 Task: For heading Use Times New Roman with bold.  font size for heading26,  'Change the font style of data to'Times New Roman and font size to 18,  Change the alignment of both headline & data to Align left In the sheet   Pinnacle Sales review   book
Action: Mouse moved to (357, 337)
Screenshot: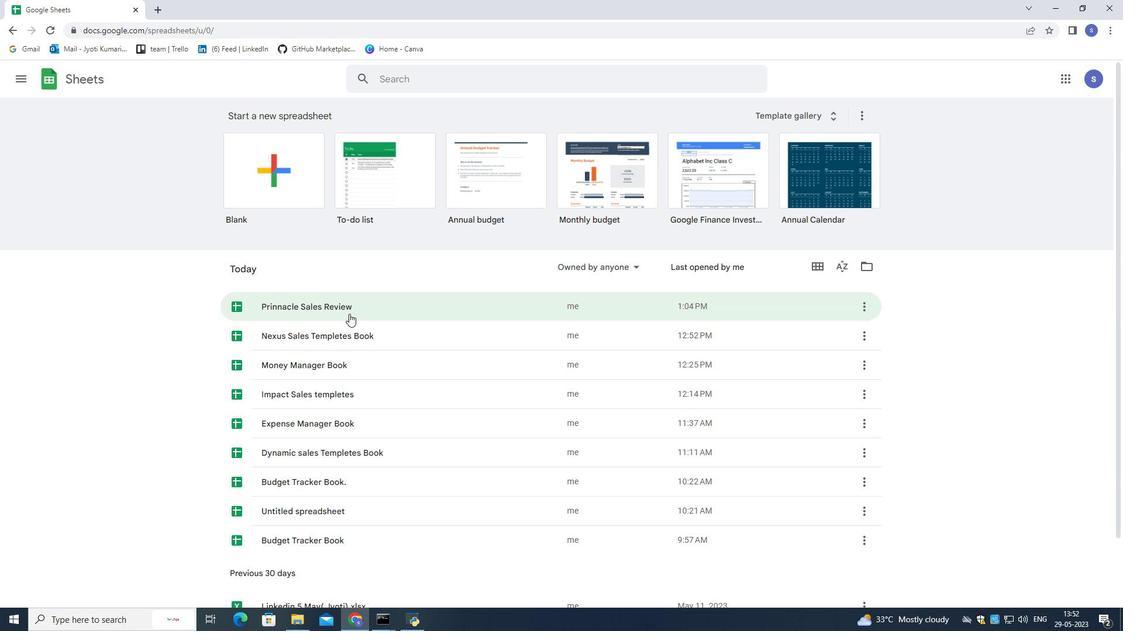 
Action: Mouse scrolled (357, 336) with delta (0, 0)
Screenshot: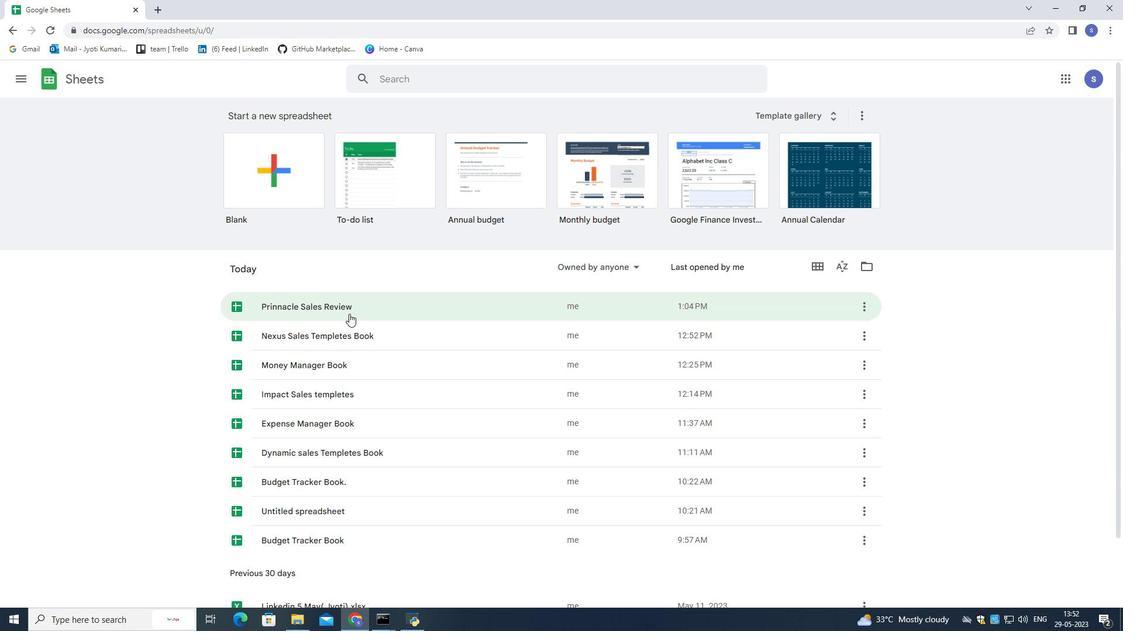 
Action: Mouse moved to (358, 339)
Screenshot: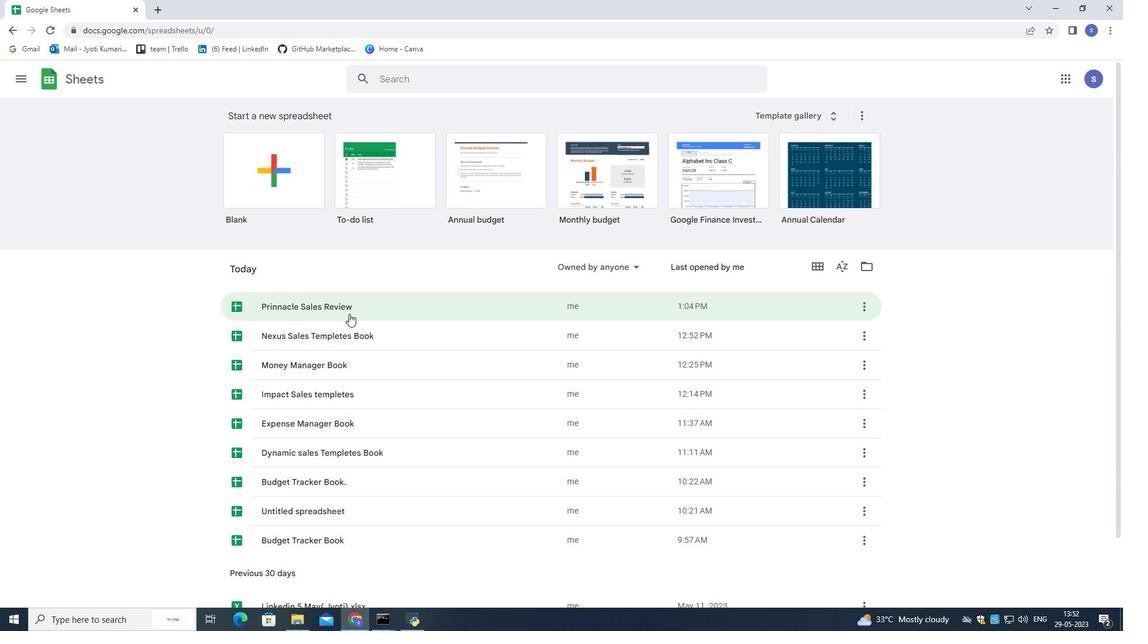 
Action: Mouse scrolled (358, 338) with delta (0, 0)
Screenshot: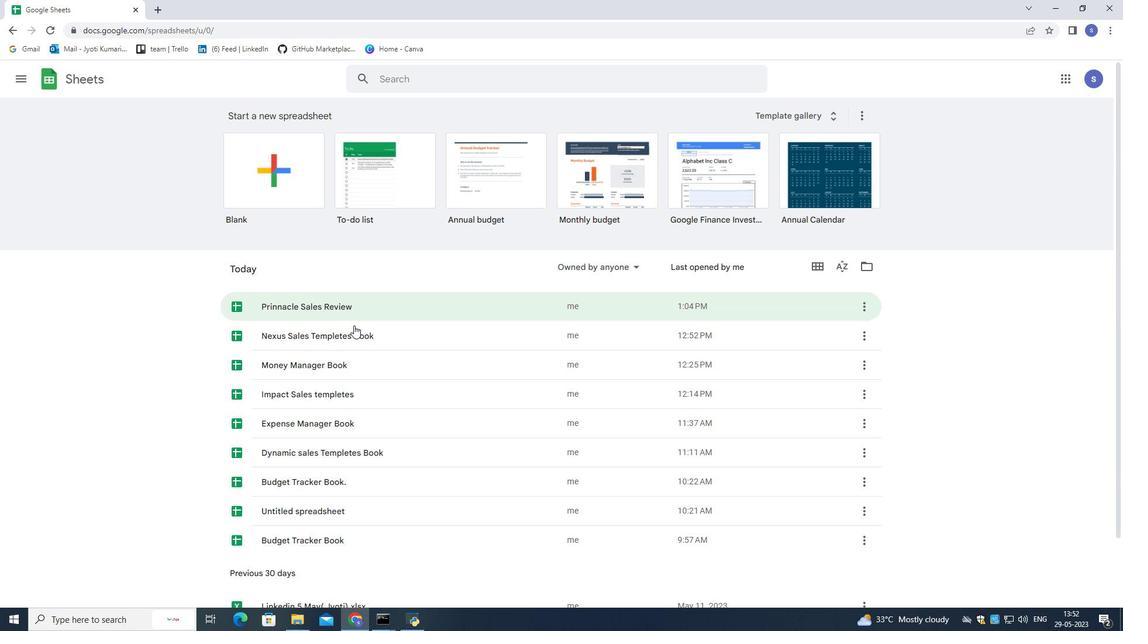 
Action: Mouse moved to (358, 339)
Screenshot: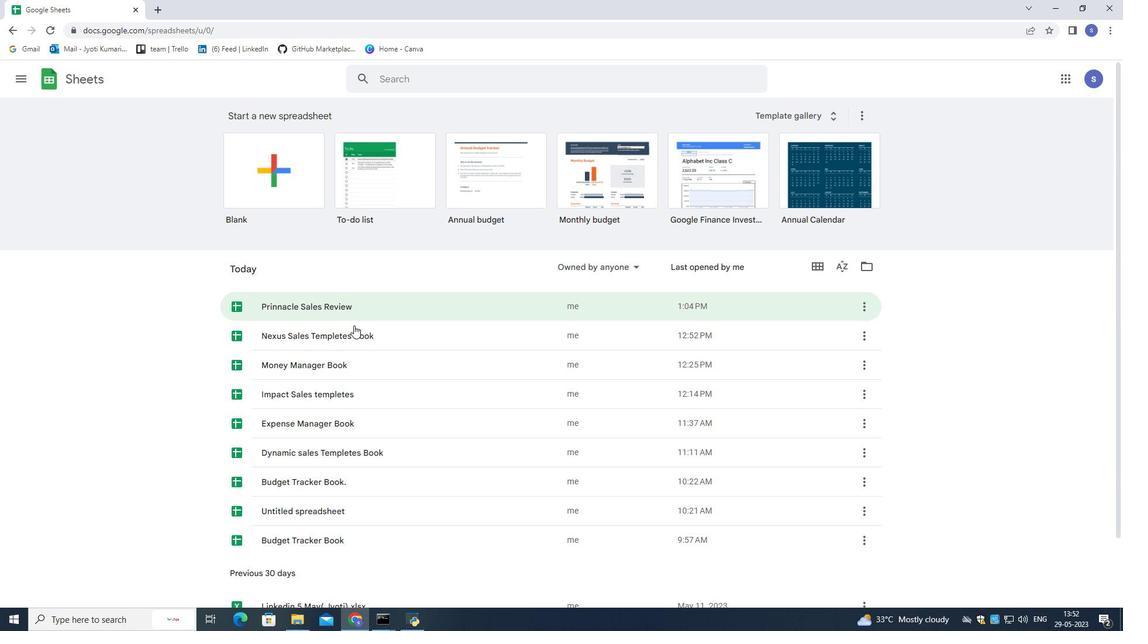 
Action: Mouse scrolled (358, 339) with delta (0, 0)
Screenshot: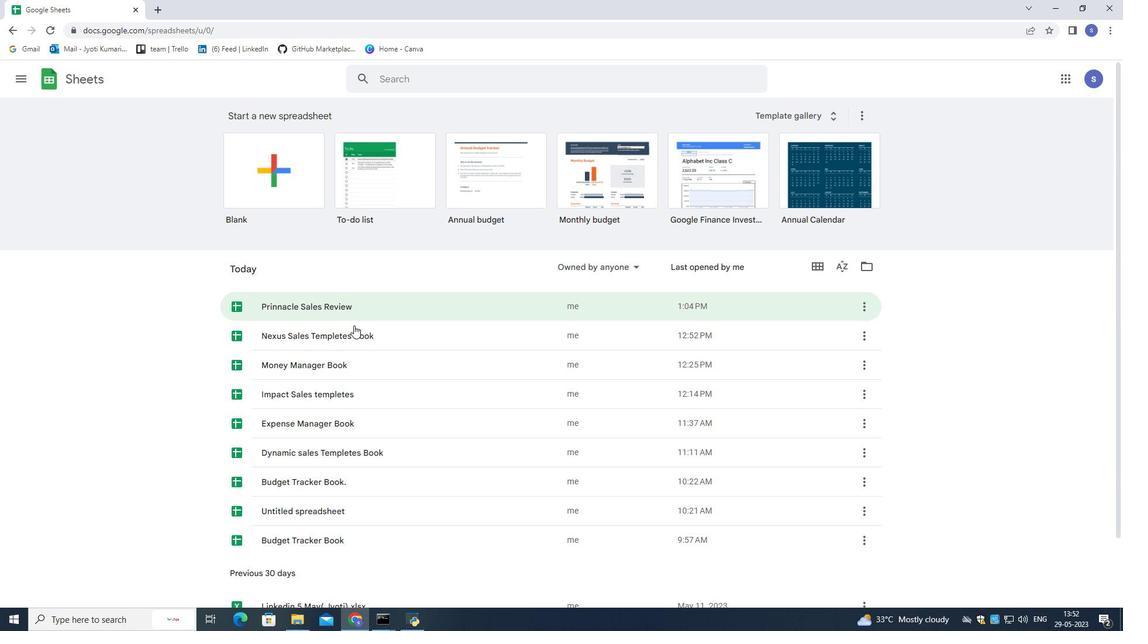 
Action: Mouse scrolled (358, 339) with delta (0, 0)
Screenshot: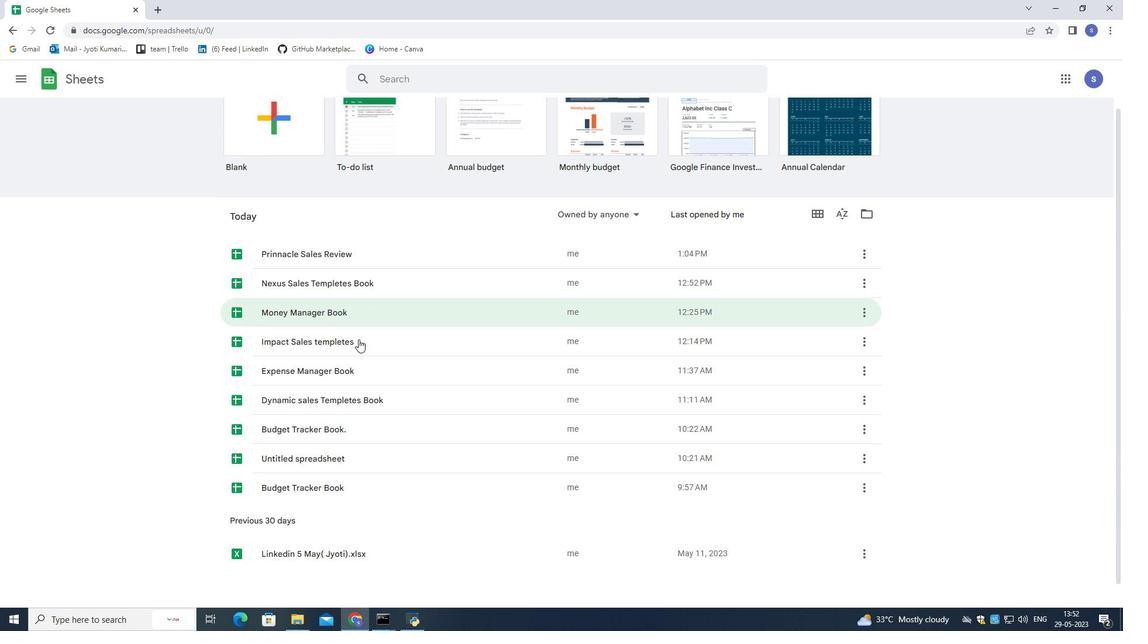
Action: Mouse scrolled (358, 340) with delta (0, 0)
Screenshot: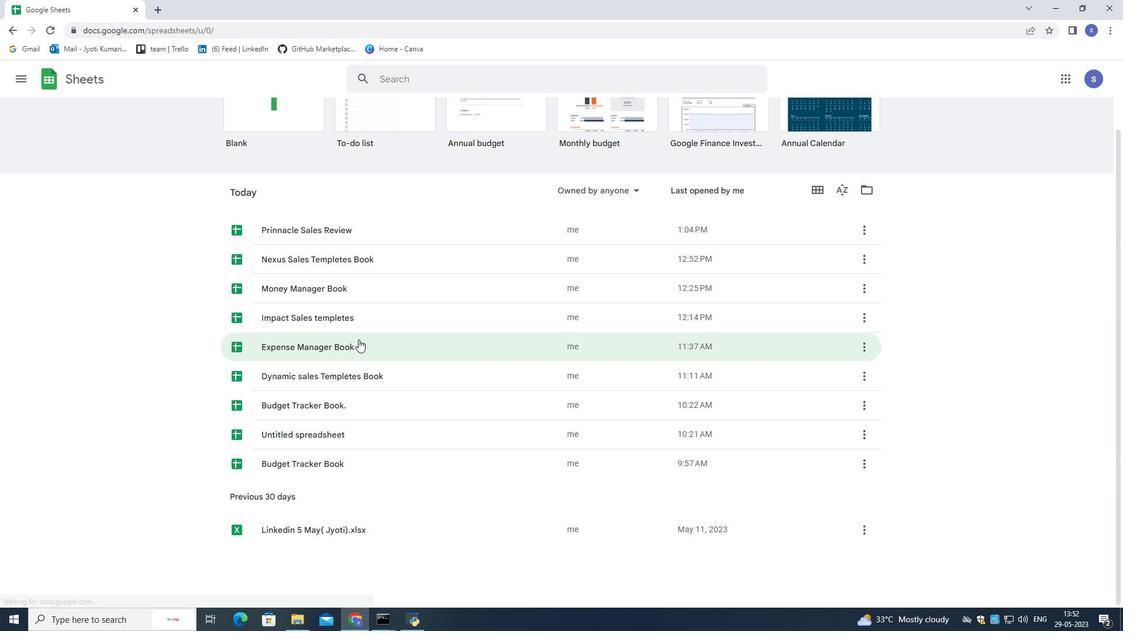 
Action: Mouse scrolled (358, 340) with delta (0, 0)
Screenshot: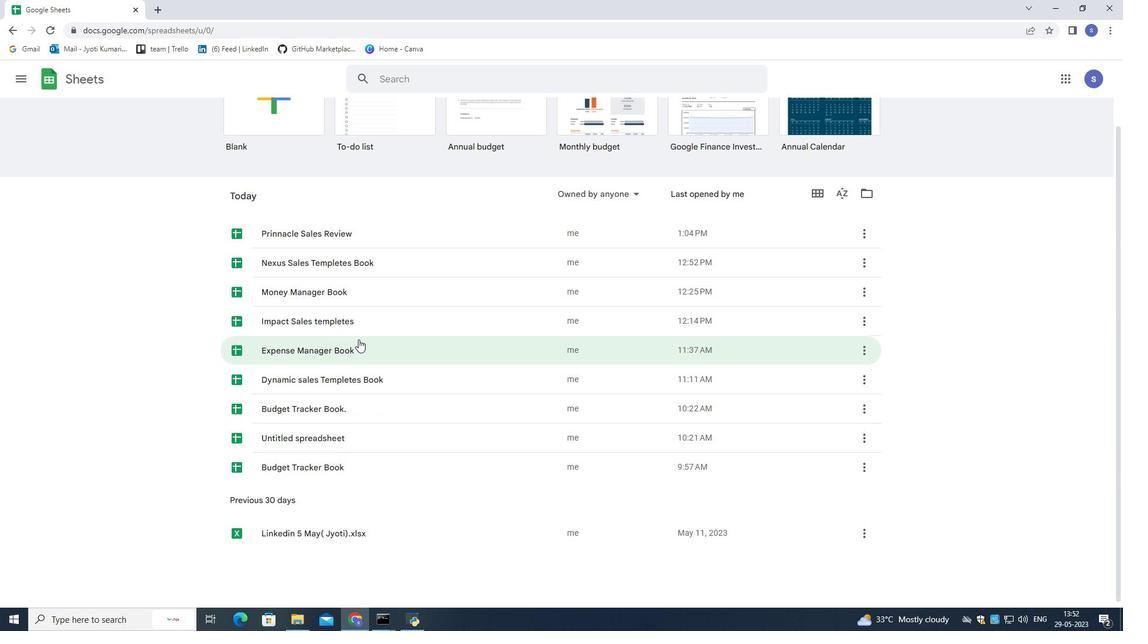 
Action: Mouse scrolled (358, 340) with delta (0, 0)
Screenshot: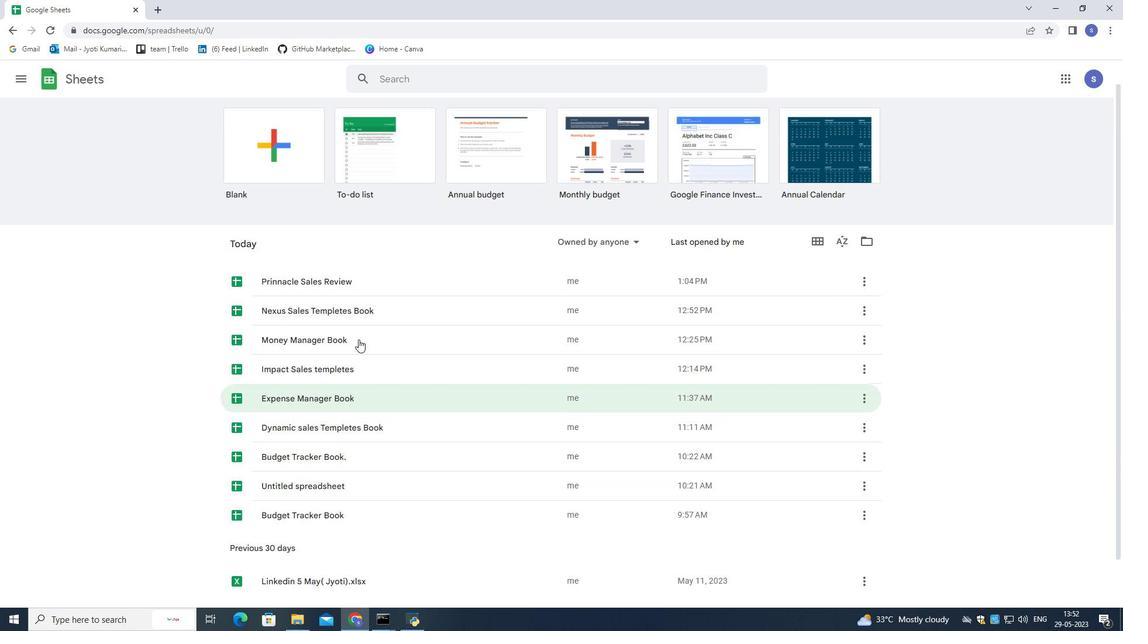 
Action: Mouse scrolled (358, 340) with delta (0, 0)
Screenshot: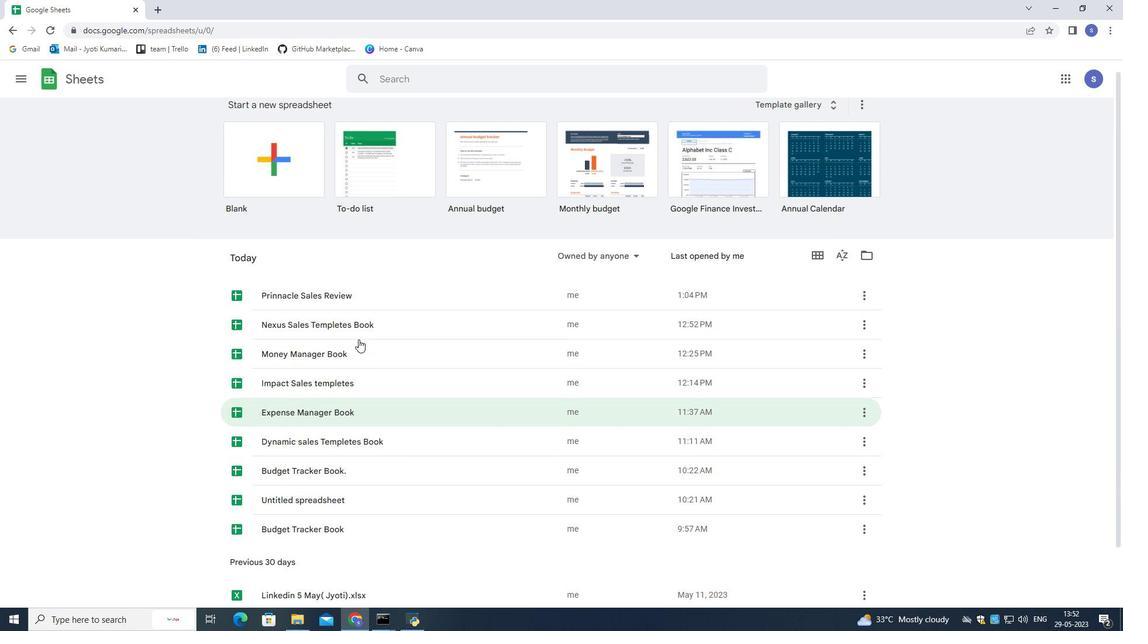 
Action: Mouse scrolled (358, 340) with delta (0, 0)
Screenshot: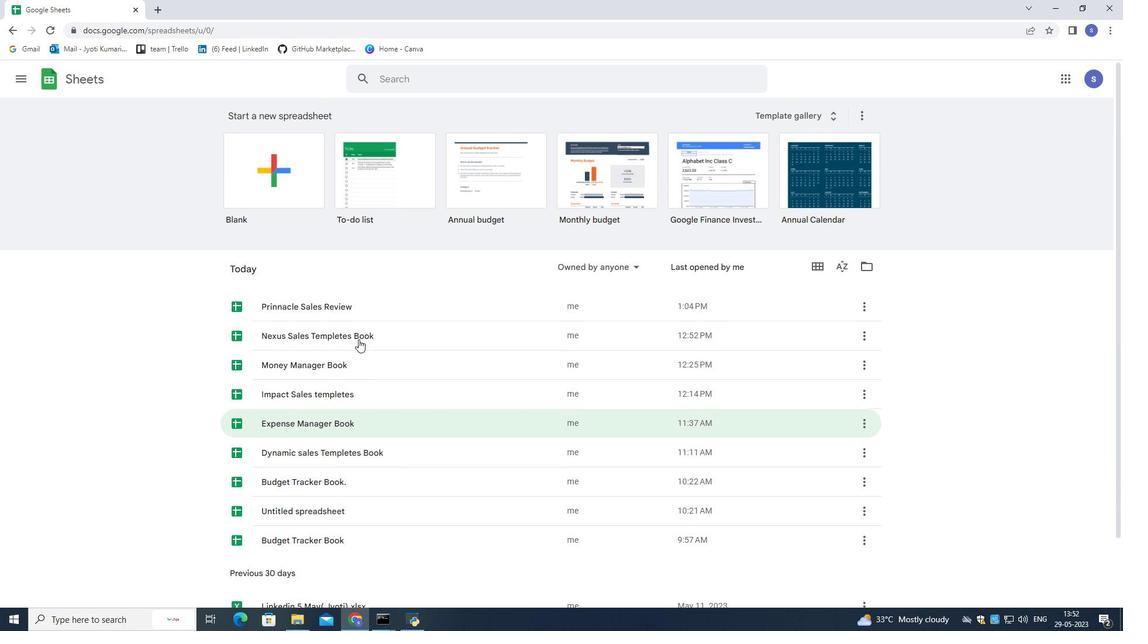 
Action: Mouse moved to (352, 313)
Screenshot: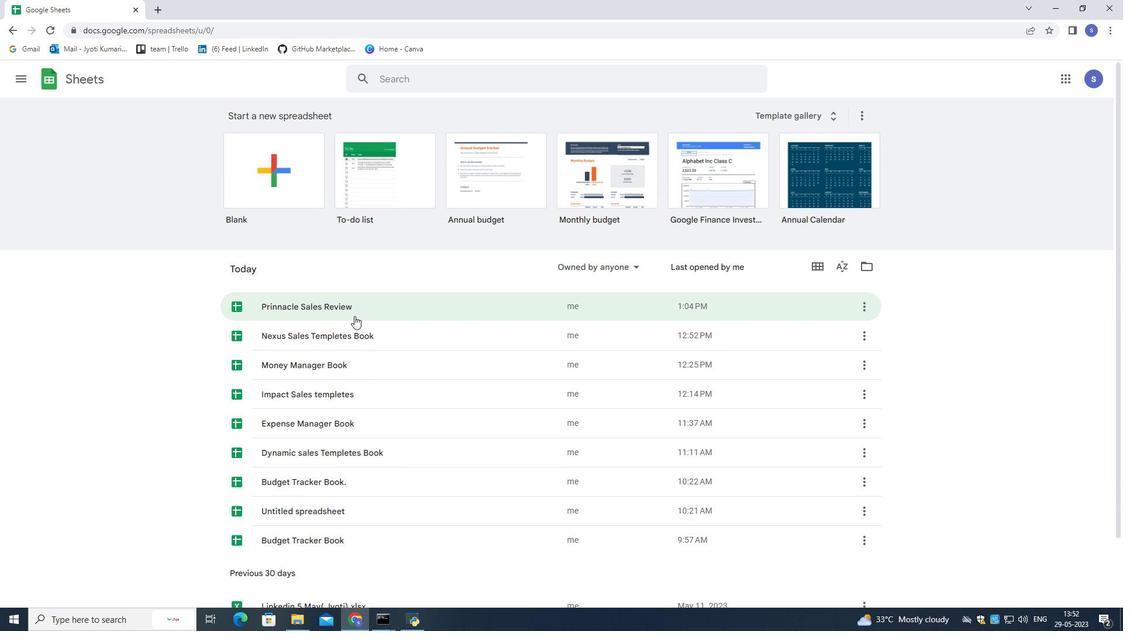 
Action: Mouse pressed left at (352, 313)
Screenshot: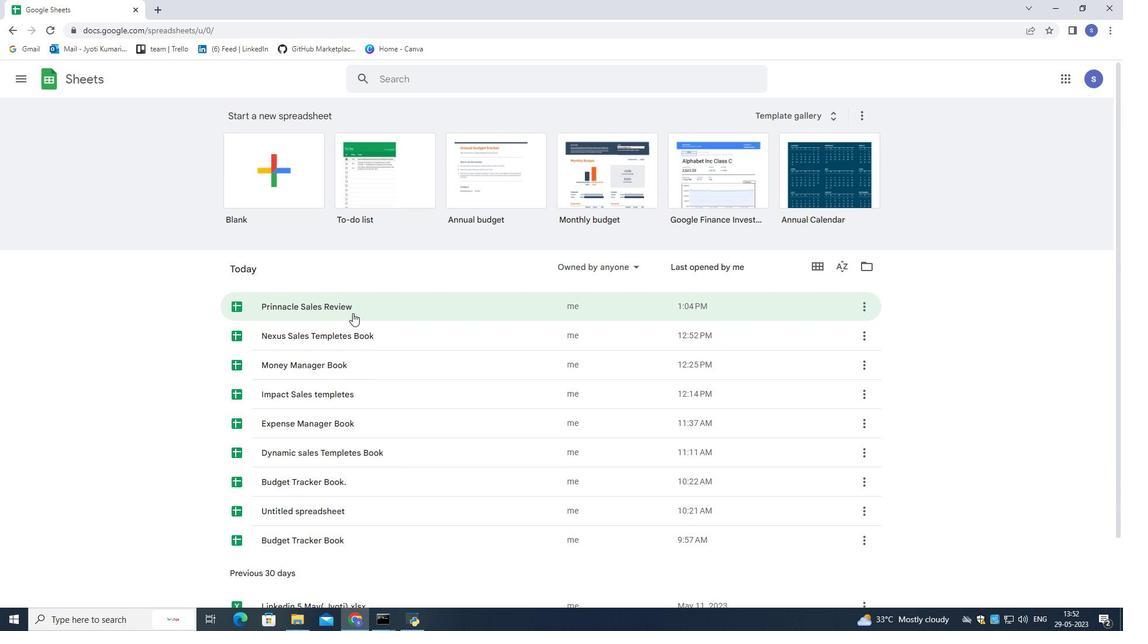 
Action: Mouse moved to (193, 164)
Screenshot: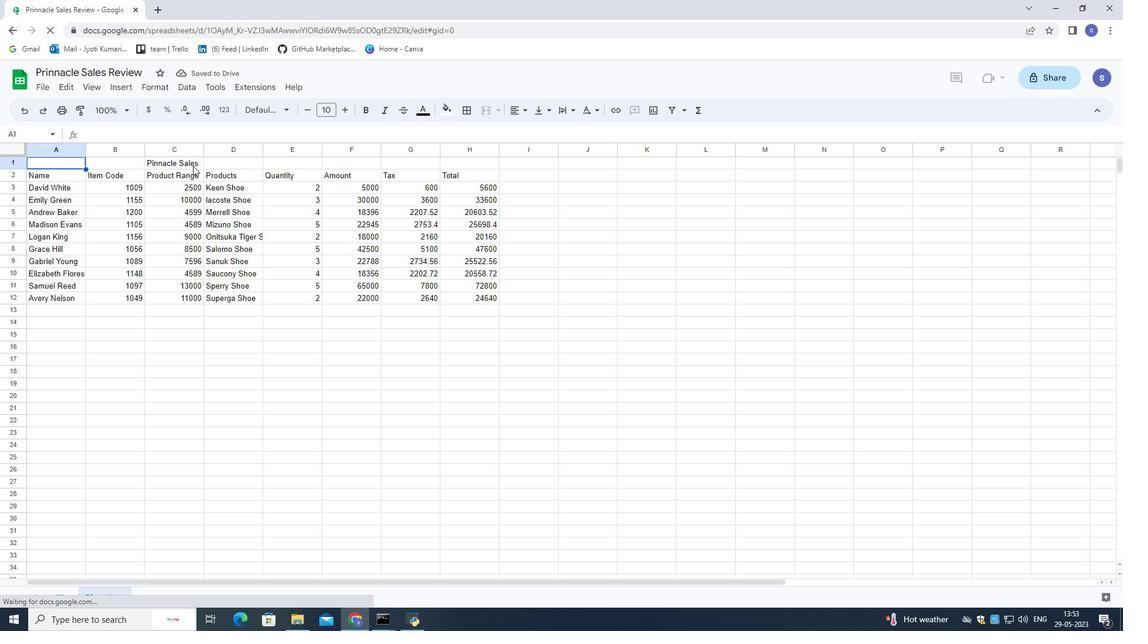 
Action: Mouse pressed left at (193, 164)
Screenshot: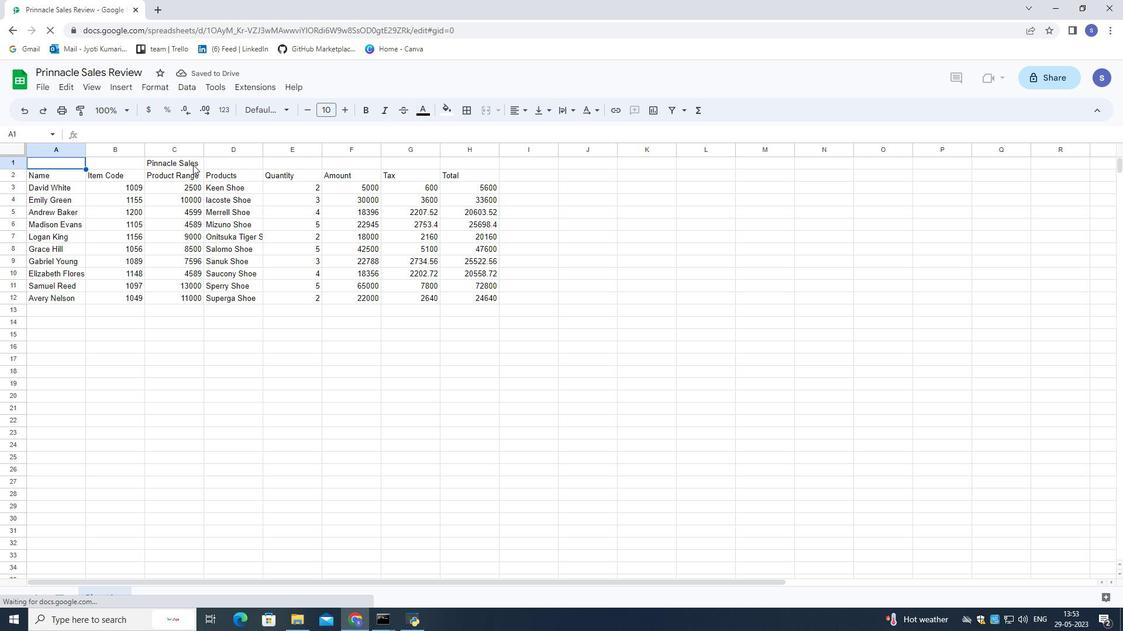 
Action: Mouse moved to (196, 162)
Screenshot: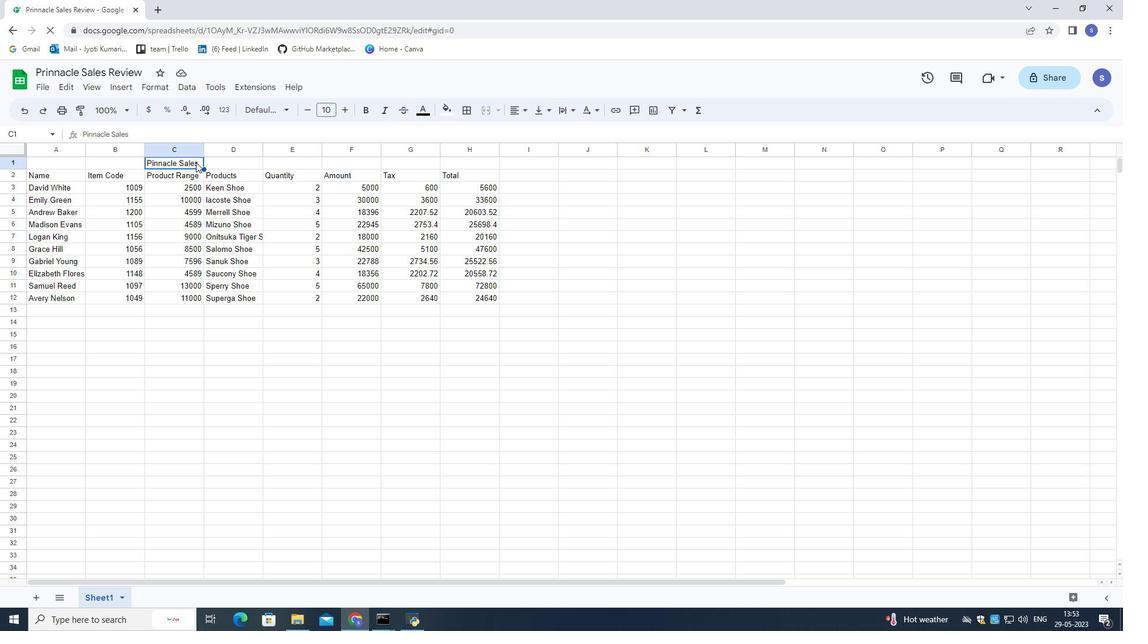 
Action: Mouse pressed left at (196, 162)
Screenshot: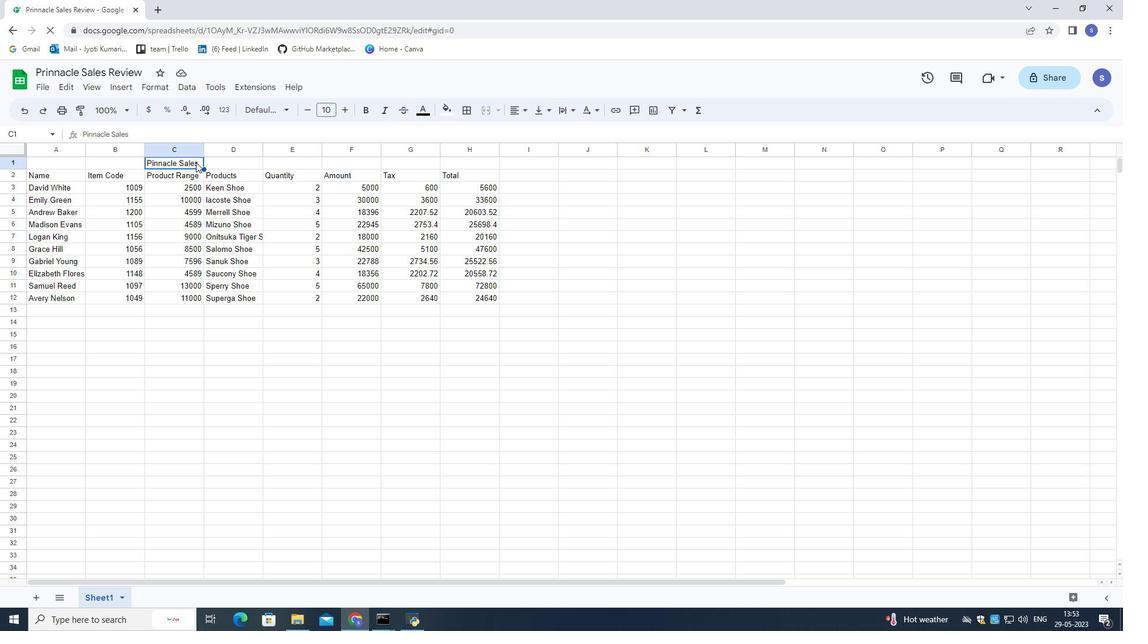 
Action: Mouse moved to (197, 162)
Screenshot: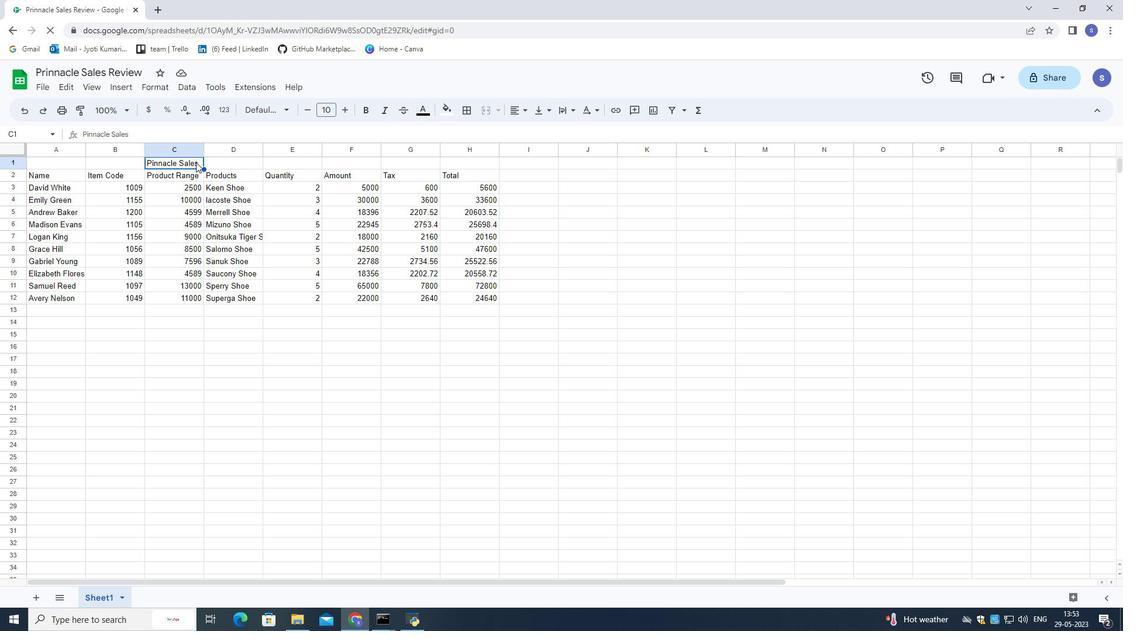 
Action: Mouse pressed left at (197, 162)
Screenshot: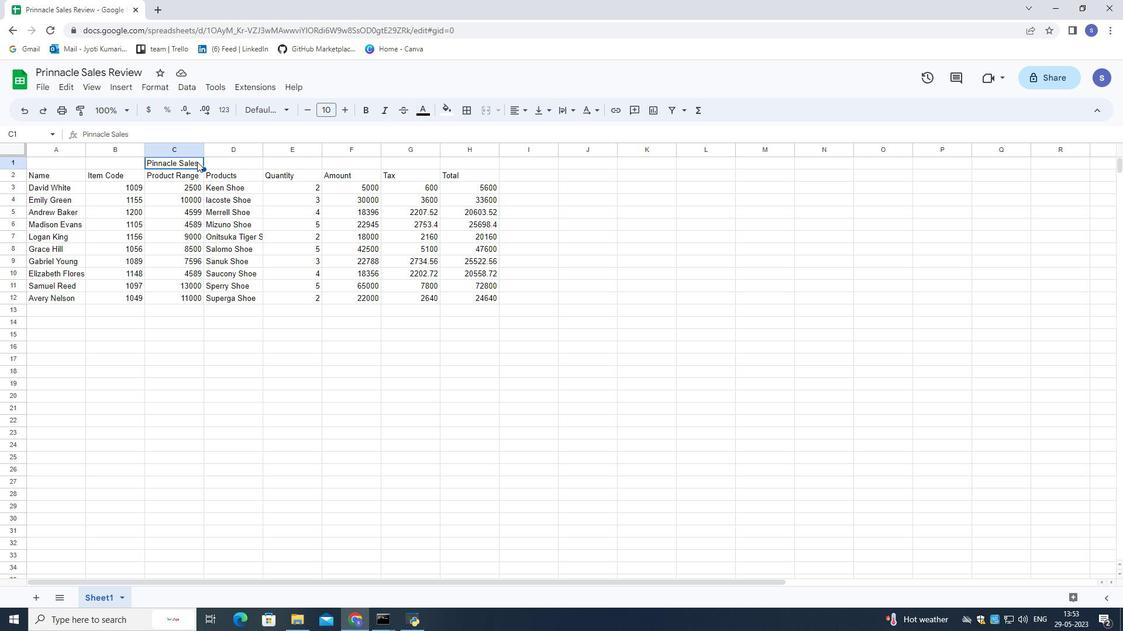 
Action: Mouse pressed left at (197, 162)
Screenshot: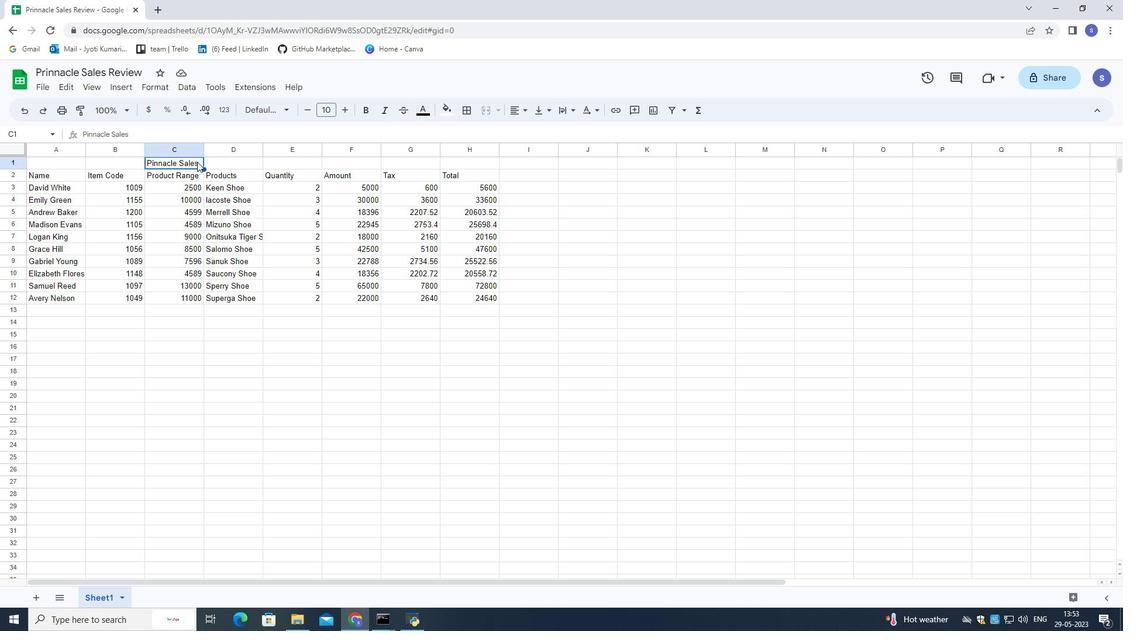 
Action: Mouse moved to (197, 162)
Screenshot: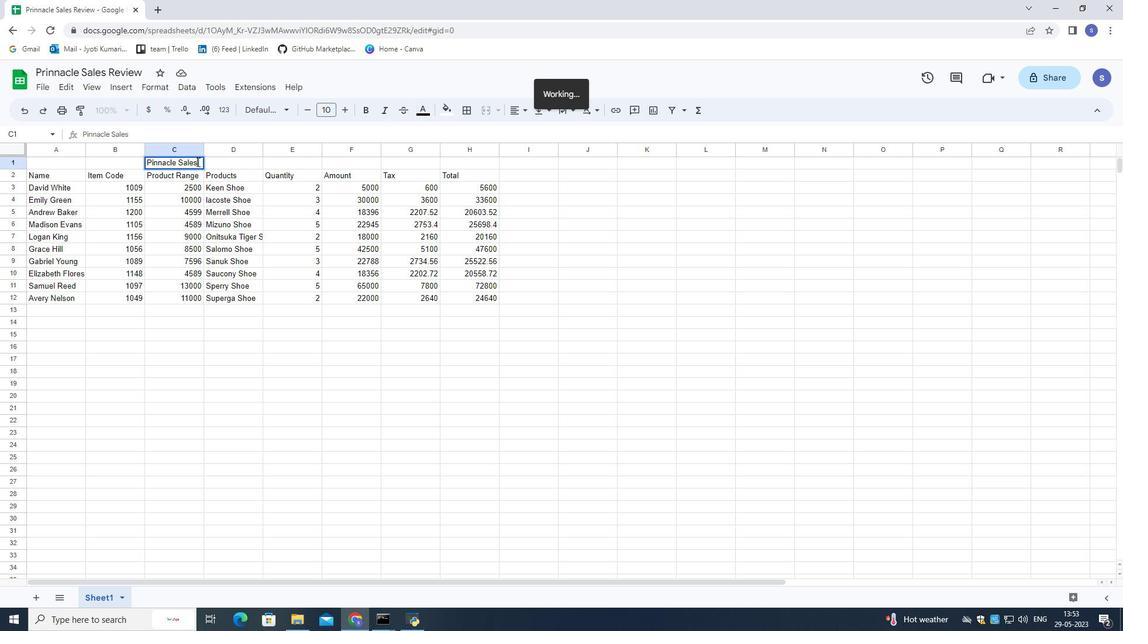 
Action: Mouse pressed left at (197, 162)
Screenshot: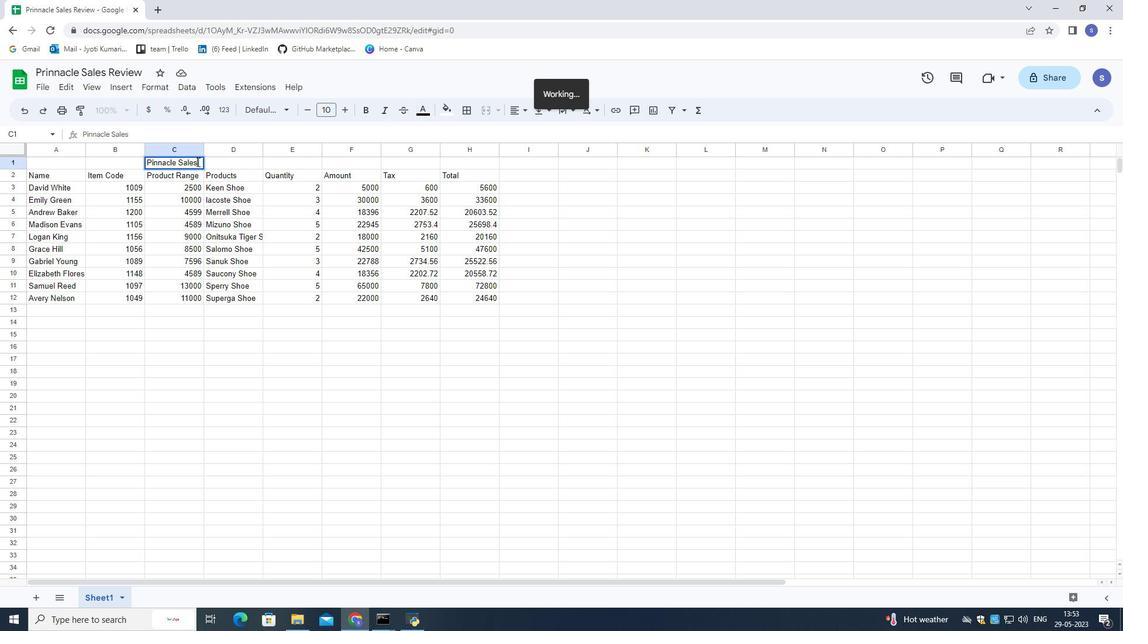 
Action: Mouse moved to (285, 109)
Screenshot: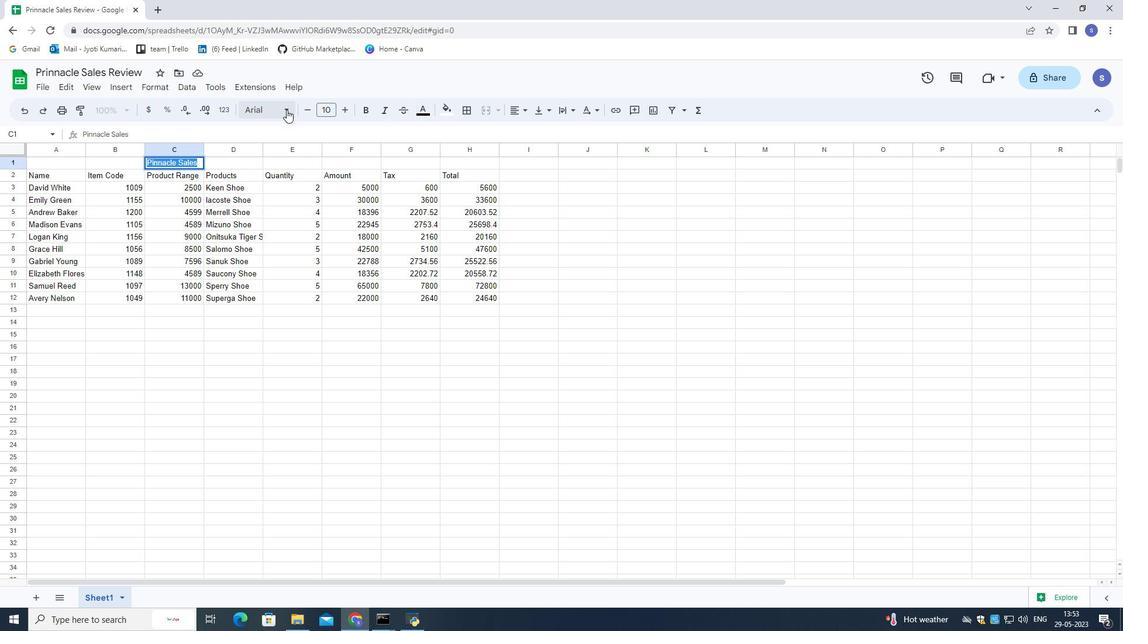
Action: Mouse pressed left at (285, 109)
Screenshot: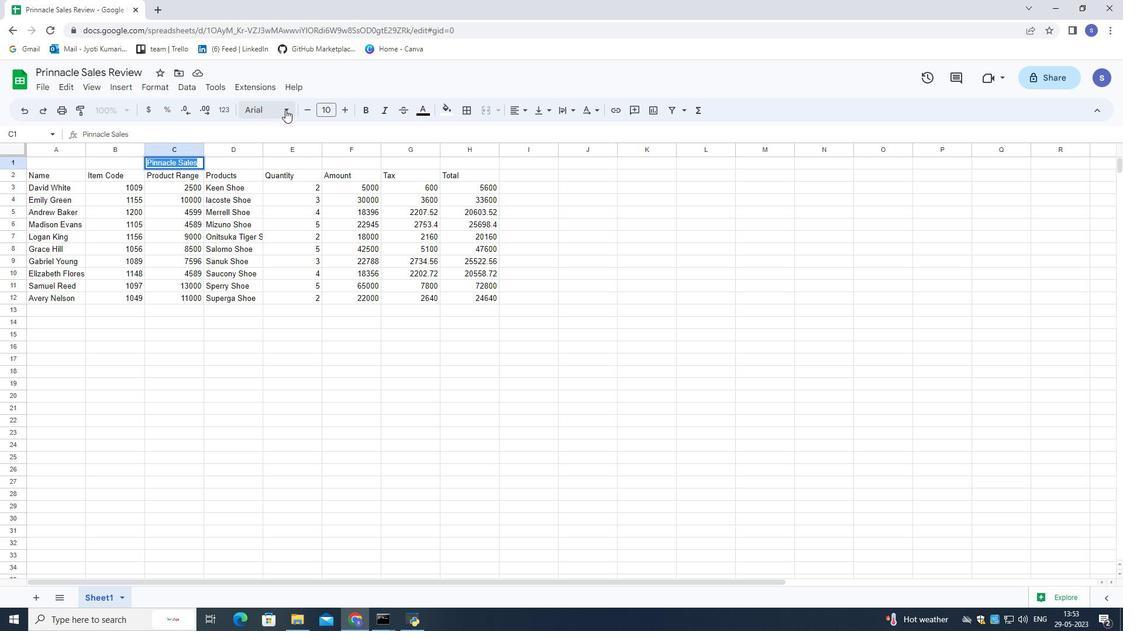 
Action: Mouse moved to (282, 129)
Screenshot: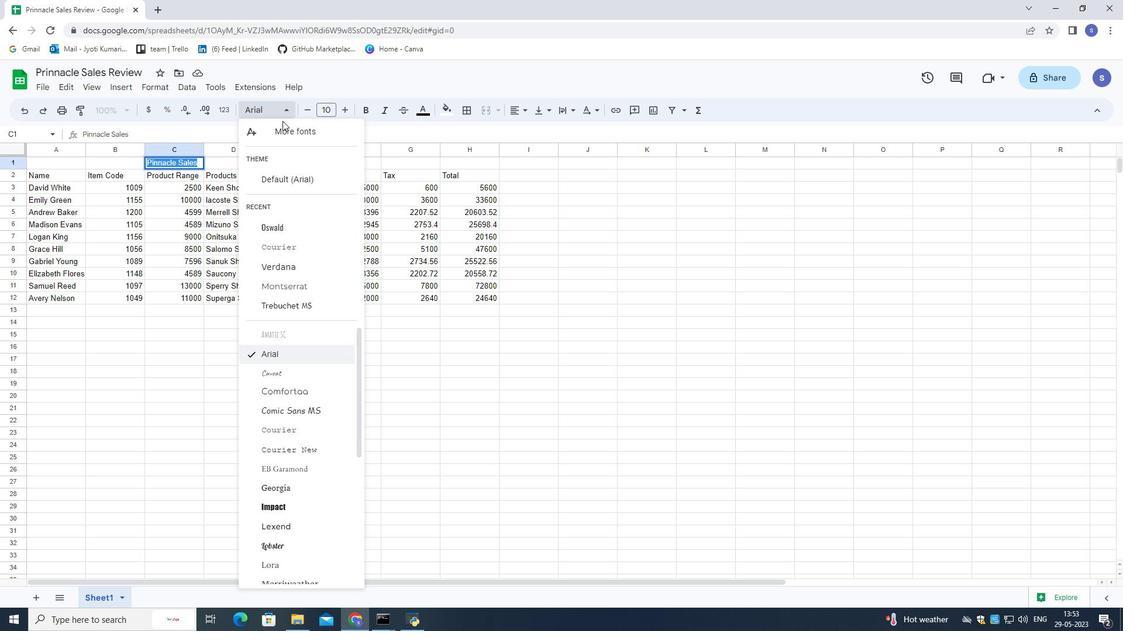 
Action: Mouse pressed left at (282, 129)
Screenshot: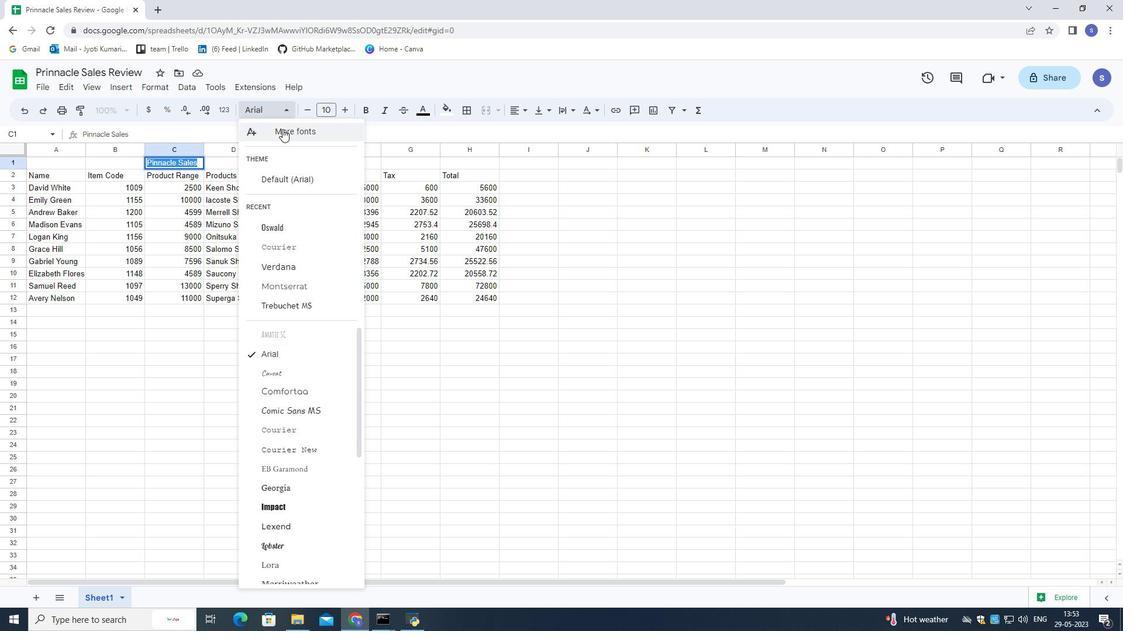 
Action: Mouse moved to (346, 195)
Screenshot: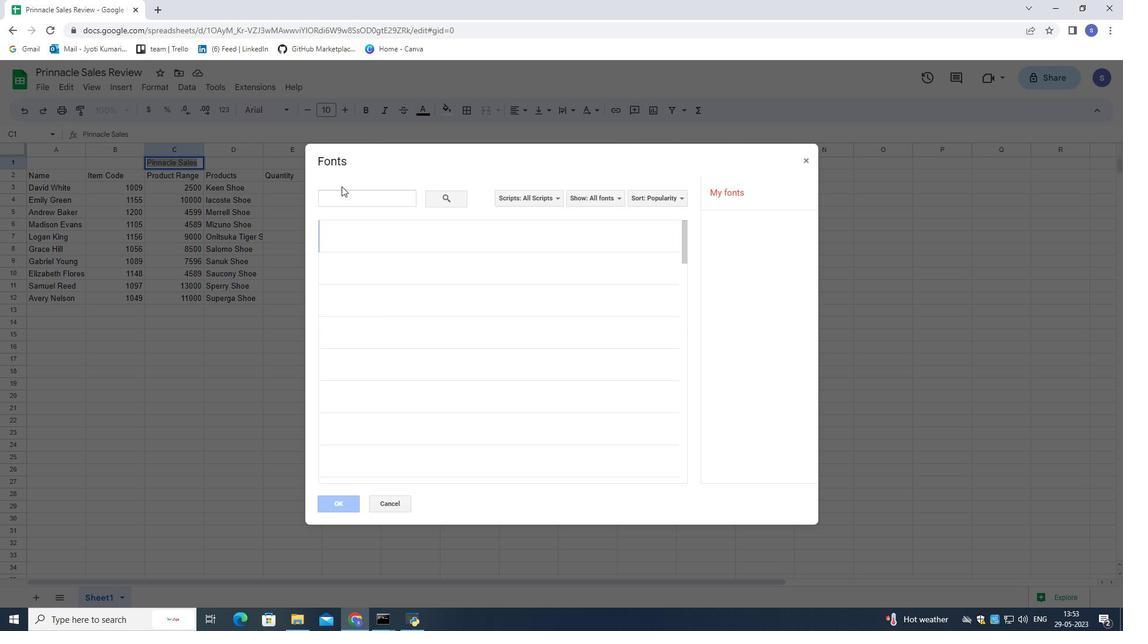 
Action: Mouse pressed left at (346, 195)
Screenshot: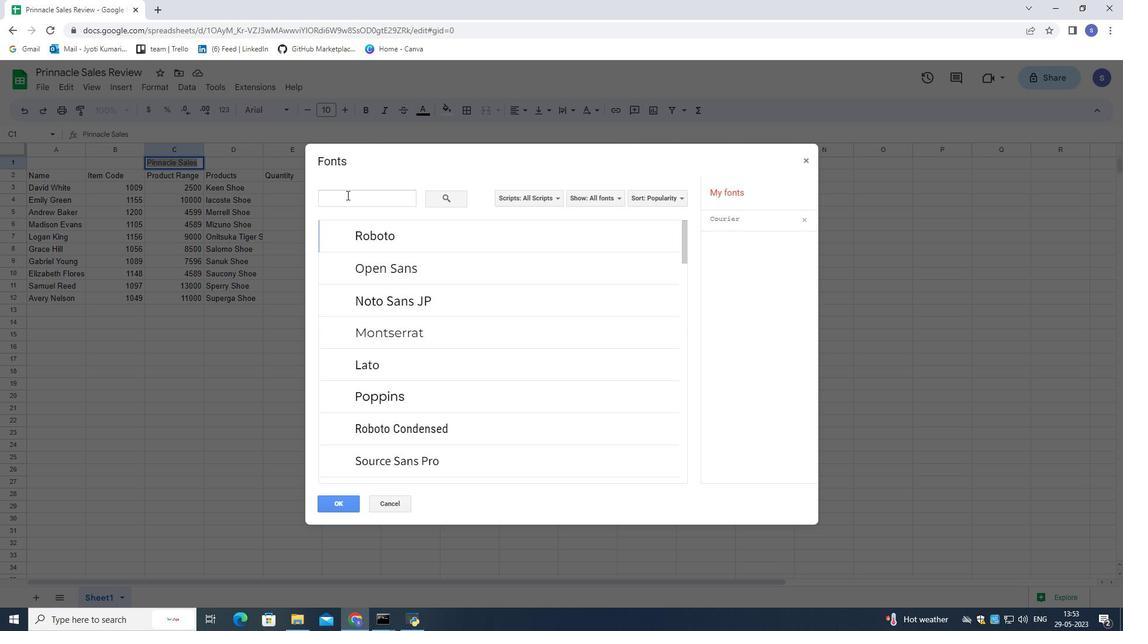 
Action: Mouse moved to (346, 198)
Screenshot: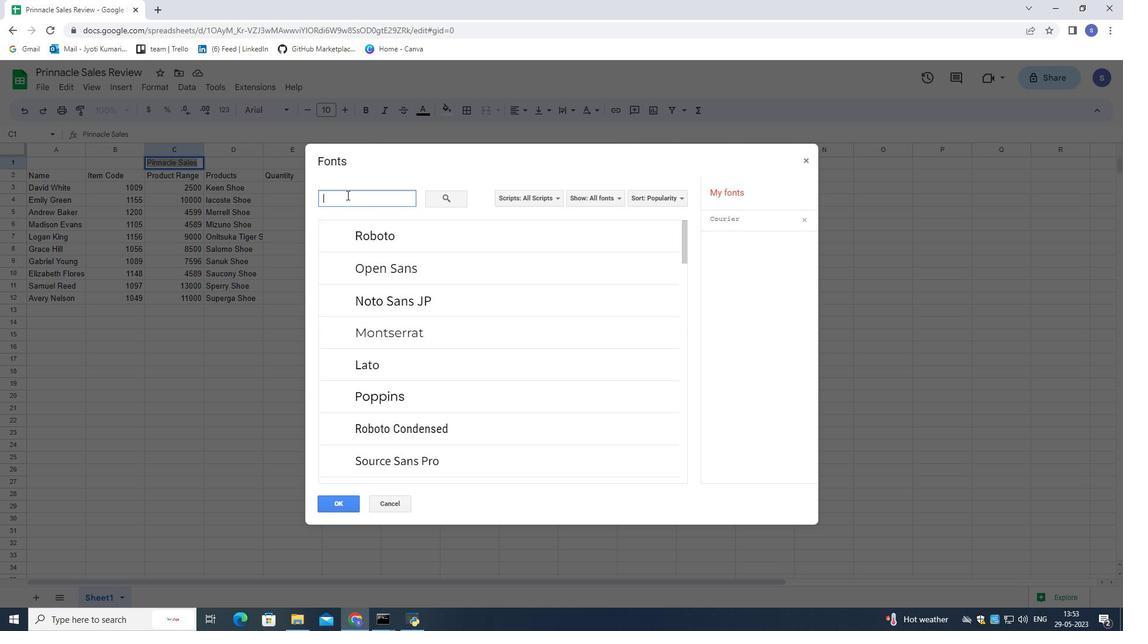 
Action: Key pressed <Key.shift>Times<Key.space><Key.shift><Key.shift><Key.shift><Key.shift><Key.shift><Key.shift><Key.shift><Key.shift><Key.shift><Key.shift><Key.shift><Key.shift><Key.shift><Key.shift><Key.shift><Key.shift><Key.shift><Key.shift><Key.shift><Key.shift><Key.shift><Key.shift><Key.shift><Key.shift><Key.shift><Key.shift><Key.shift><Key.shift><Key.shift><Key.shift><Key.shift><Key.shift><Key.shift><Key.shift><Key.shift><Key.shift><Key.shift><Key.shift><Key.shift><Key.shift><Key.shift><Key.shift><Key.shift><Key.shift><Key.shift><Key.shift><Key.shift><Key.shift><Key.shift><Key.shift><Key.shift><Key.shift><Key.shift><Key.shift><Key.shift><Key.shift><Key.shift><Key.shift><Key.shift><Key.shift><Key.shift><Key.shift>New<Key.space><Key.shift>Romam<Key.backspace>n<Key.backspace><Key.backspace><Key.backspace><Key.backspace><Key.backspace><Key.backspace><Key.backspace><Key.backspace><Key.backspace><Key.backspace><Key.backspace>
Screenshot: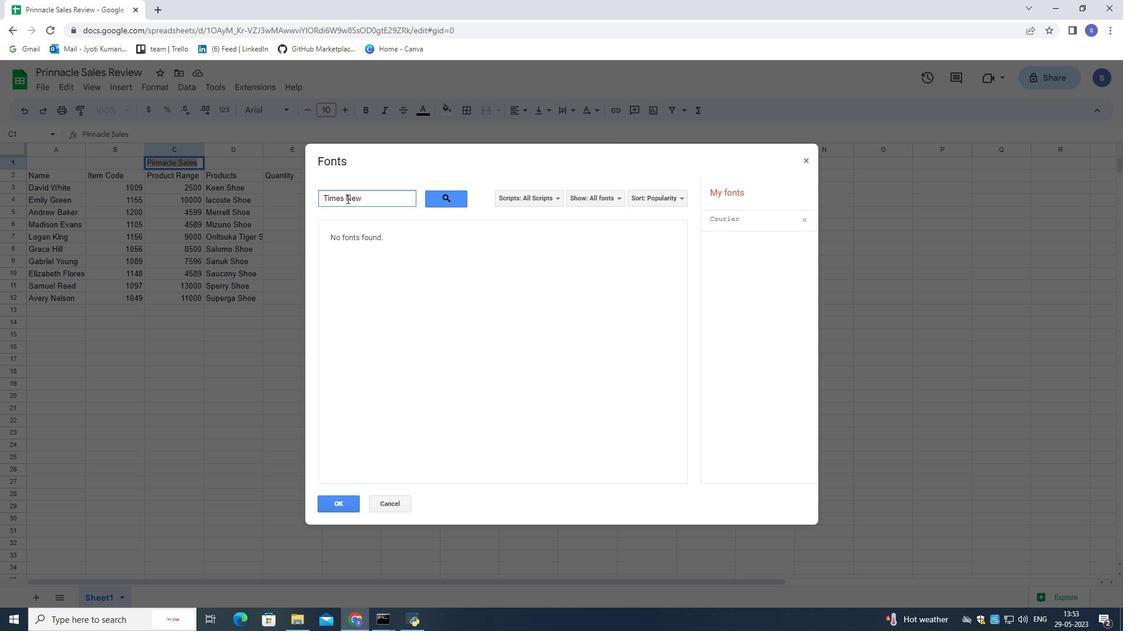 
Action: Mouse moved to (347, 236)
Screenshot: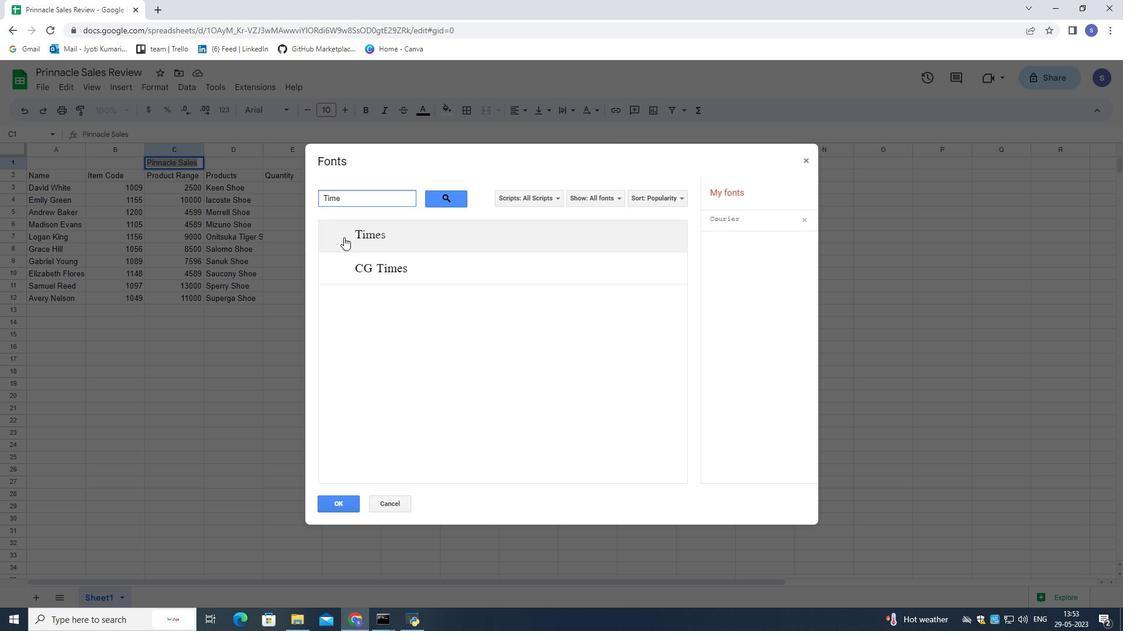 
Action: Mouse pressed left at (347, 236)
Screenshot: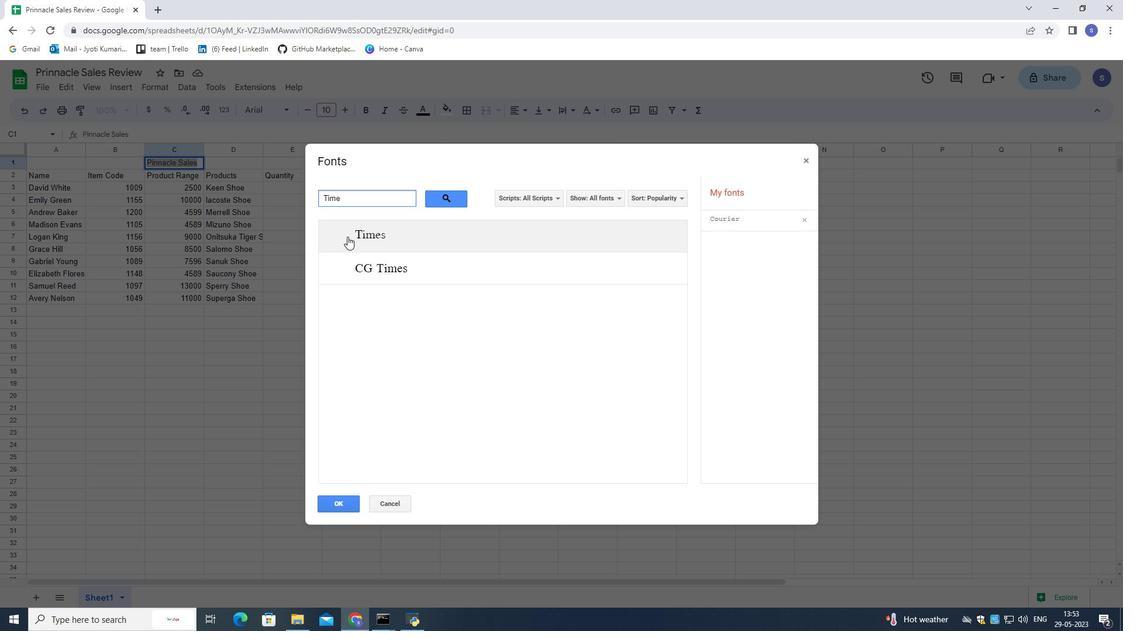 
Action: Mouse moved to (345, 504)
Screenshot: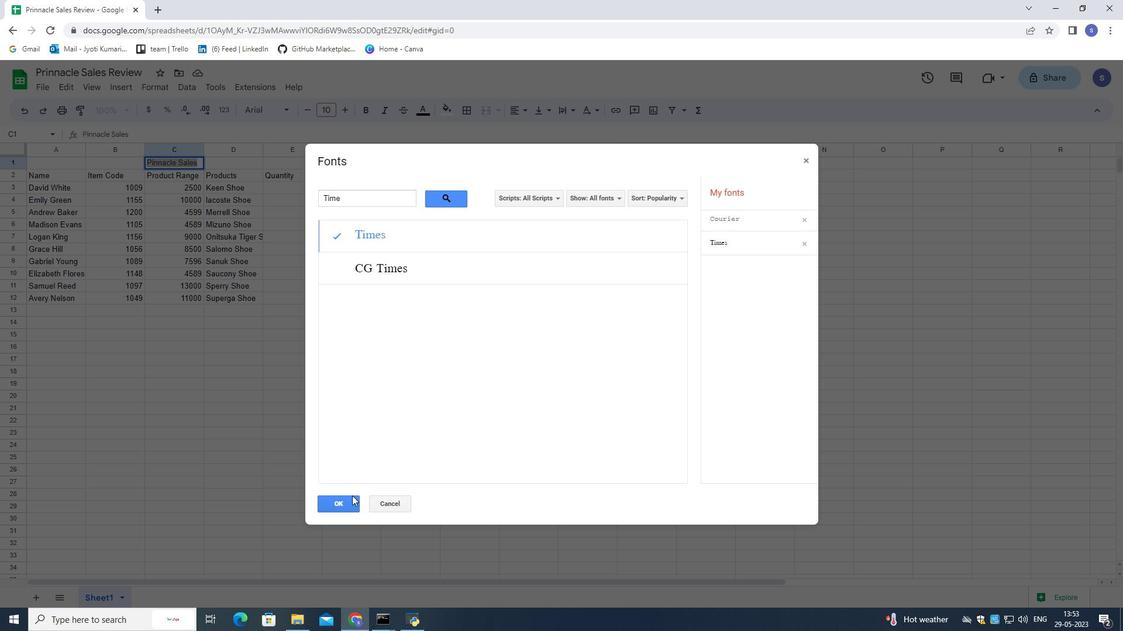 
Action: Mouse pressed left at (345, 504)
Screenshot: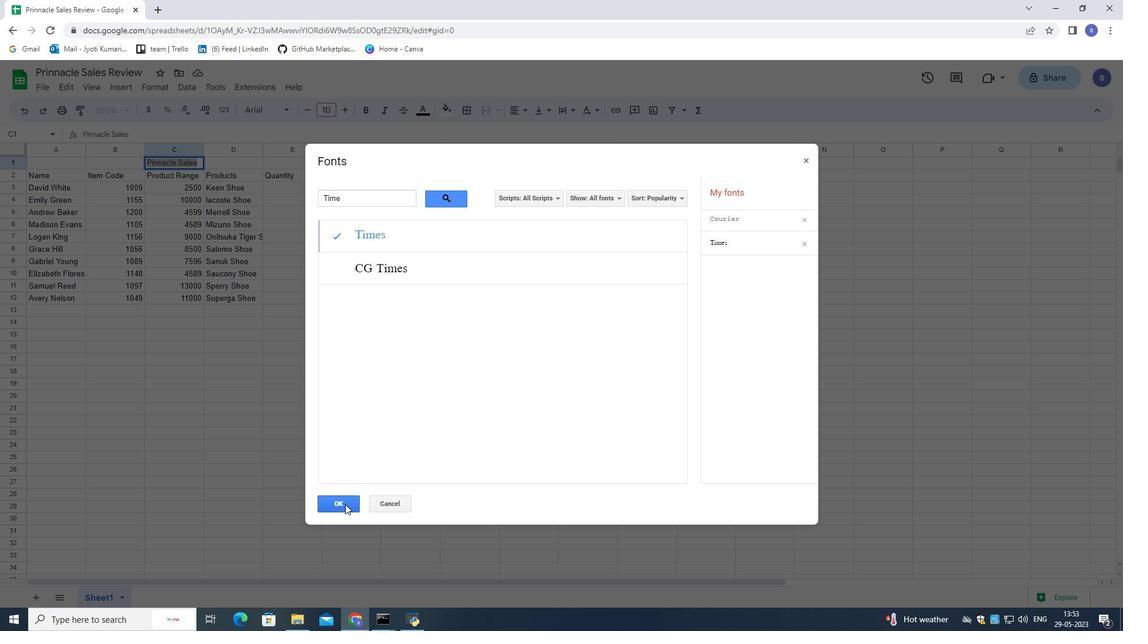 
Action: Mouse moved to (125, 84)
Screenshot: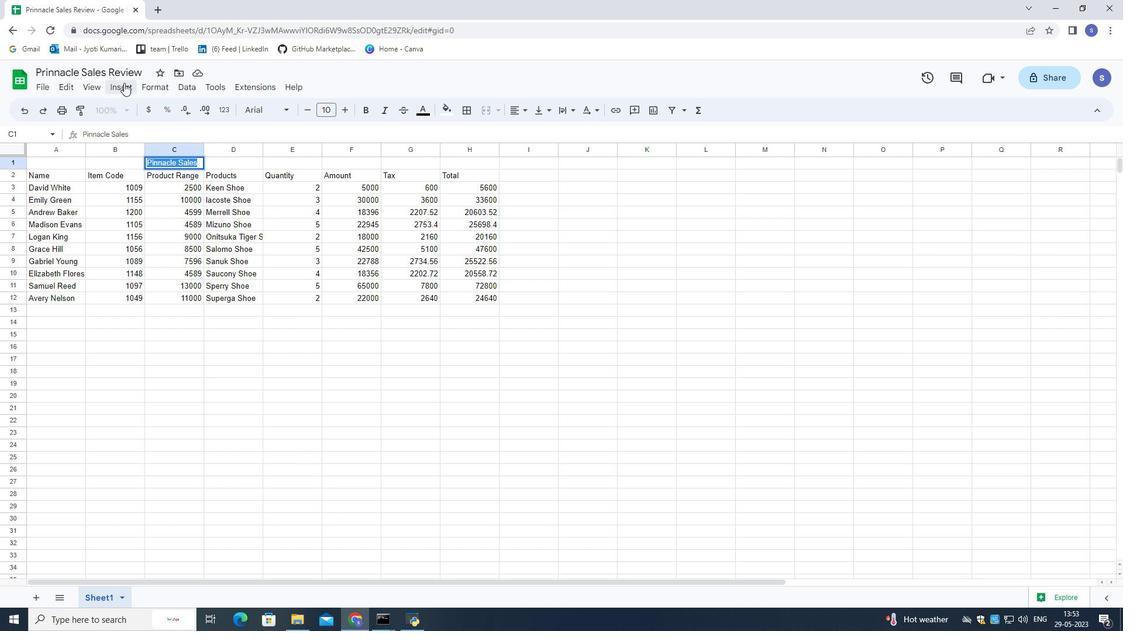 
Action: Mouse pressed left at (125, 84)
Screenshot: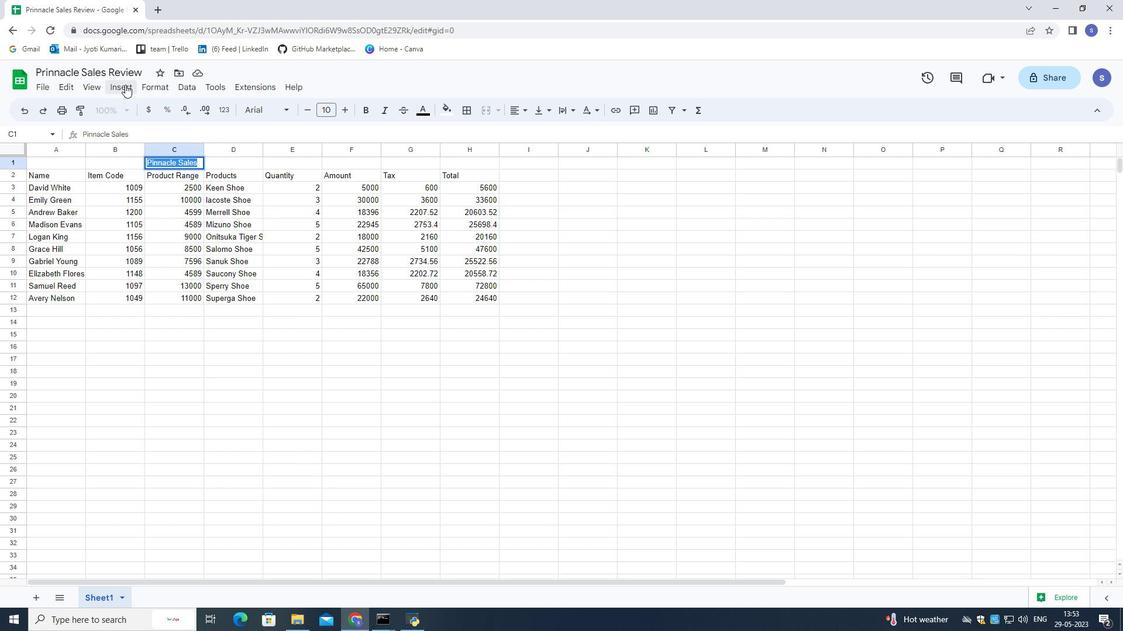 
Action: Mouse moved to (372, 159)
Screenshot: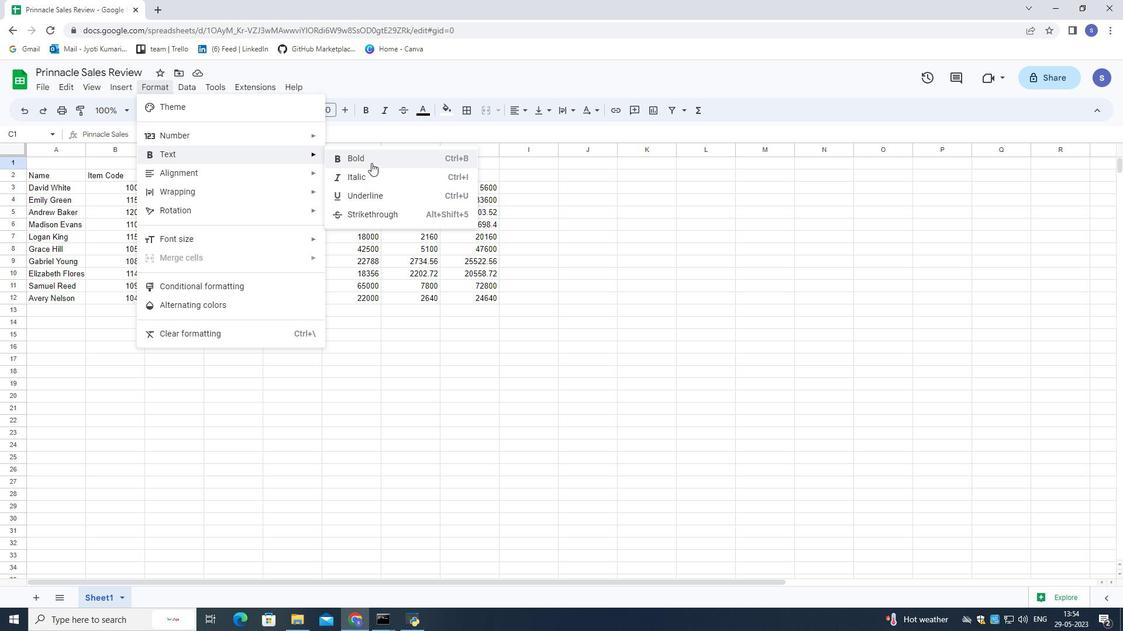
Action: Mouse pressed left at (372, 159)
Screenshot: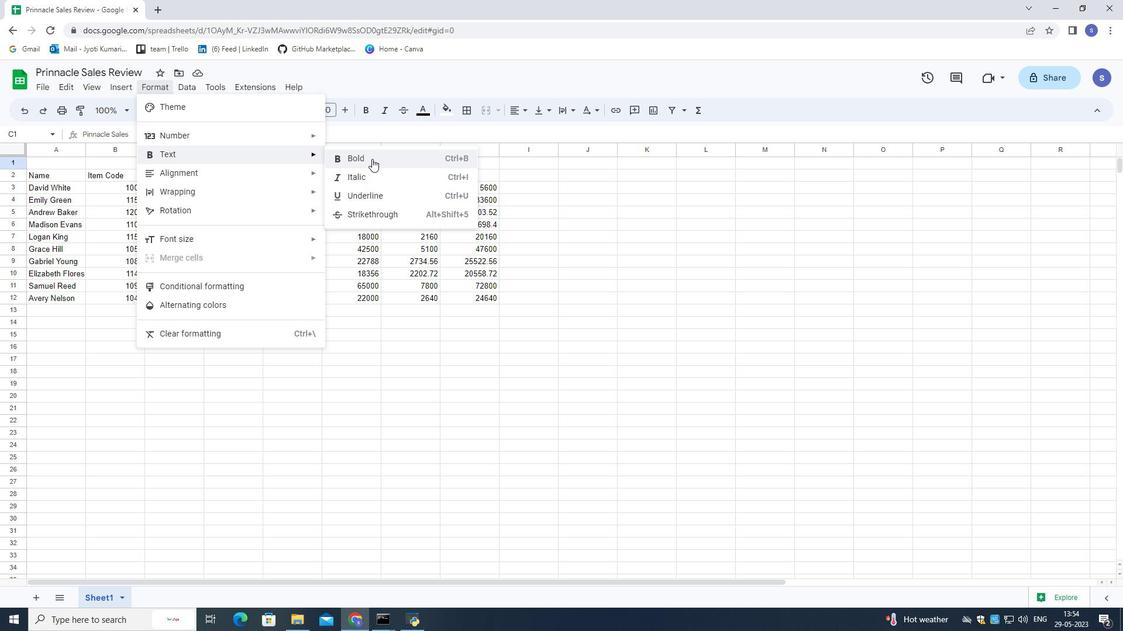 
Action: Mouse moved to (196, 159)
Screenshot: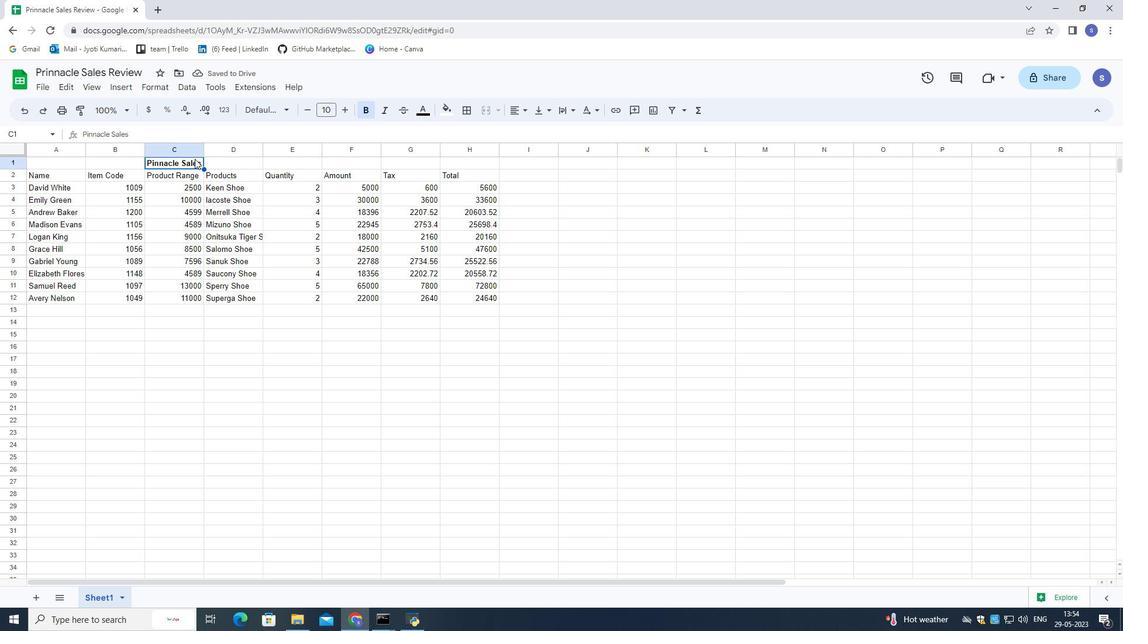 
Action: Mouse pressed left at (196, 159)
Screenshot: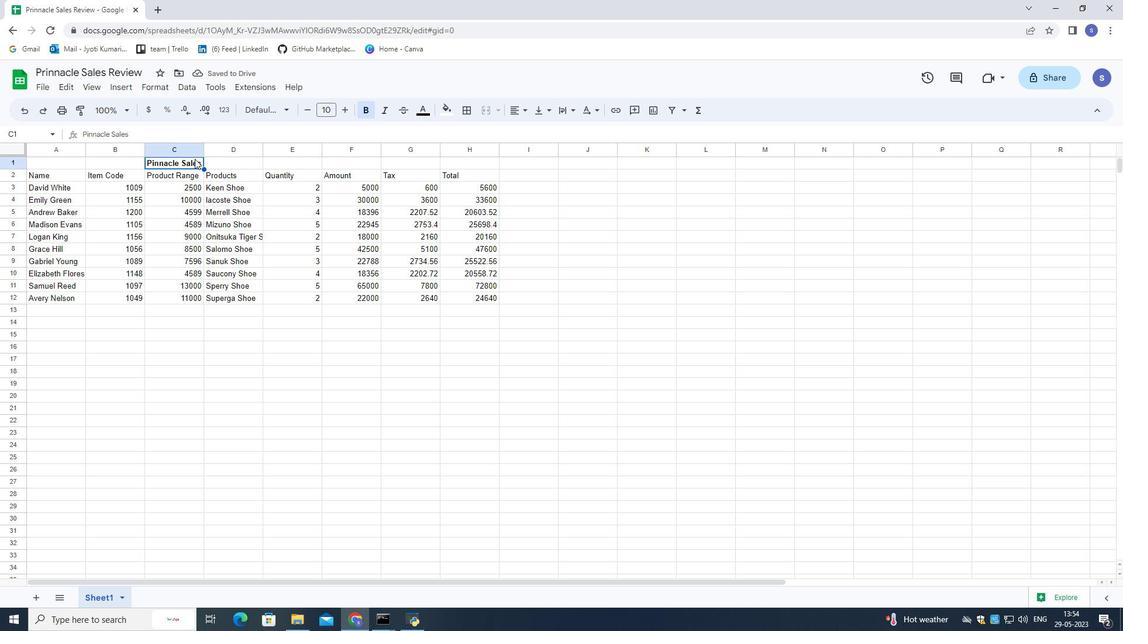 
Action: Mouse pressed left at (196, 159)
Screenshot: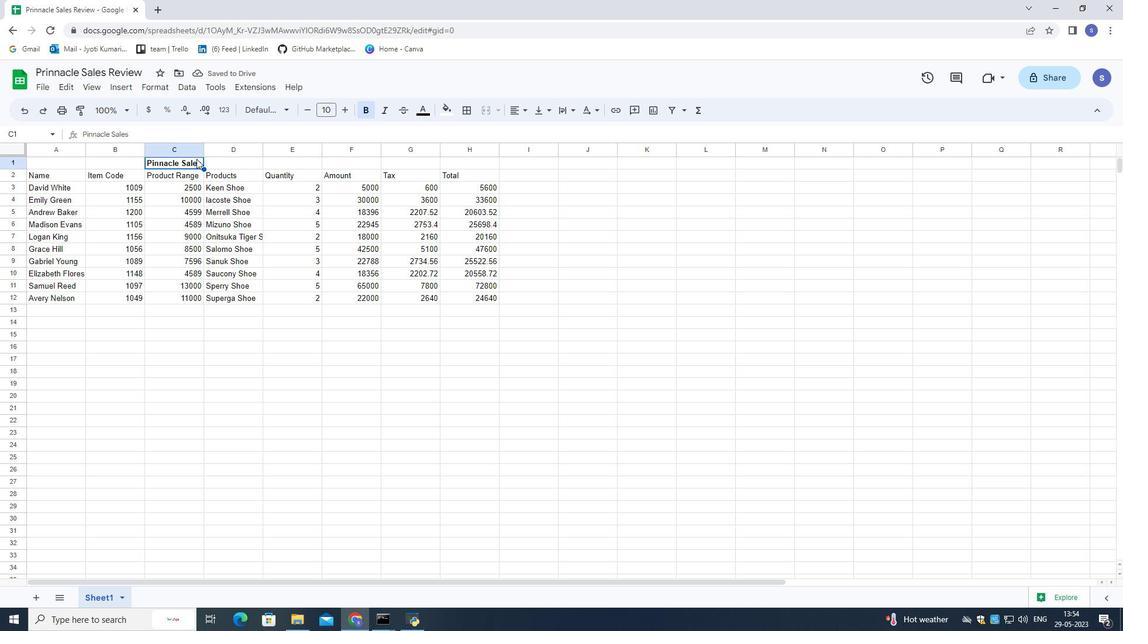 
Action: Mouse moved to (197, 159)
Screenshot: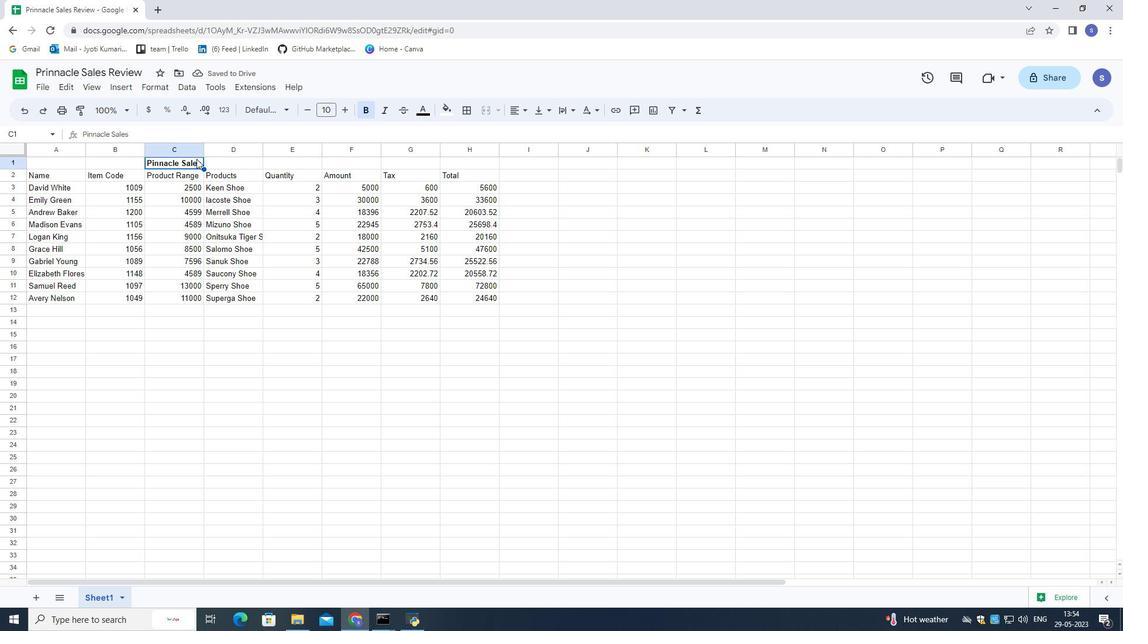 
Action: Mouse pressed left at (197, 159)
Screenshot: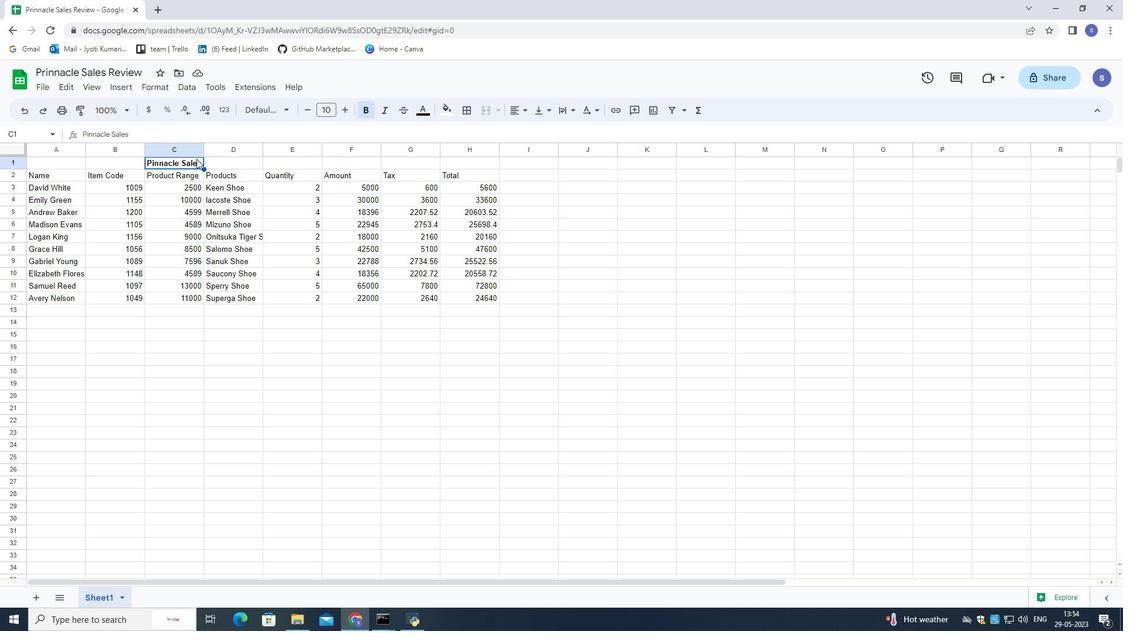 
Action: Mouse moved to (349, 108)
Screenshot: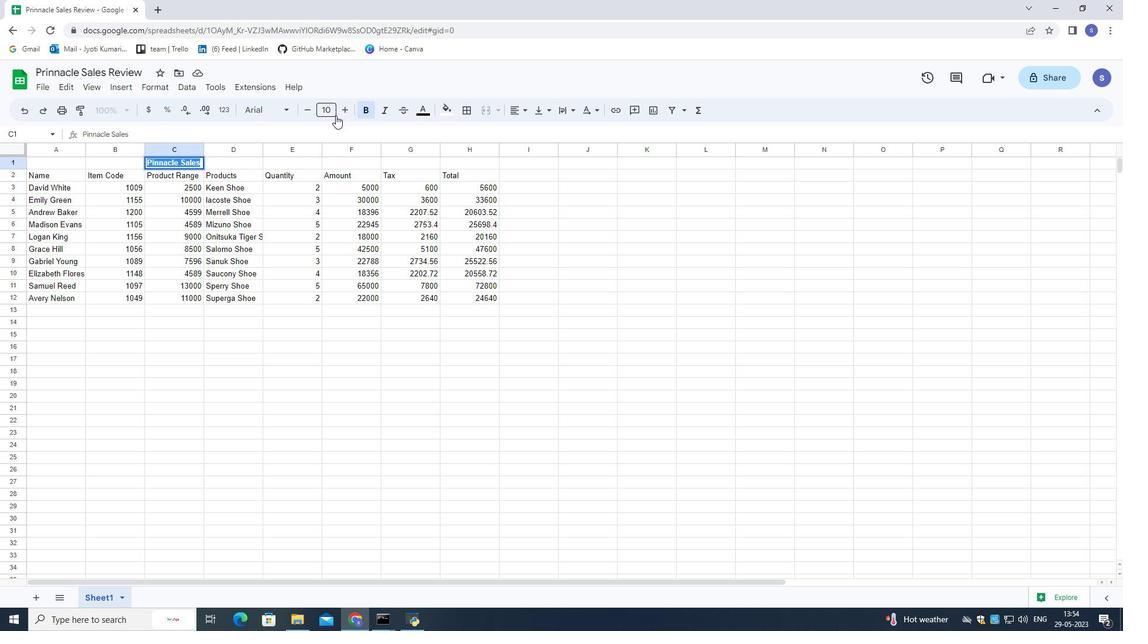 
Action: Mouse pressed left at (349, 108)
Screenshot: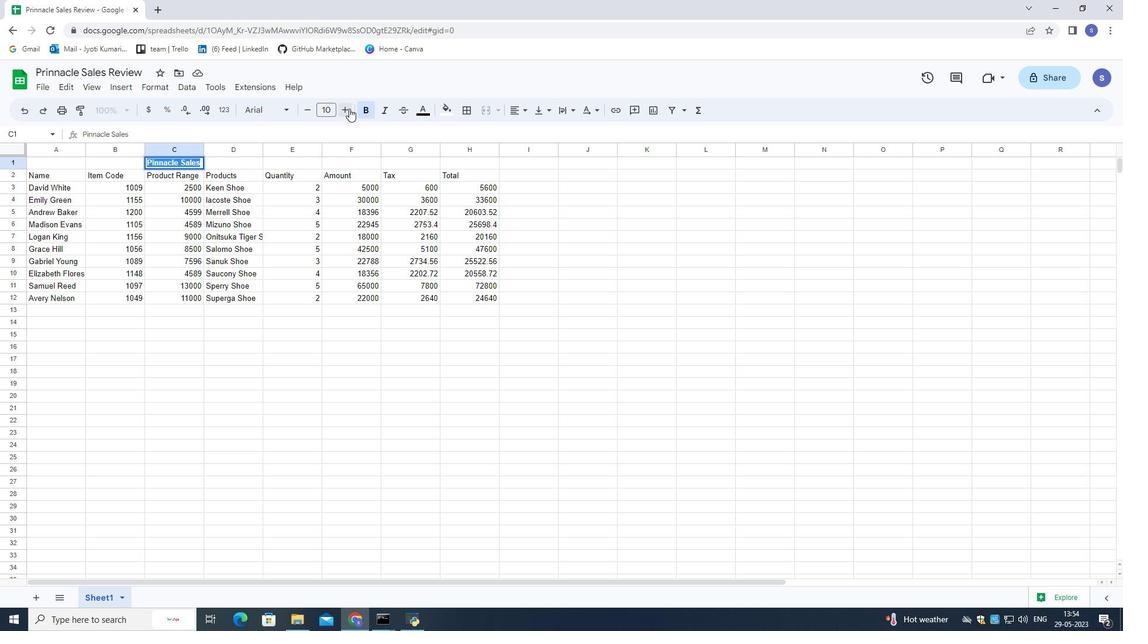 
Action: Mouse moved to (349, 108)
Screenshot: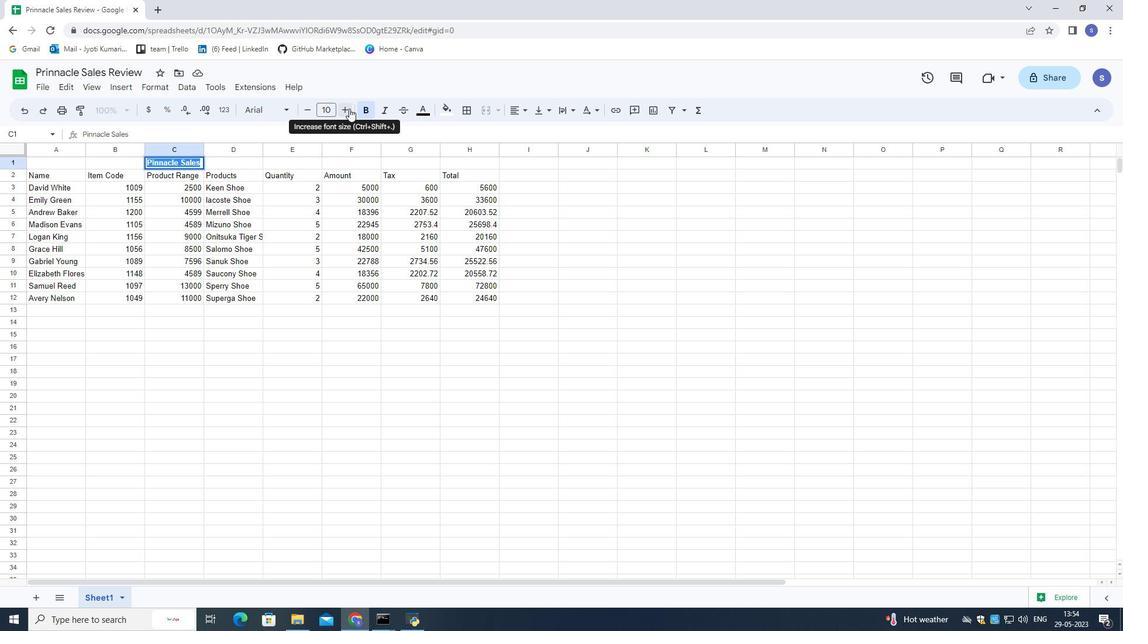 
Action: Mouse pressed left at (349, 108)
Screenshot: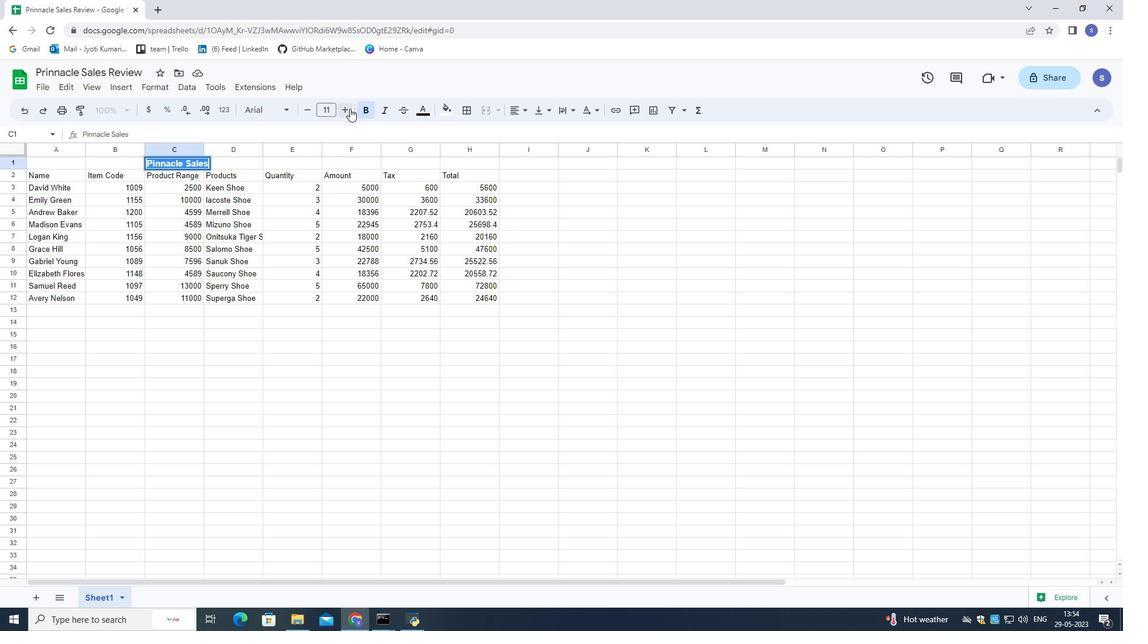 
Action: Mouse pressed left at (349, 108)
Screenshot: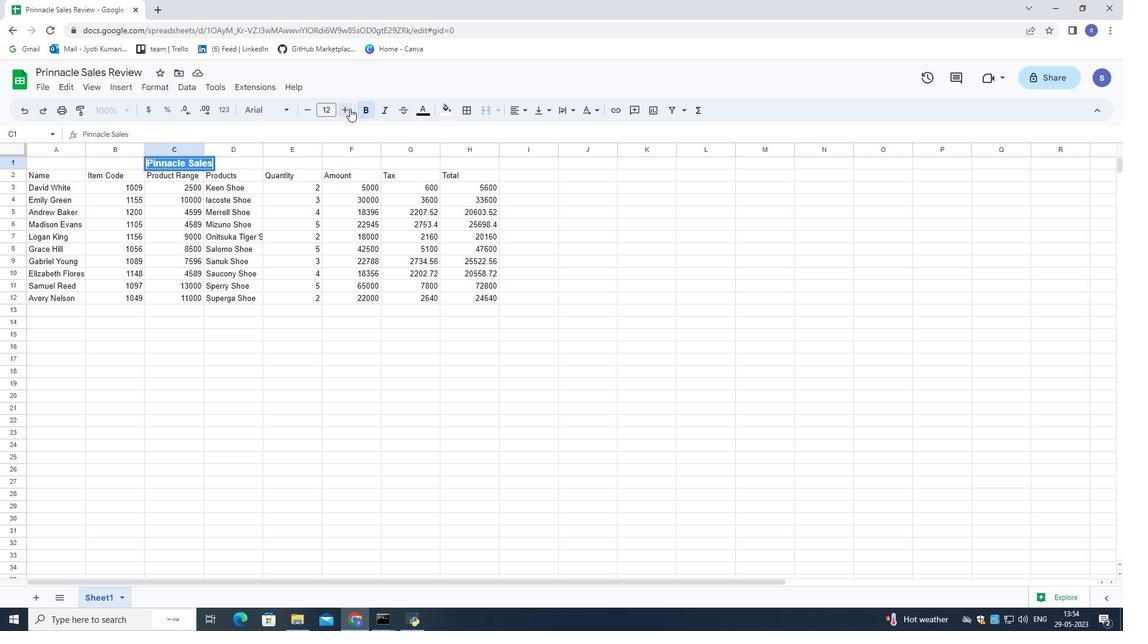 
Action: Mouse pressed left at (349, 108)
Screenshot: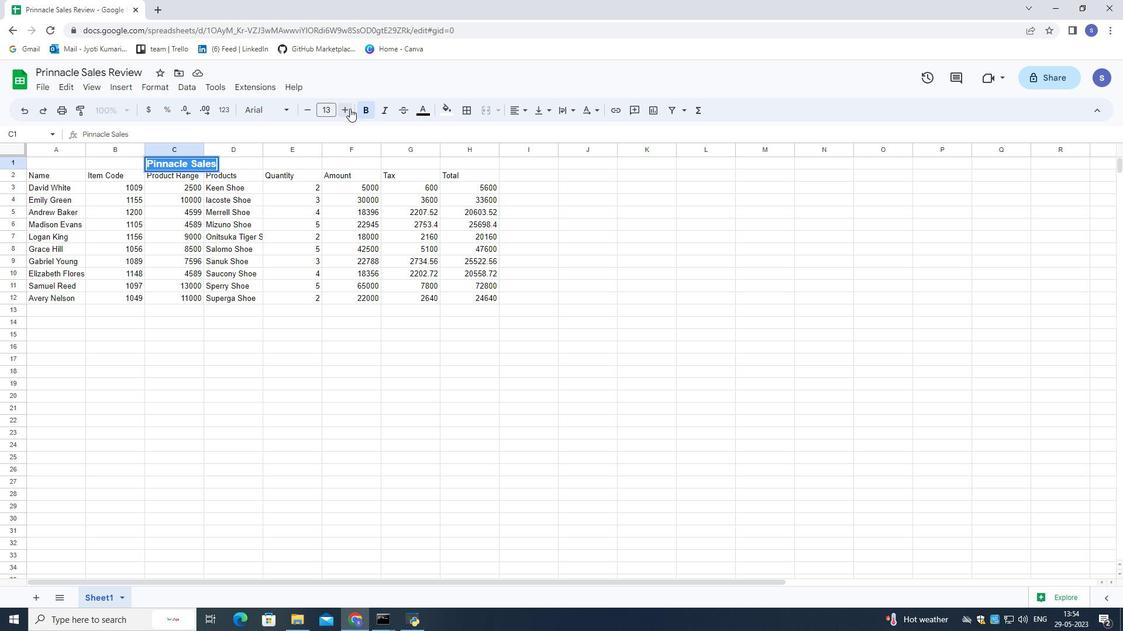 
Action: Mouse pressed left at (349, 108)
Screenshot: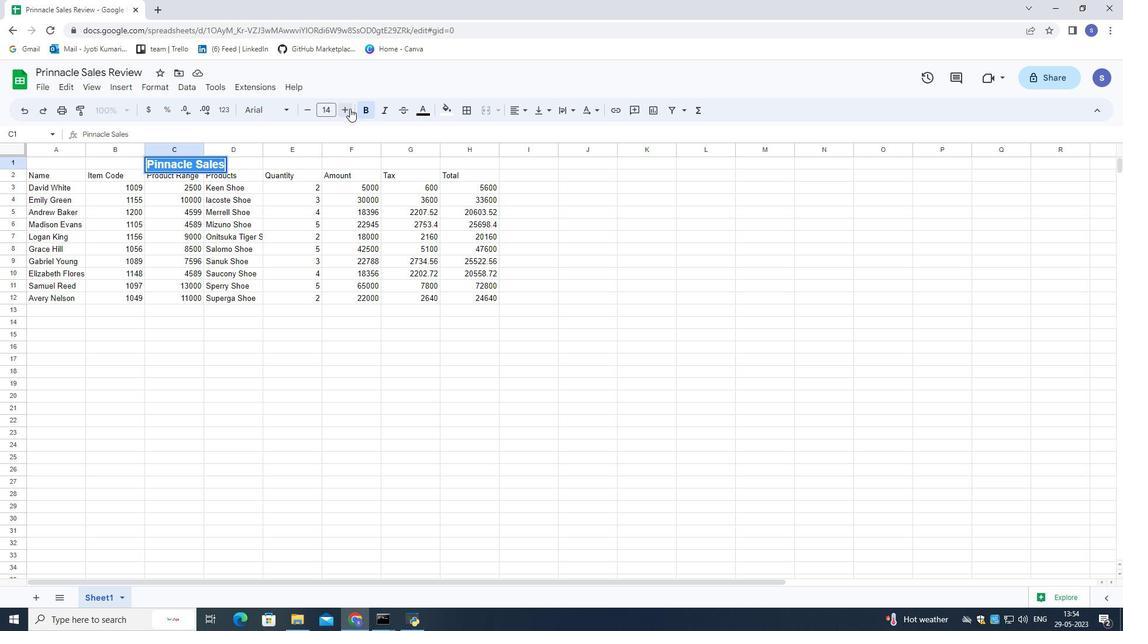 
Action: Mouse pressed left at (349, 108)
Screenshot: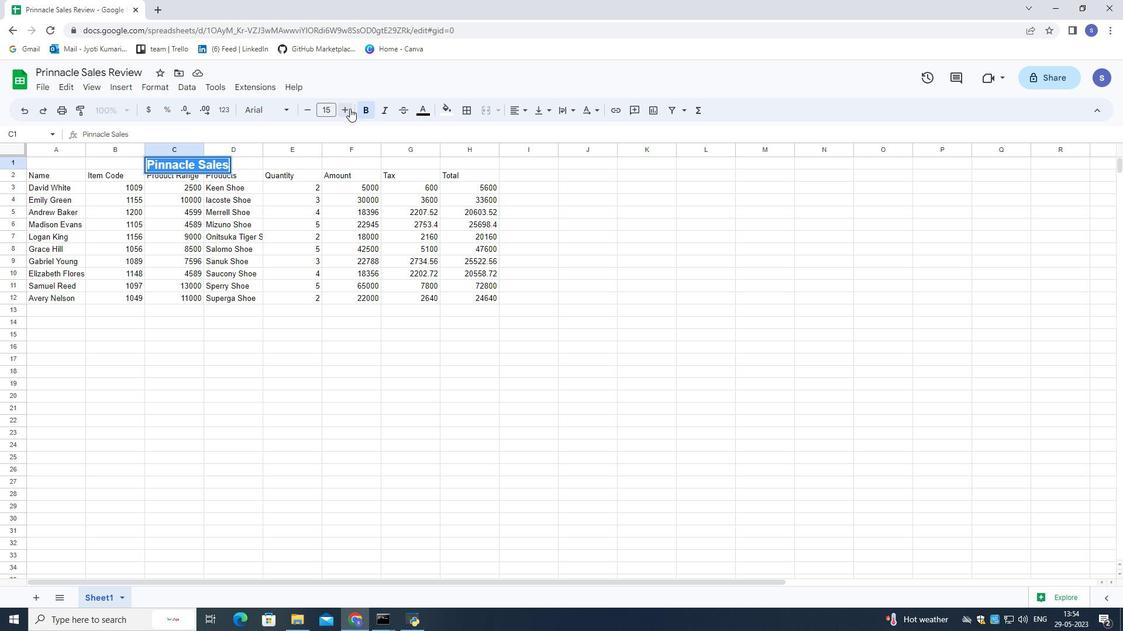 
Action: Mouse pressed left at (349, 108)
Screenshot: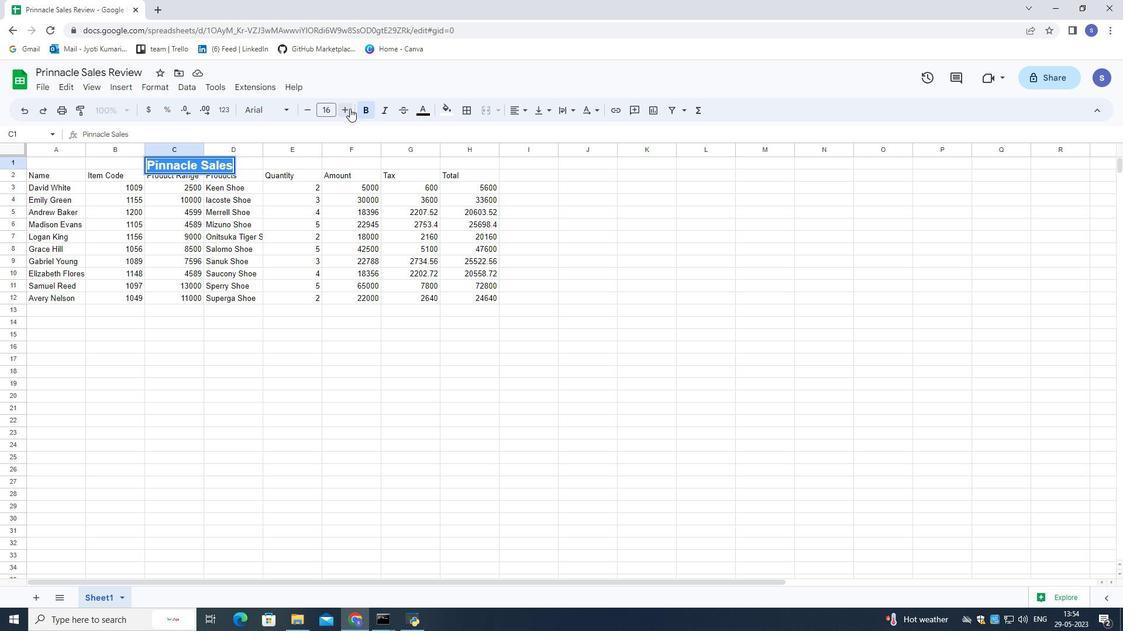 
Action: Mouse pressed left at (349, 108)
Screenshot: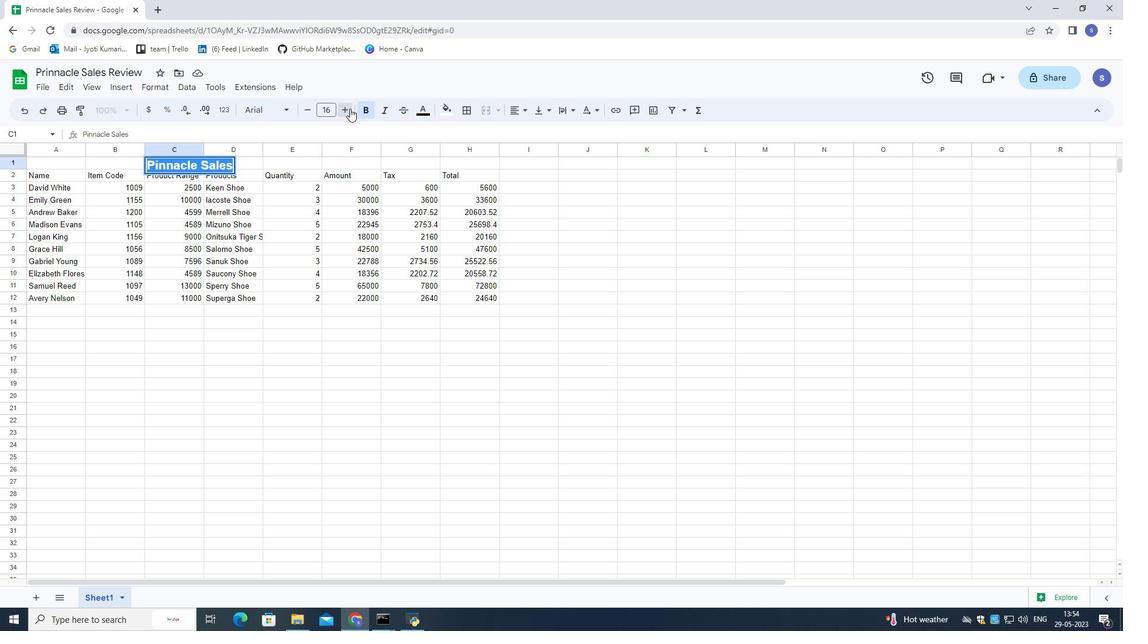 
Action: Mouse pressed left at (349, 108)
Screenshot: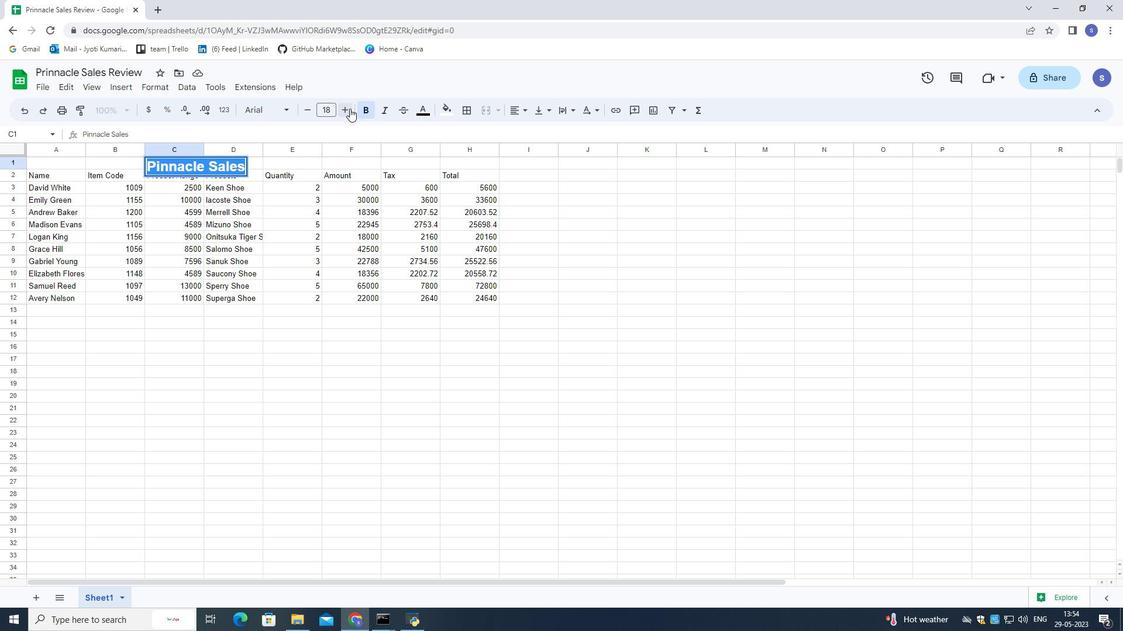 
Action: Mouse moved to (349, 109)
Screenshot: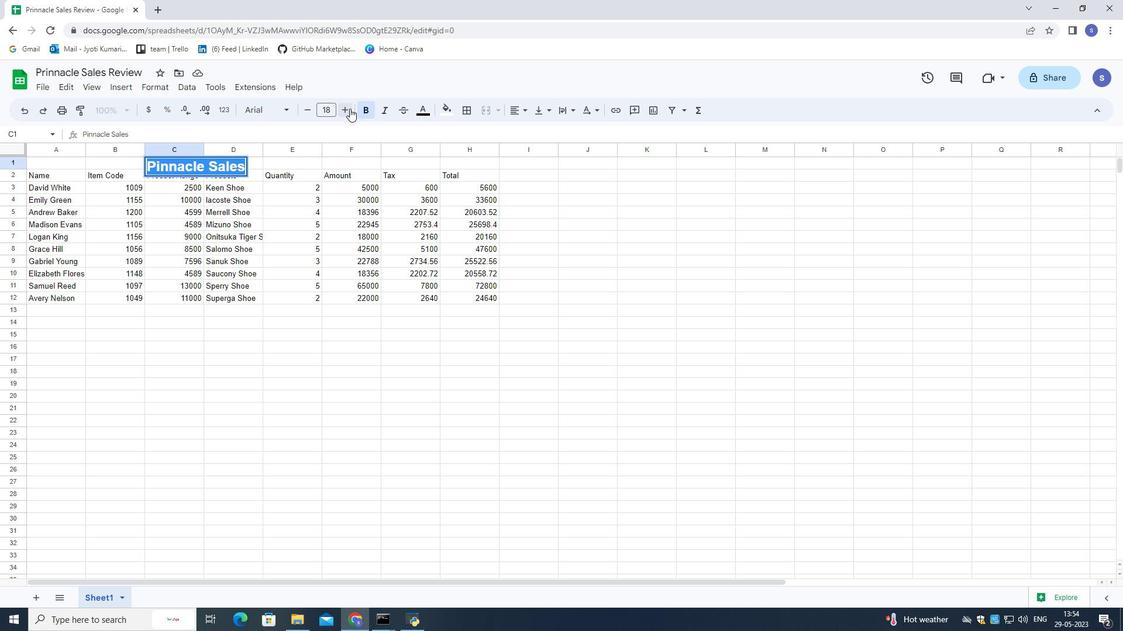 
Action: Mouse pressed left at (349, 109)
Screenshot: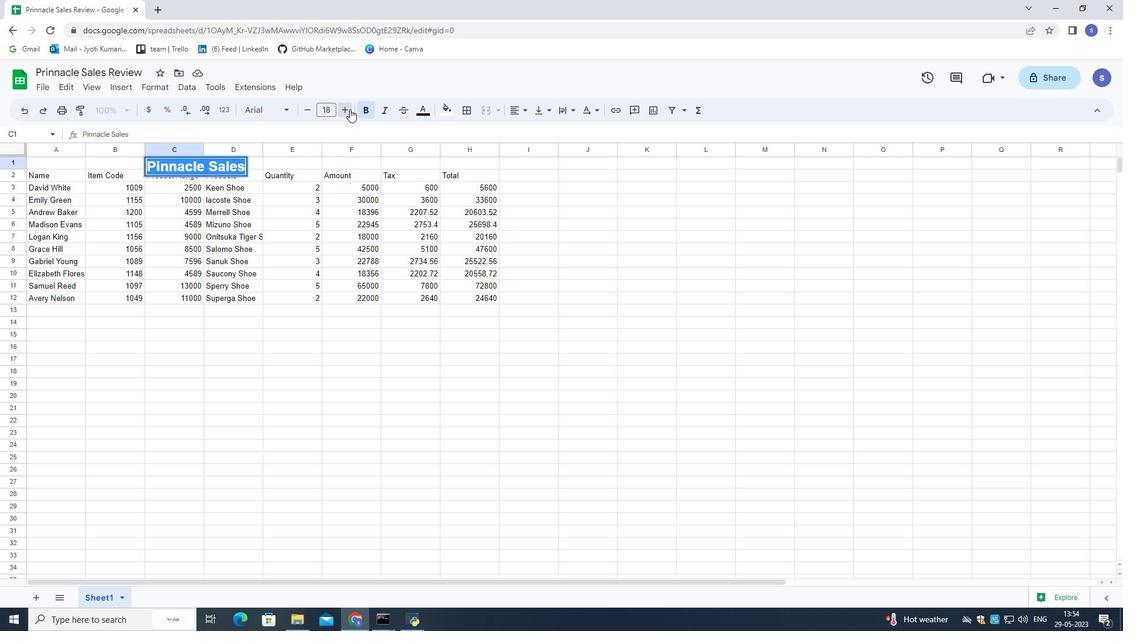 
Action: Mouse pressed left at (349, 109)
Screenshot: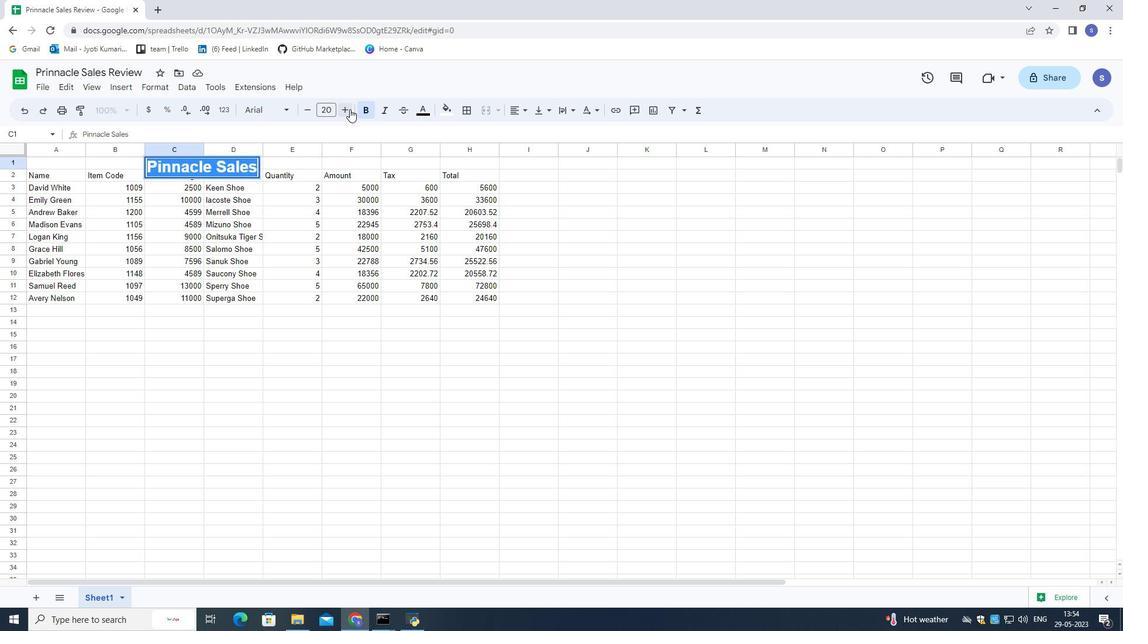 
Action: Mouse pressed left at (349, 109)
Screenshot: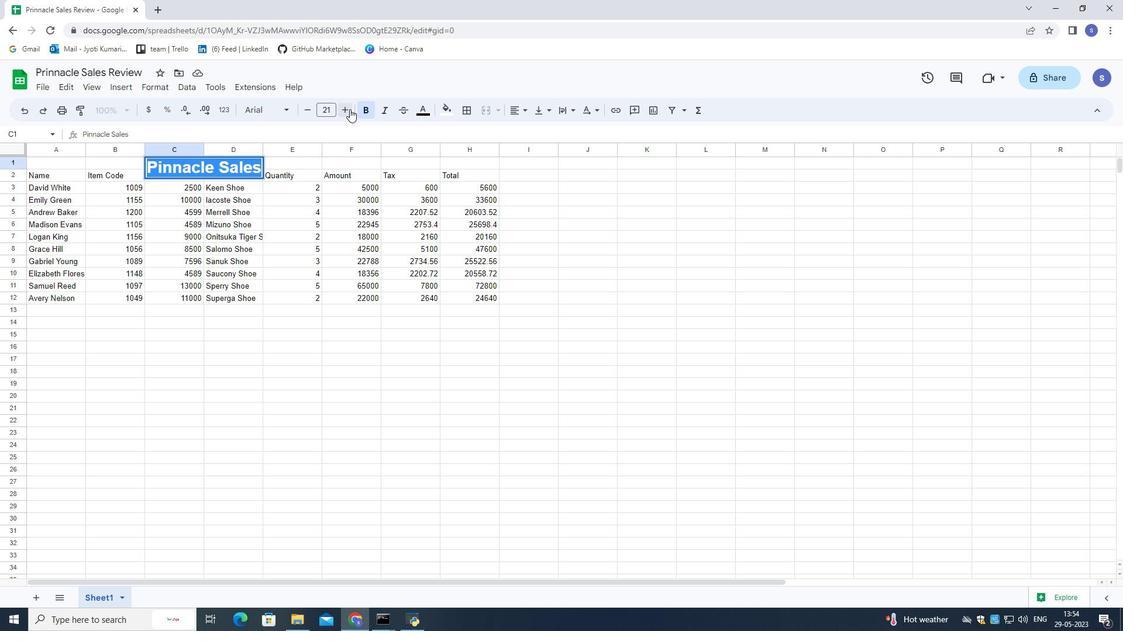 
Action: Mouse pressed left at (349, 109)
Screenshot: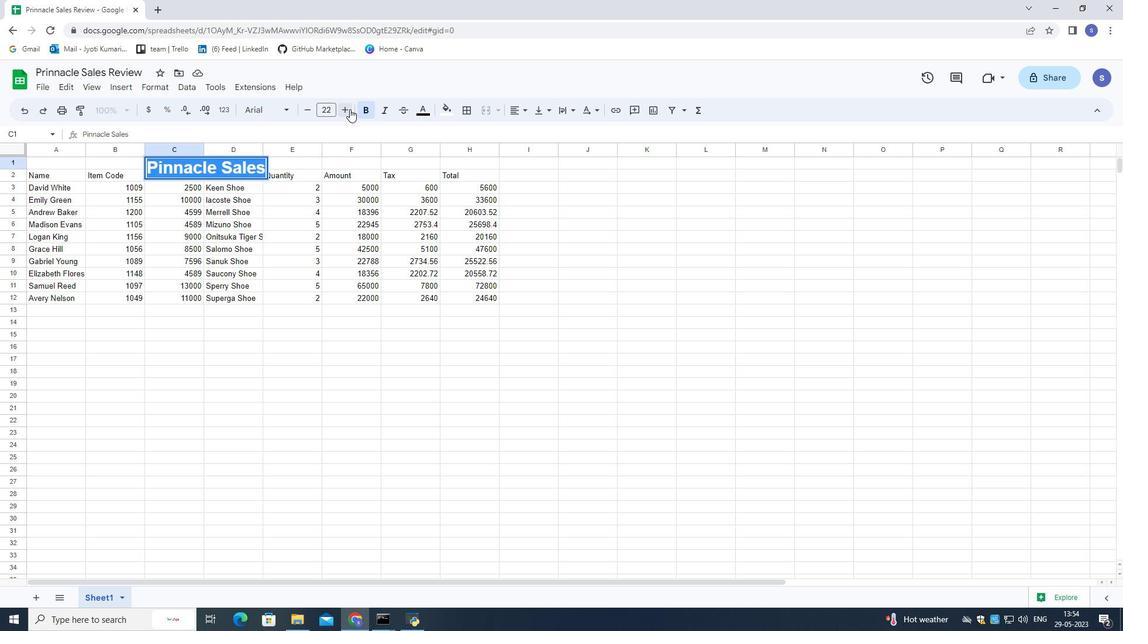 
Action: Mouse pressed left at (349, 109)
Screenshot: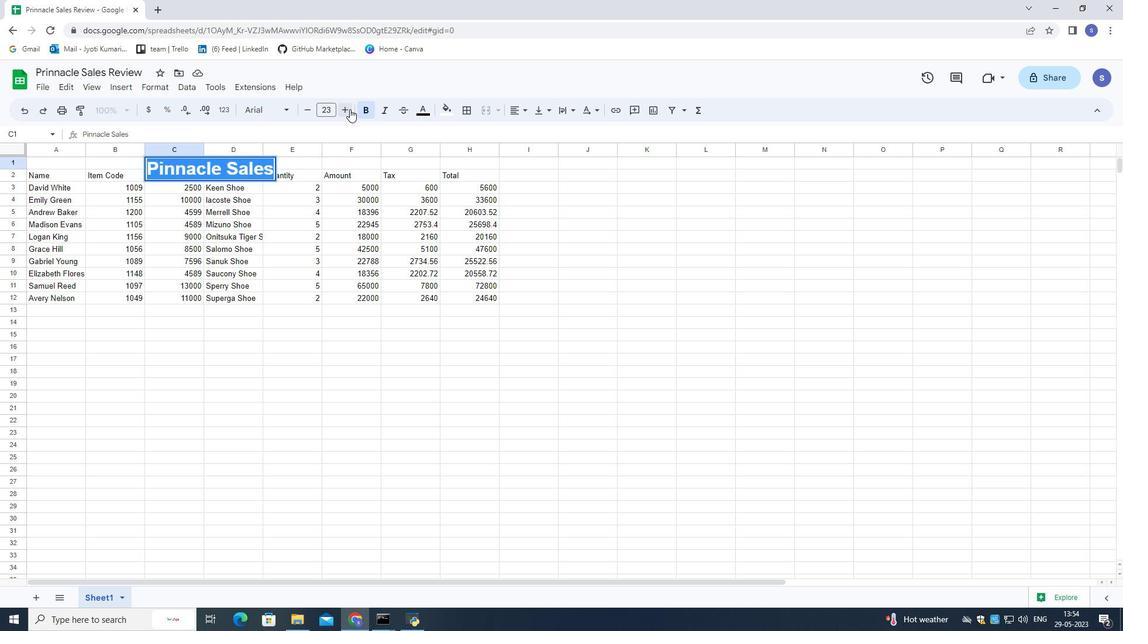 
Action: Mouse pressed left at (349, 109)
Screenshot: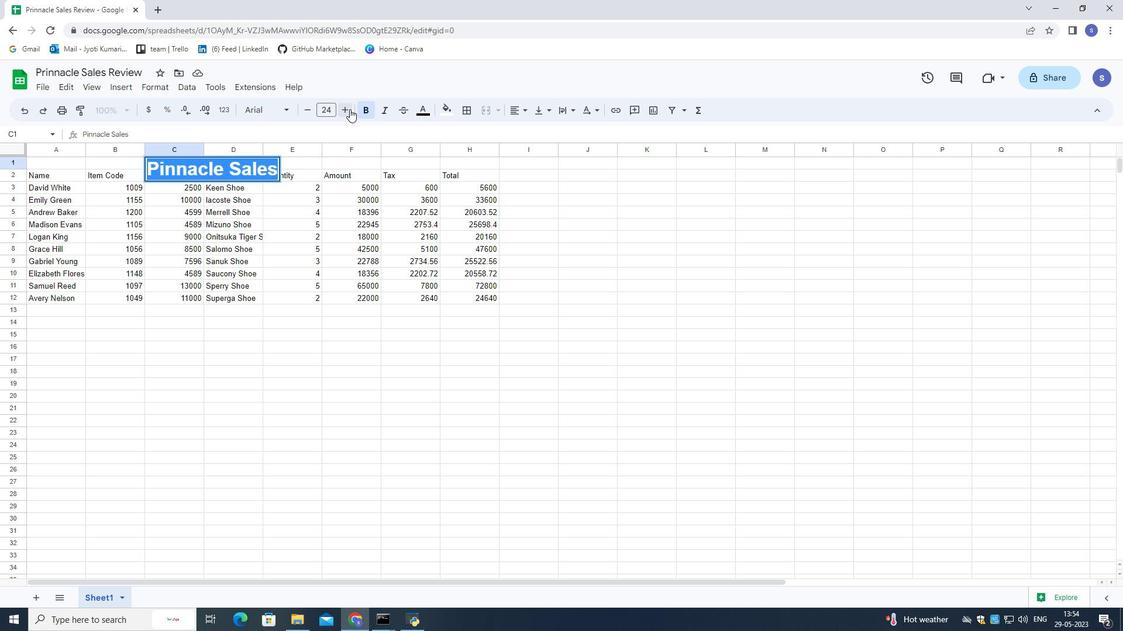 
Action: Mouse pressed left at (349, 109)
Screenshot: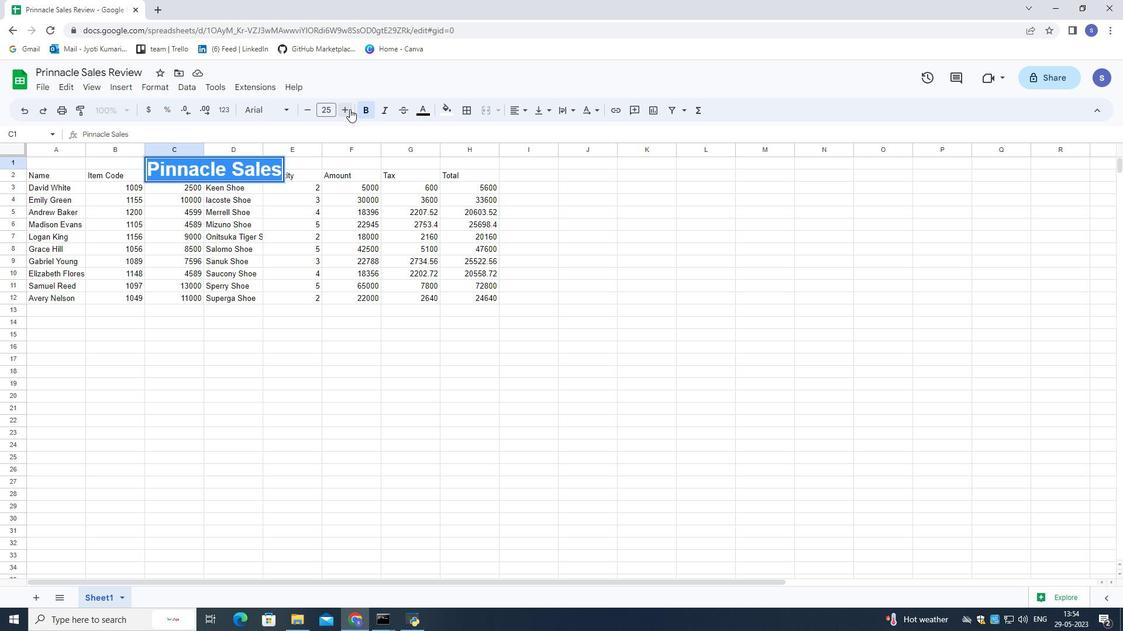 
Action: Mouse moved to (540, 228)
Screenshot: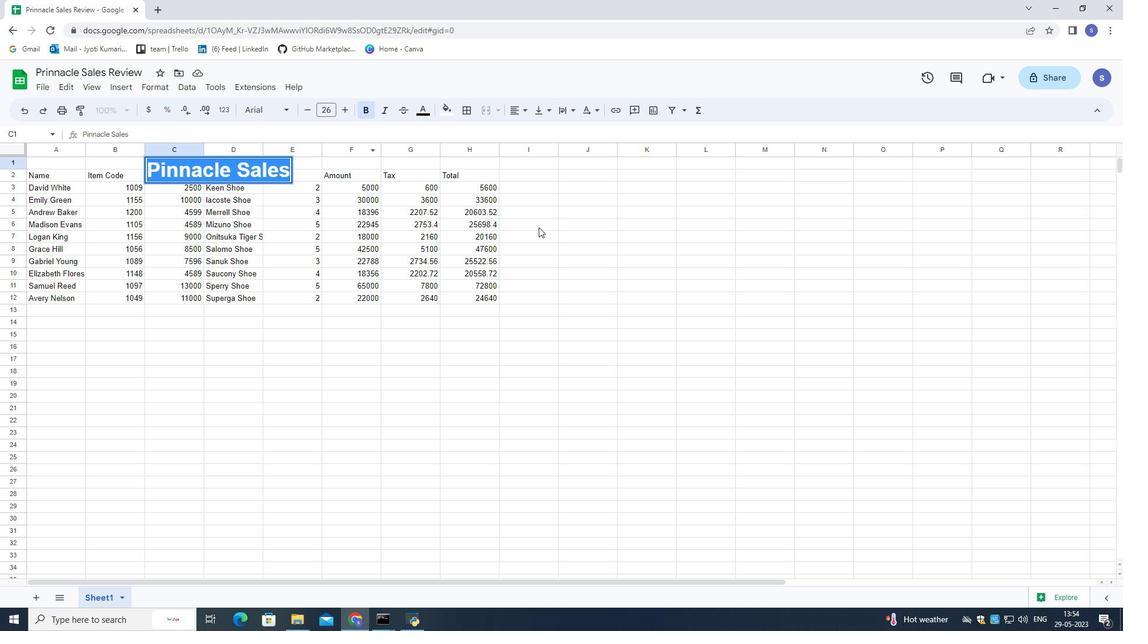 
Action: Mouse pressed left at (540, 228)
Screenshot: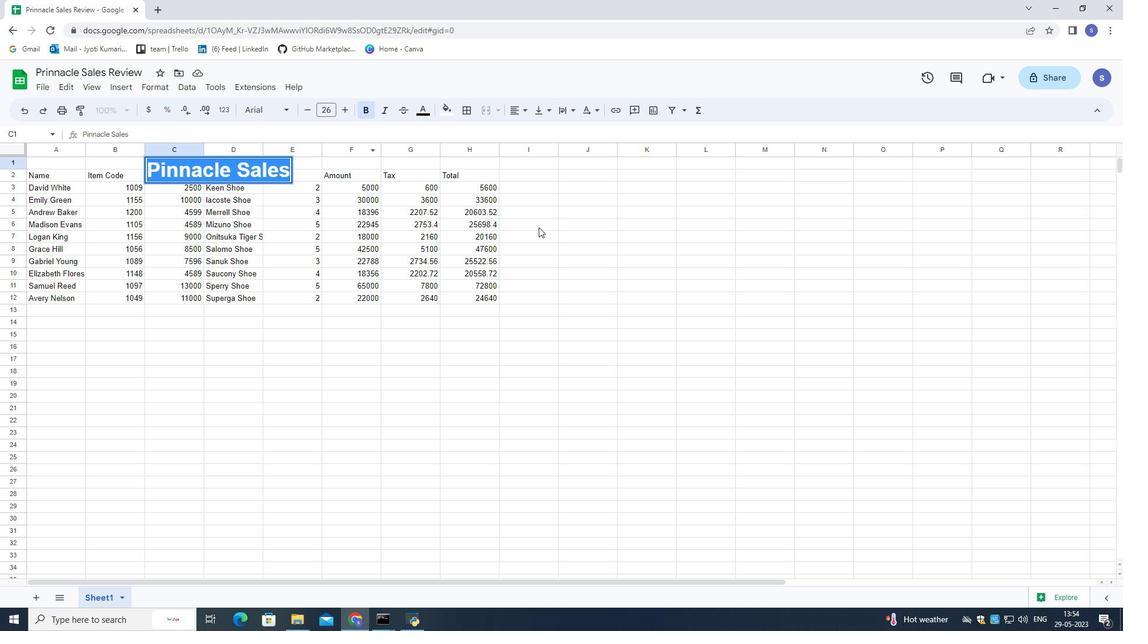 
Action: Mouse moved to (28, 190)
Screenshot: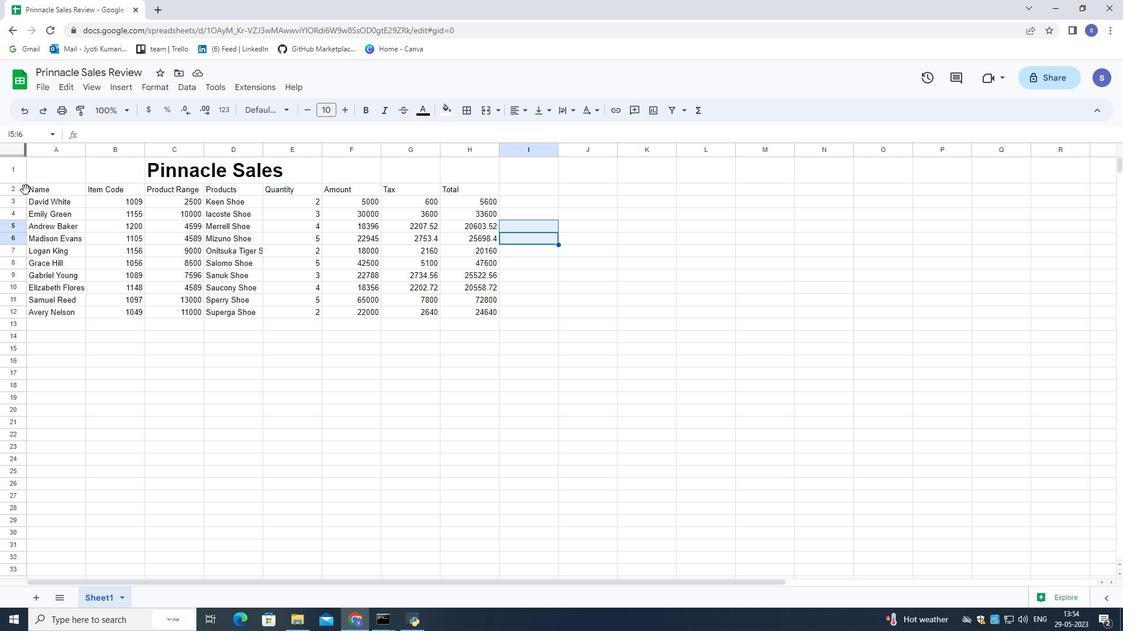 
Action: Mouse pressed left at (26, 190)
Screenshot: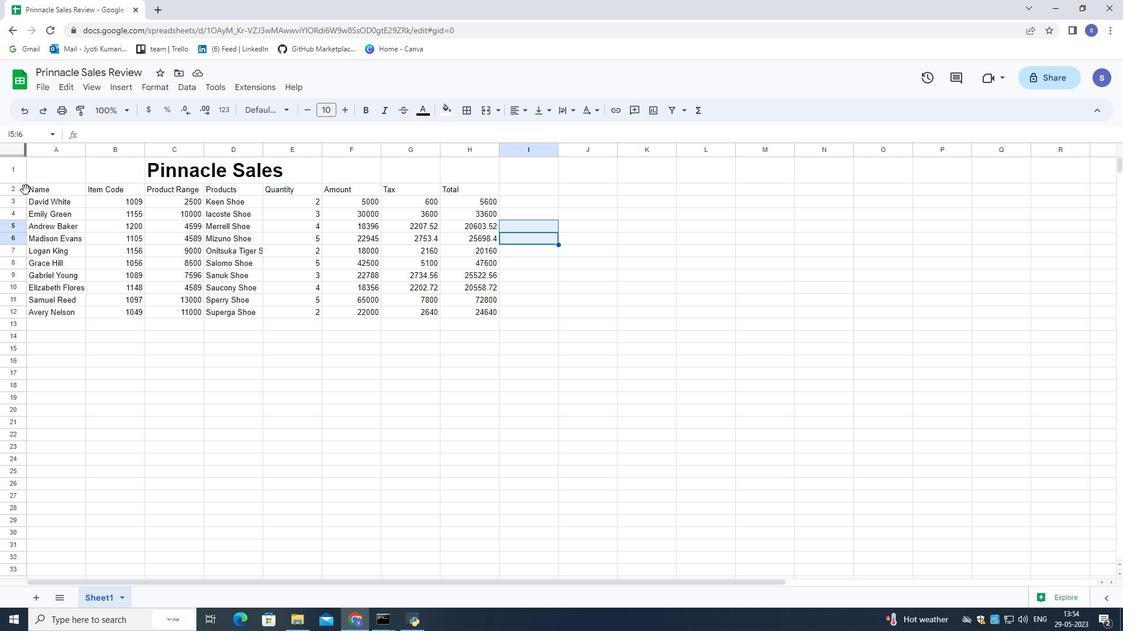 
Action: Mouse moved to (281, 111)
Screenshot: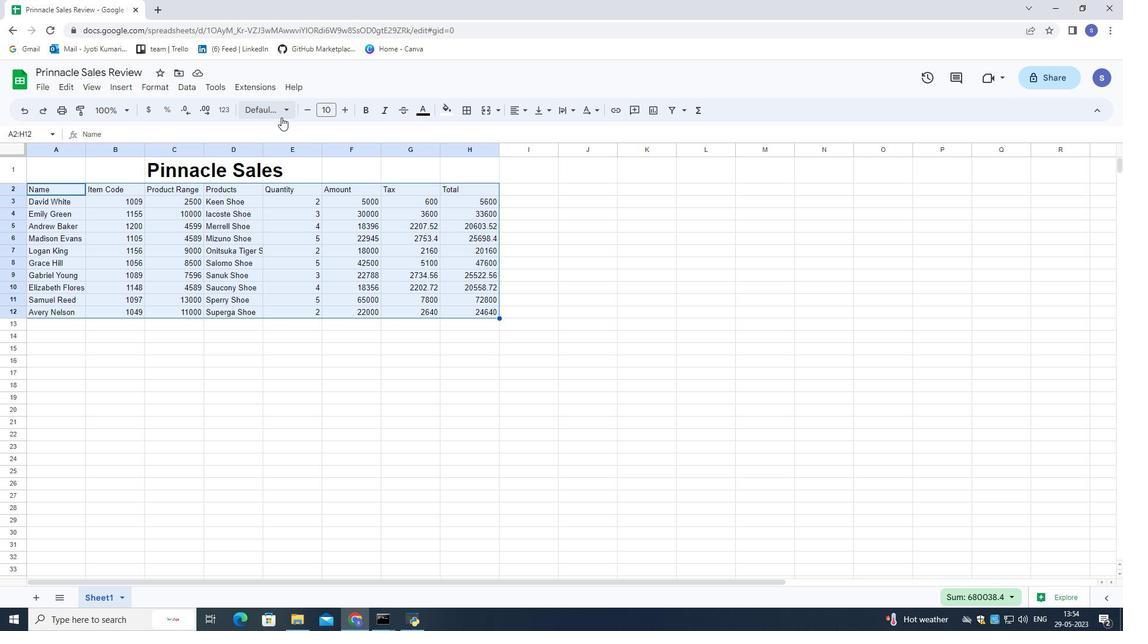 
Action: Mouse pressed left at (281, 111)
Screenshot: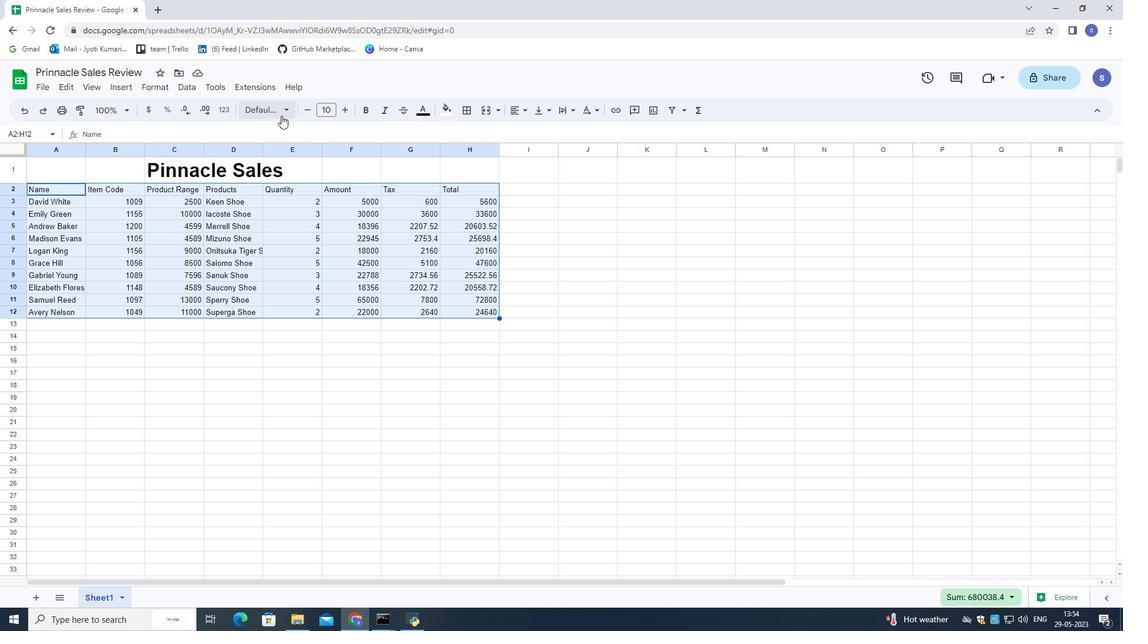 
Action: Mouse moved to (257, 157)
Screenshot: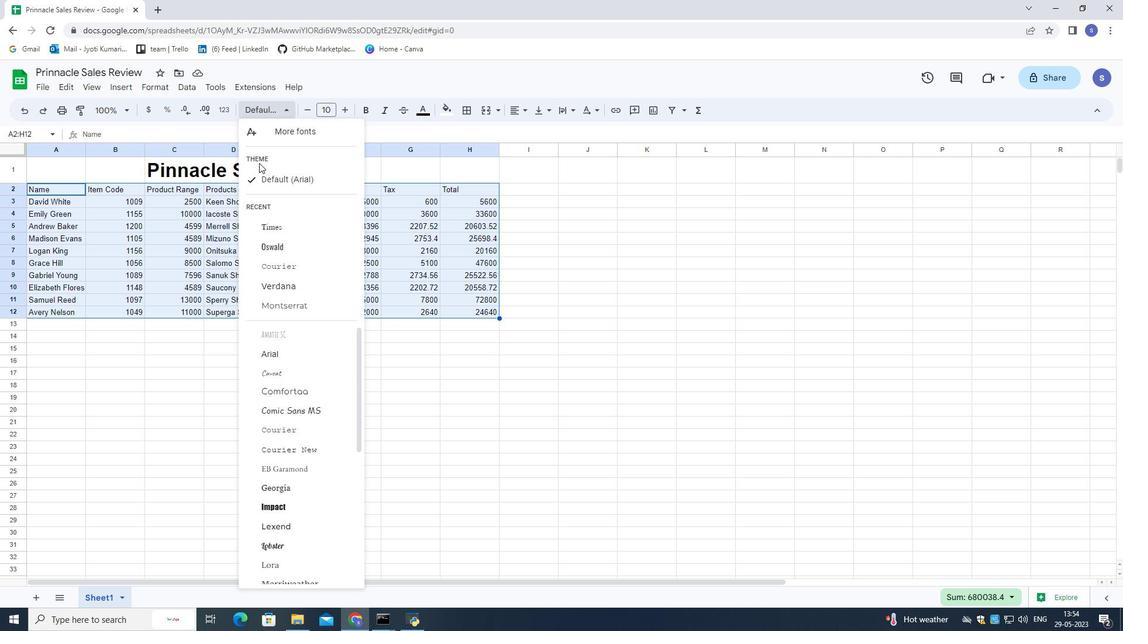 
Action: Mouse pressed left at (257, 157)
Screenshot: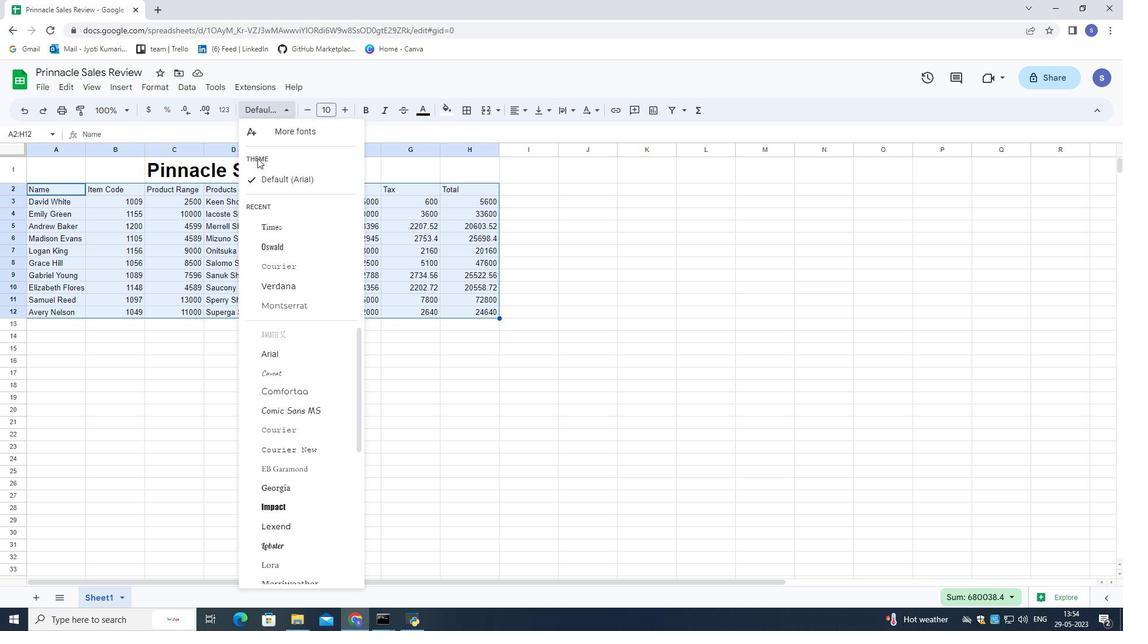 
Action: Mouse moved to (269, 228)
Screenshot: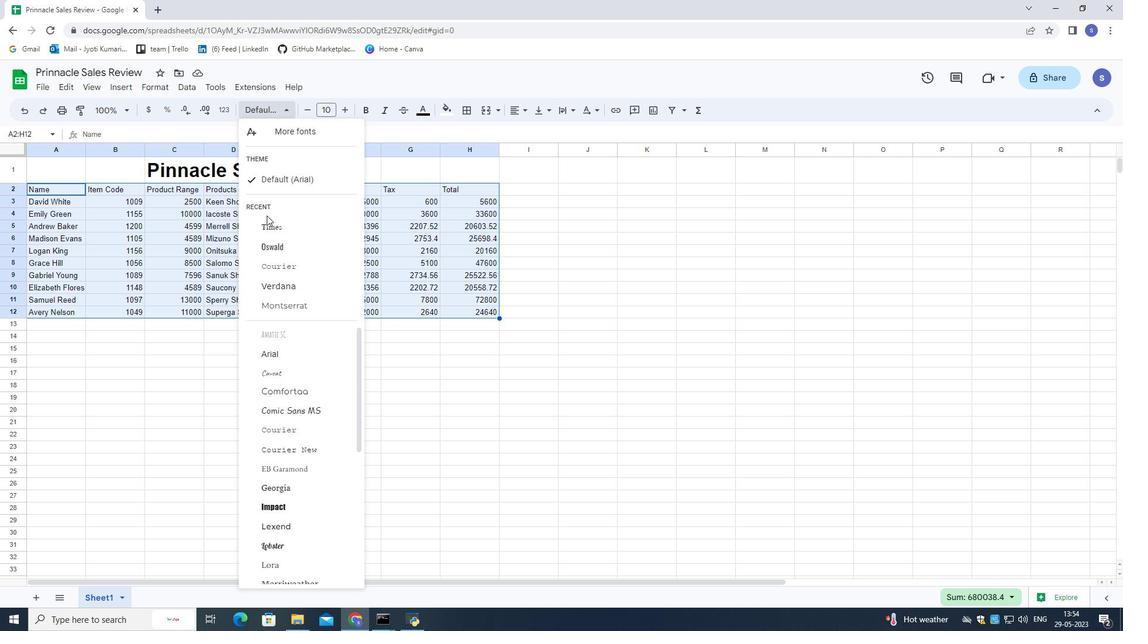
Action: Mouse pressed left at (269, 228)
Screenshot: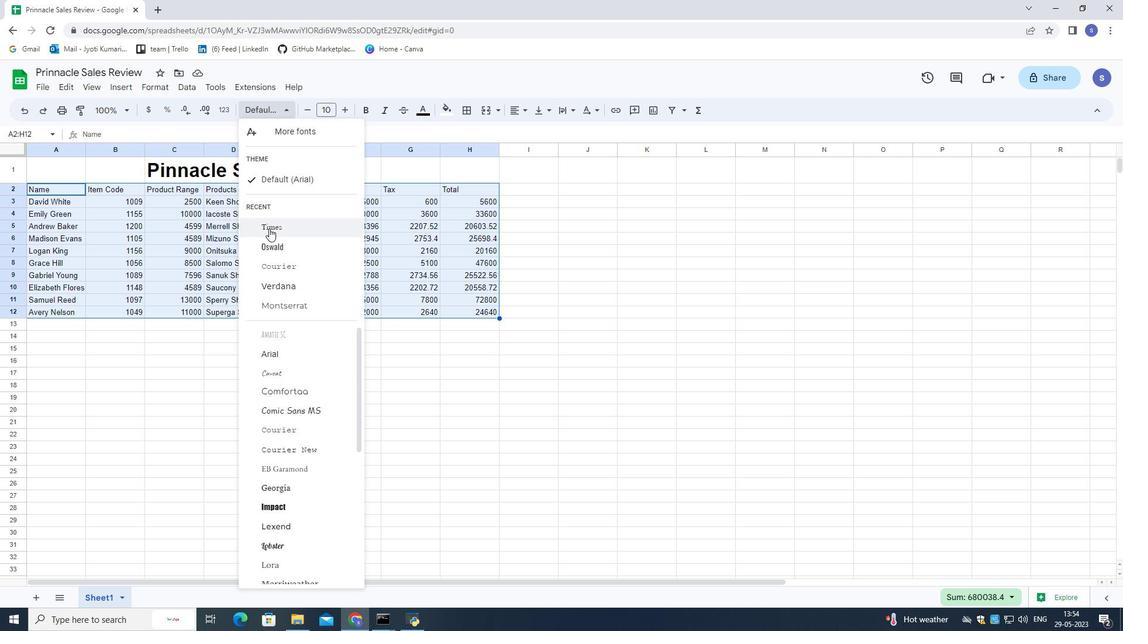 
Action: Mouse moved to (341, 115)
Screenshot: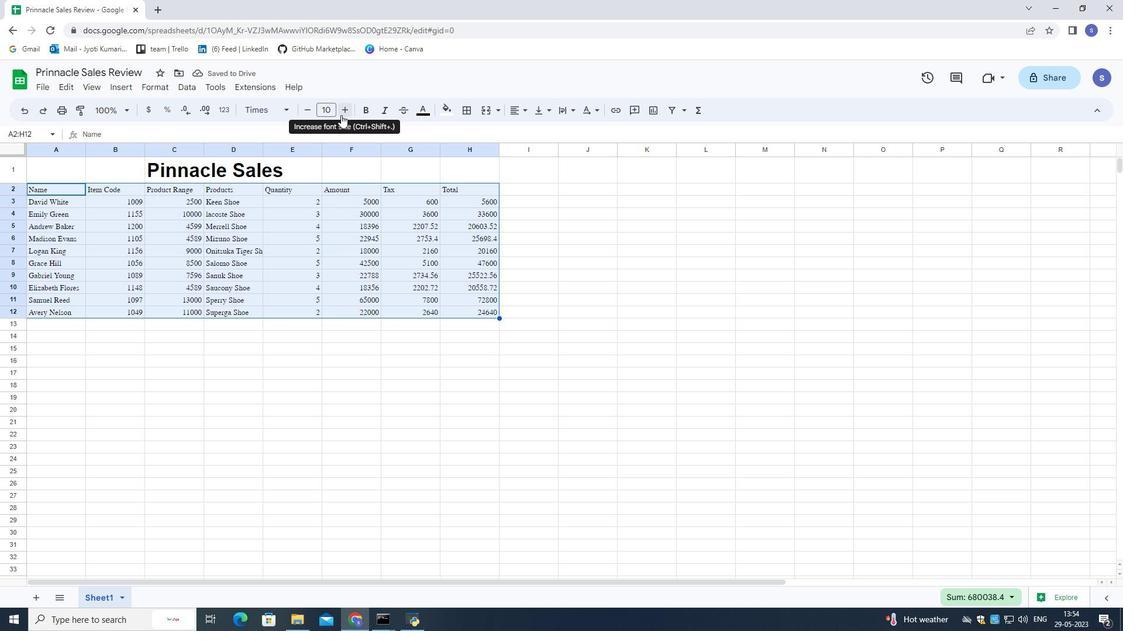 
Action: Mouse pressed left at (341, 115)
Screenshot: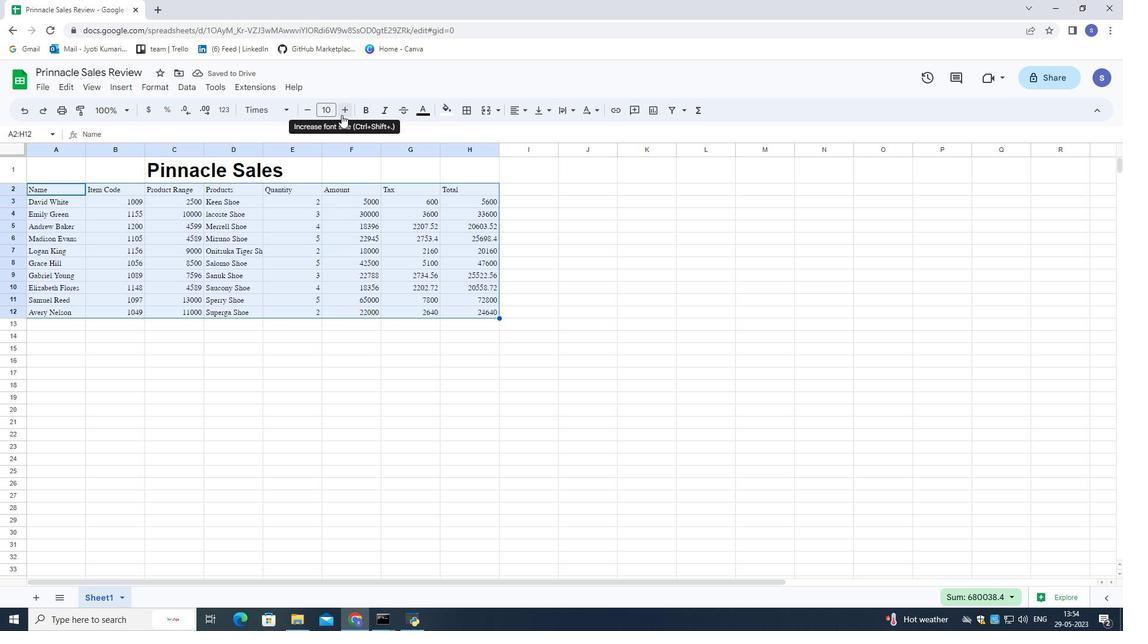 
Action: Mouse pressed left at (341, 115)
Screenshot: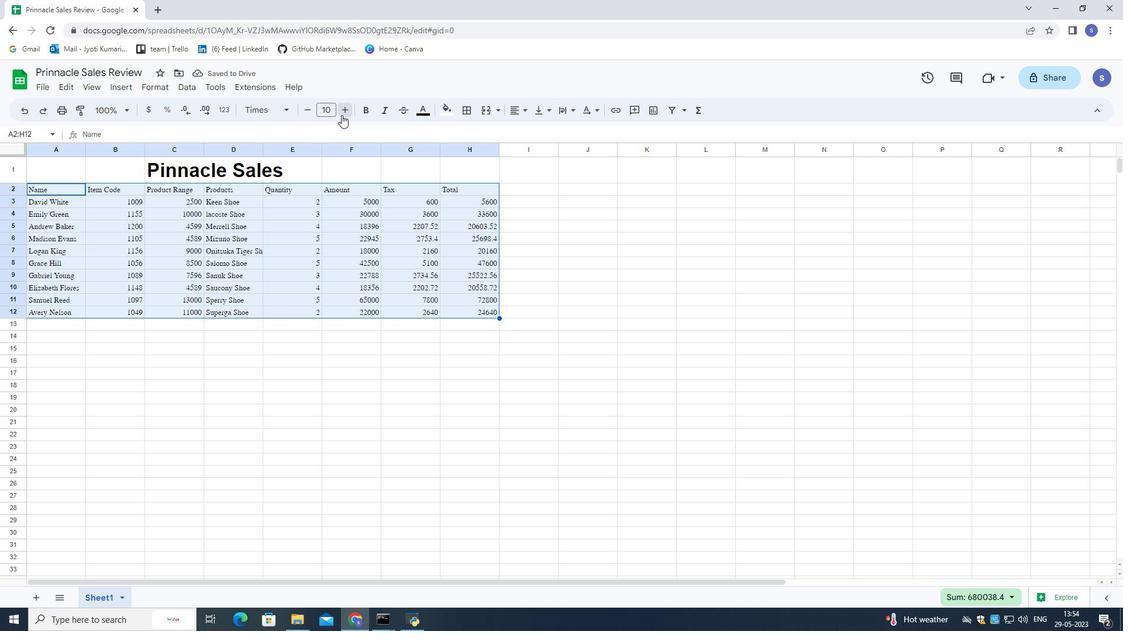 
Action: Mouse pressed left at (341, 115)
Screenshot: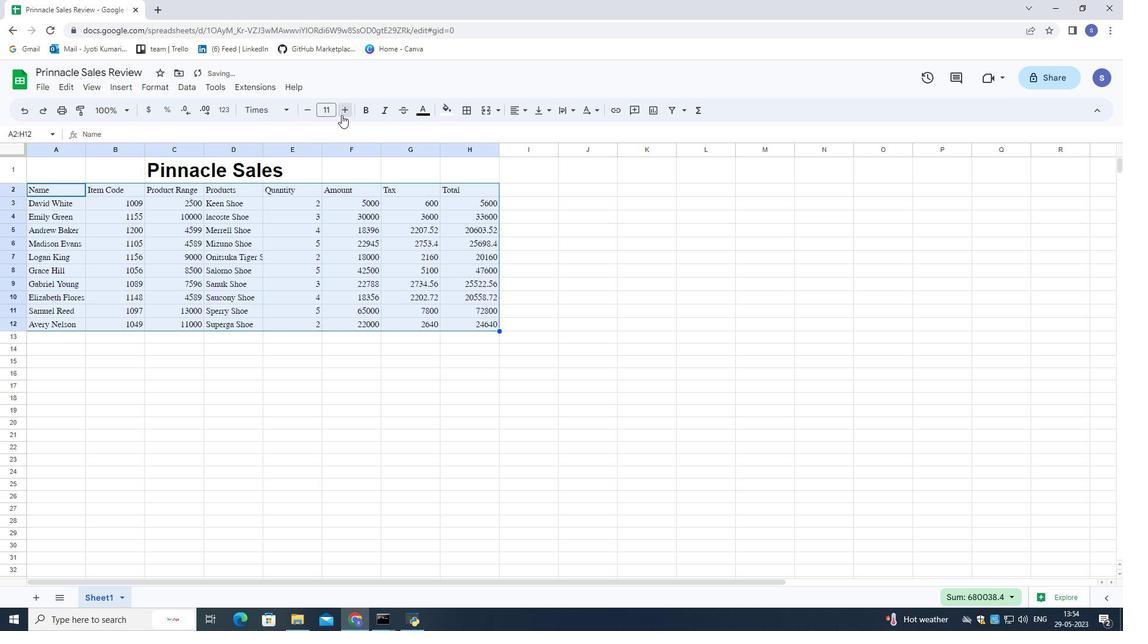 
Action: Mouse pressed left at (341, 115)
Screenshot: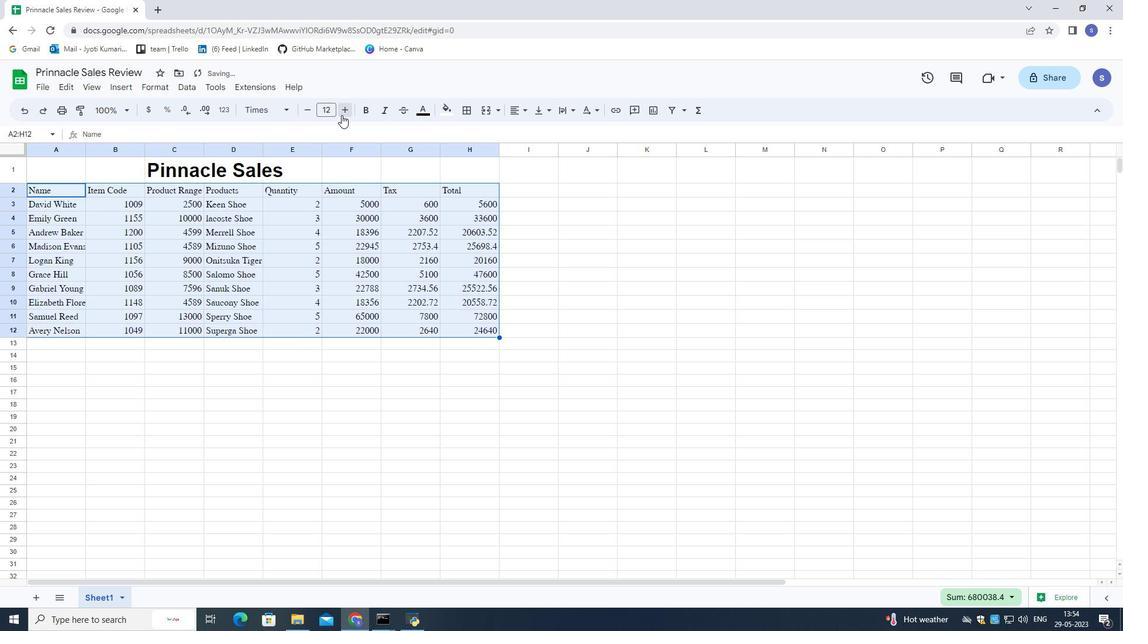 
Action: Mouse pressed left at (341, 115)
Screenshot: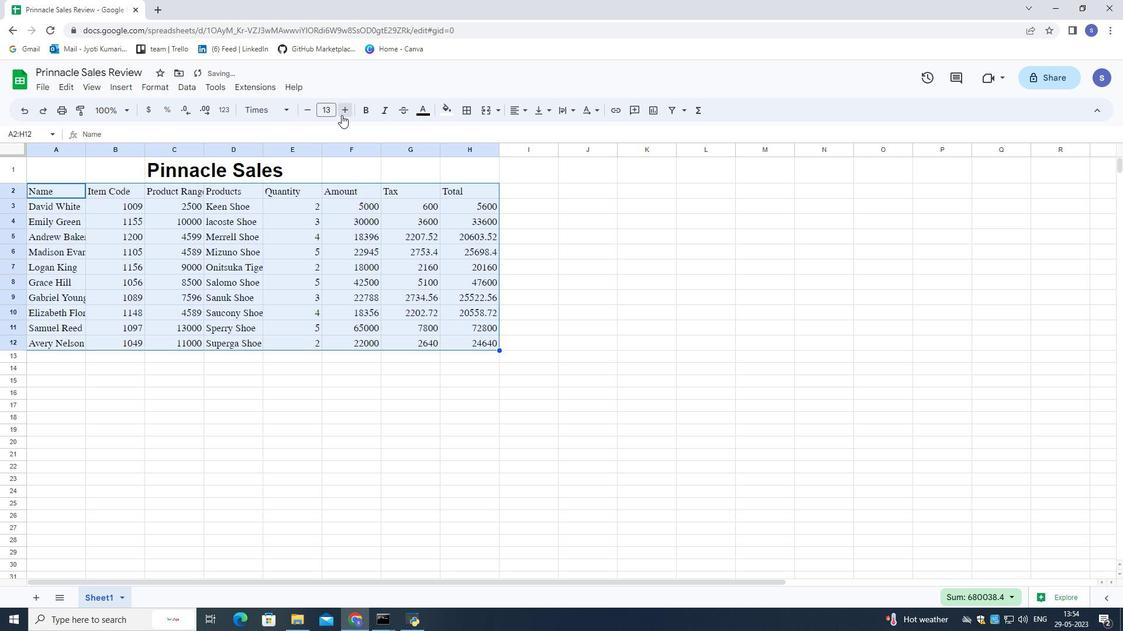 
Action: Mouse pressed left at (341, 115)
Screenshot: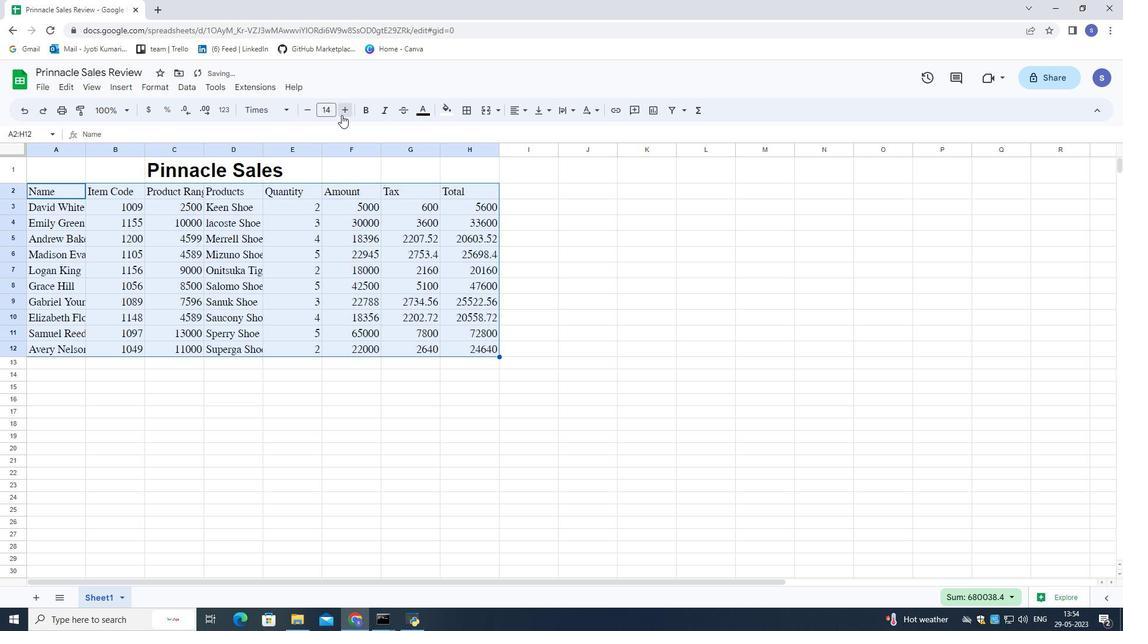 
Action: Mouse pressed left at (341, 115)
Screenshot: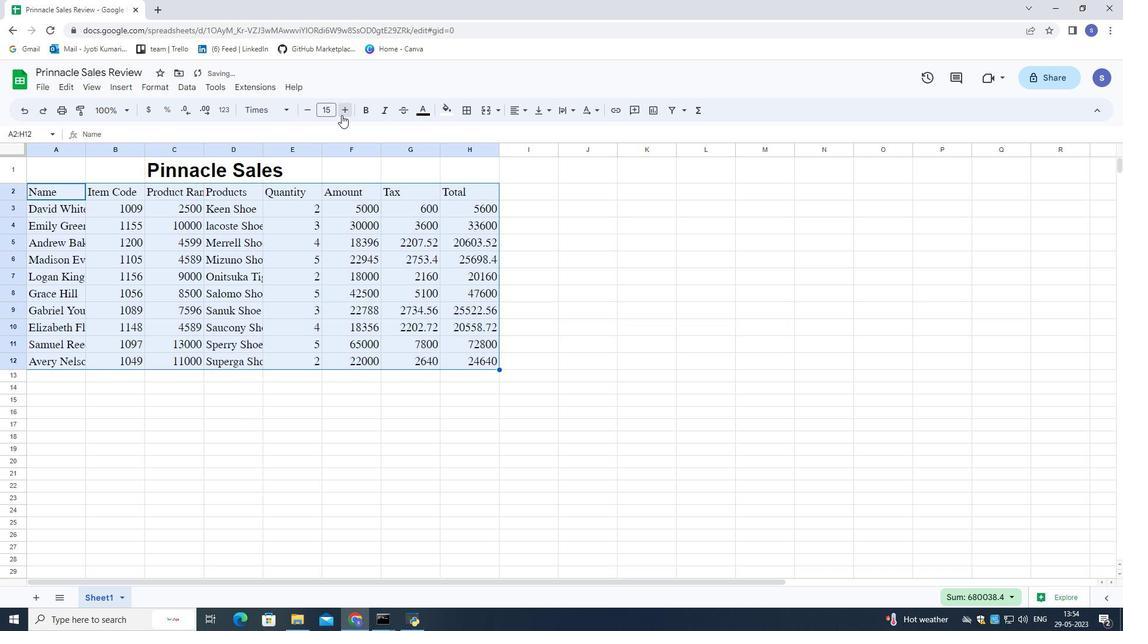 
Action: Mouse pressed left at (341, 115)
Screenshot: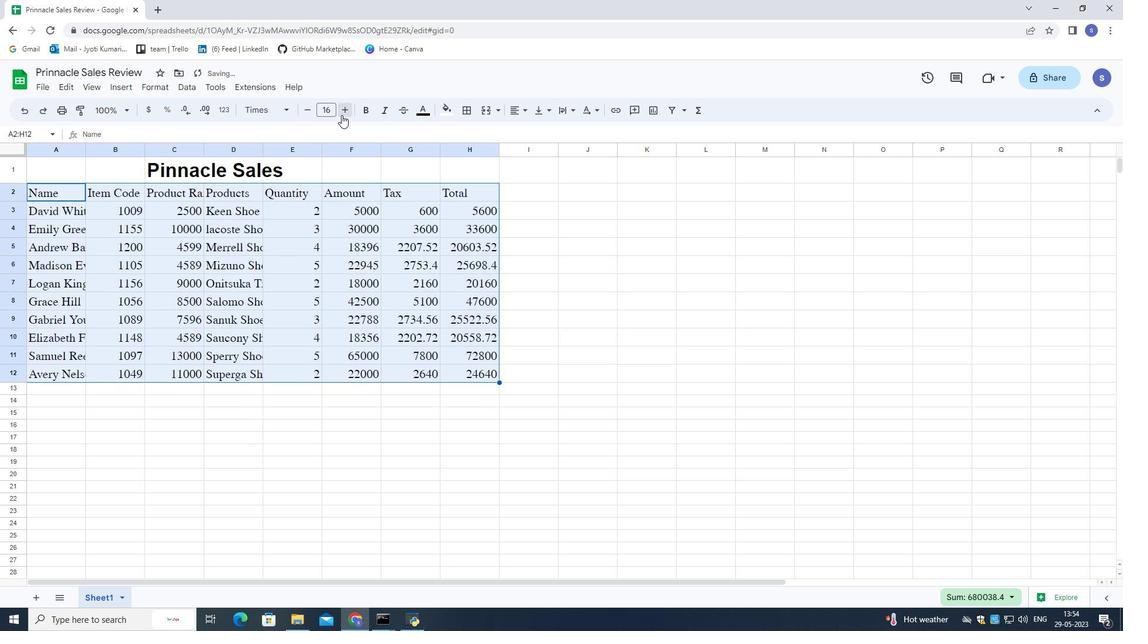 
Action: Mouse pressed left at (341, 115)
Screenshot: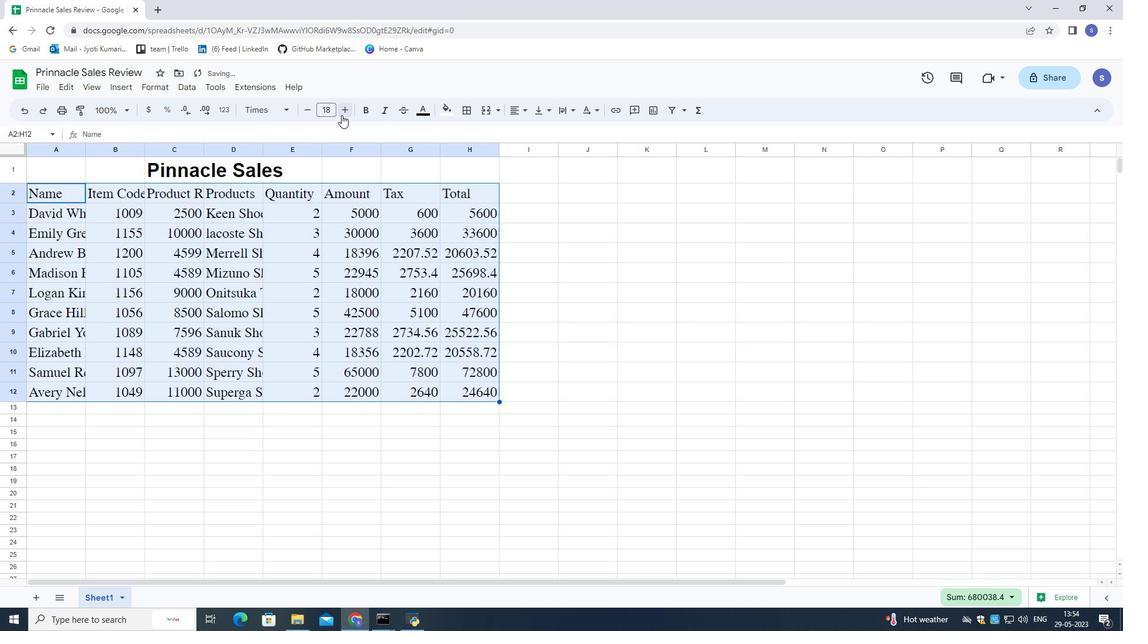
Action: Mouse moved to (699, 280)
Screenshot: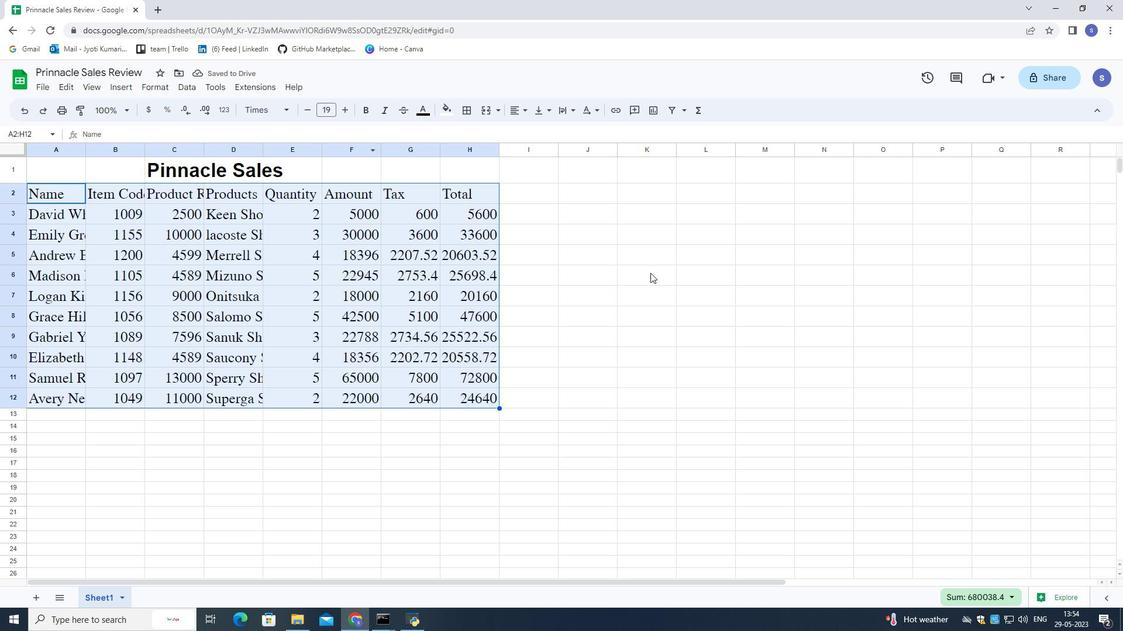 
Action: Mouse pressed left at (699, 280)
Screenshot: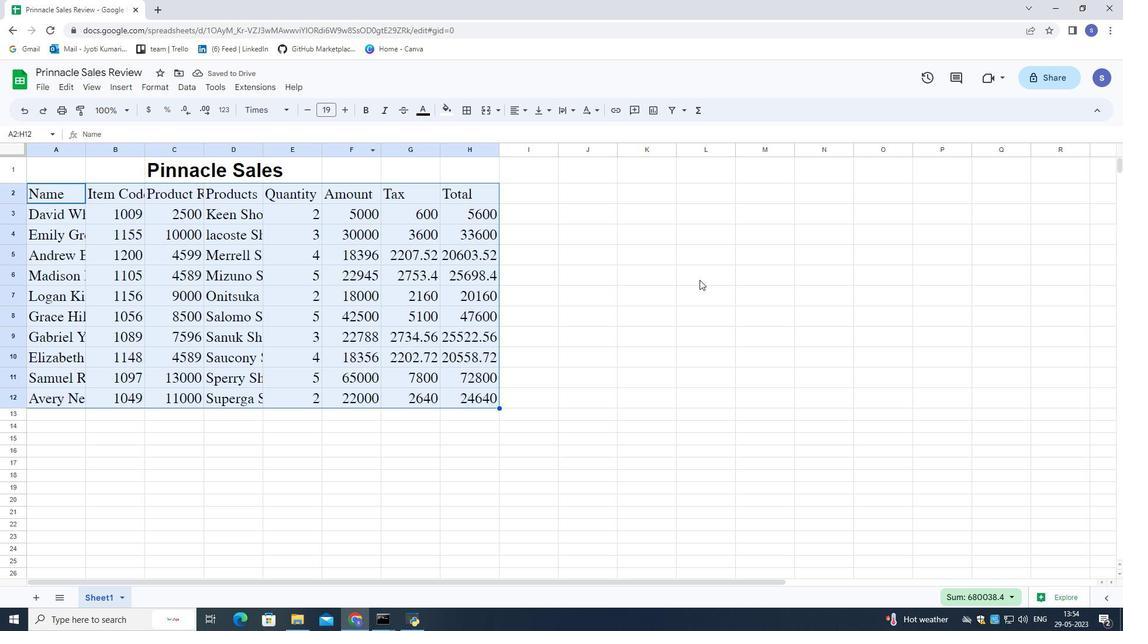 
Action: Mouse moved to (36, 163)
Screenshot: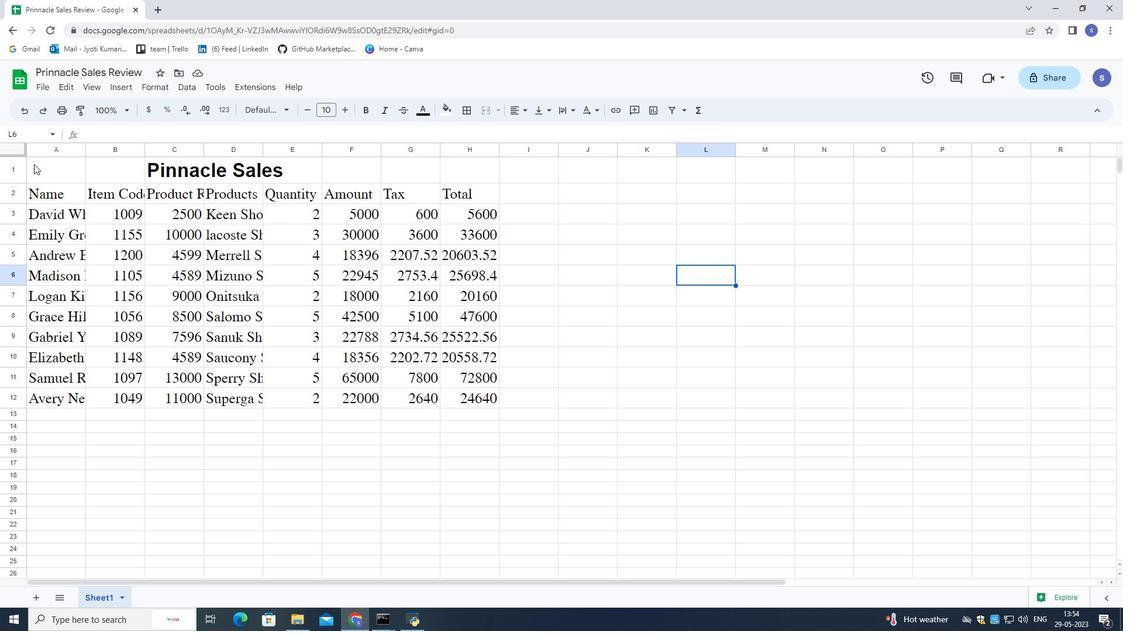 
Action: Mouse pressed left at (36, 163)
Screenshot: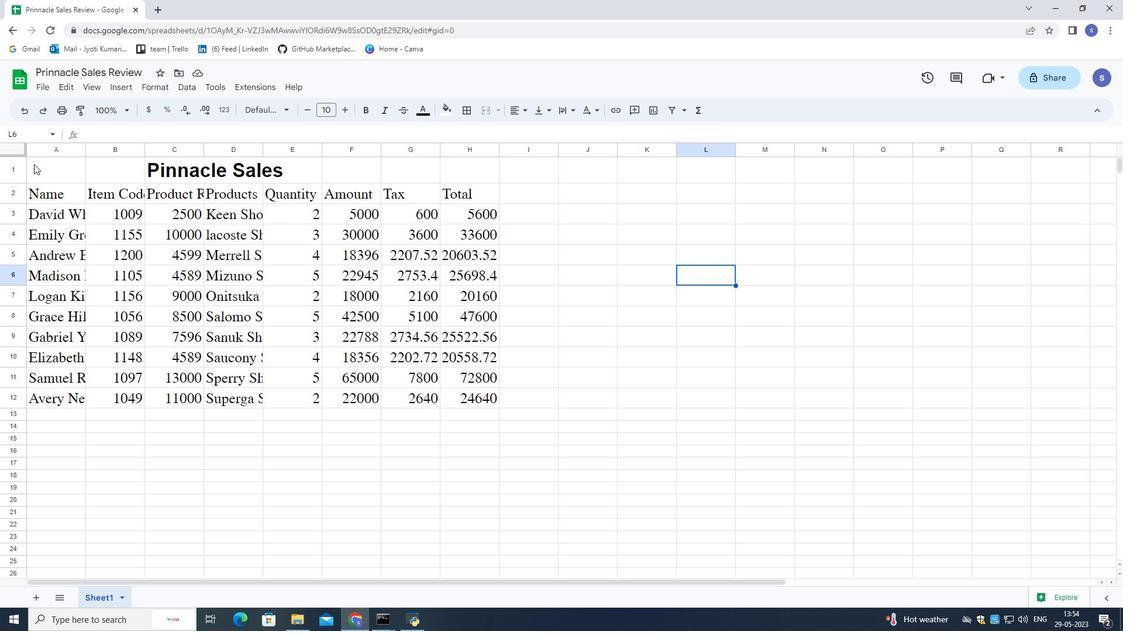 
Action: Mouse moved to (520, 113)
Screenshot: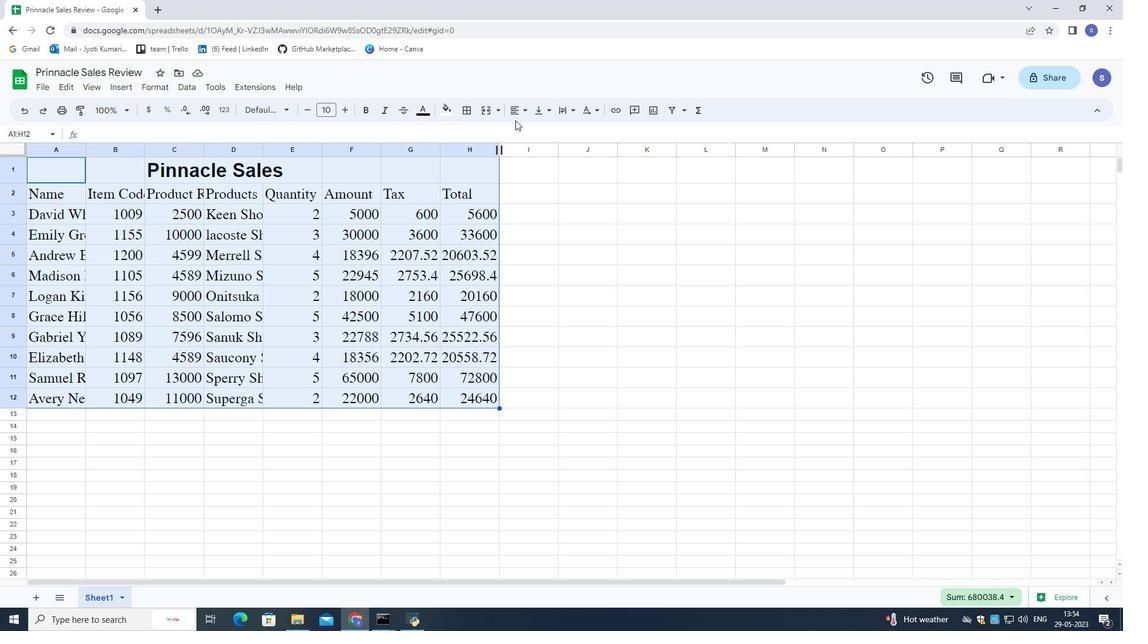 
Action: Mouse pressed left at (520, 113)
Screenshot: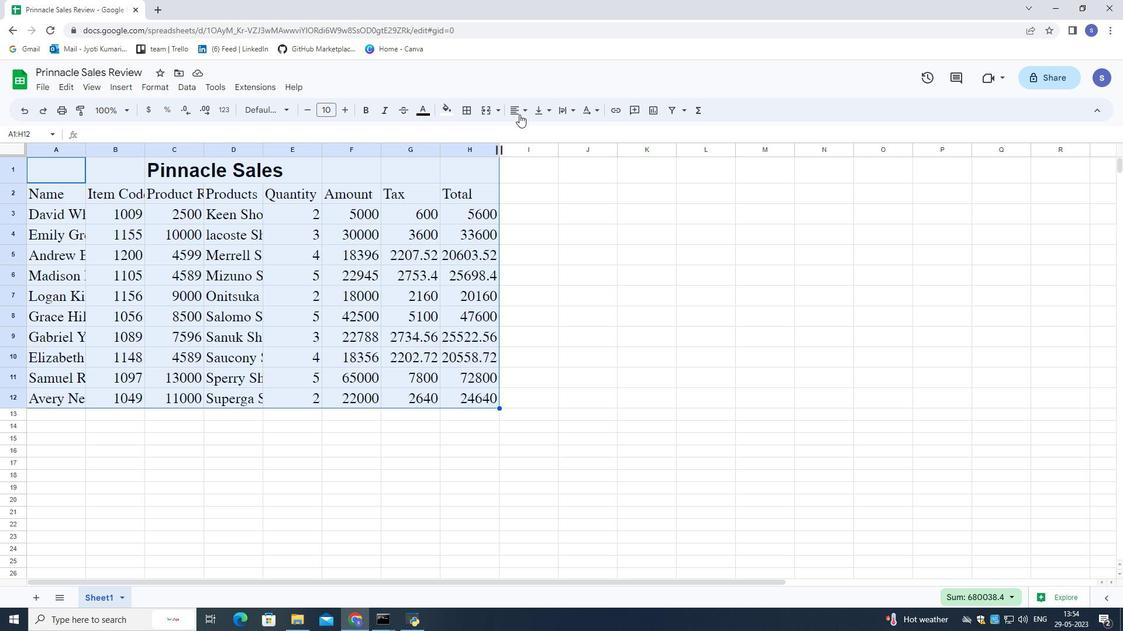 
Action: Mouse moved to (518, 132)
Screenshot: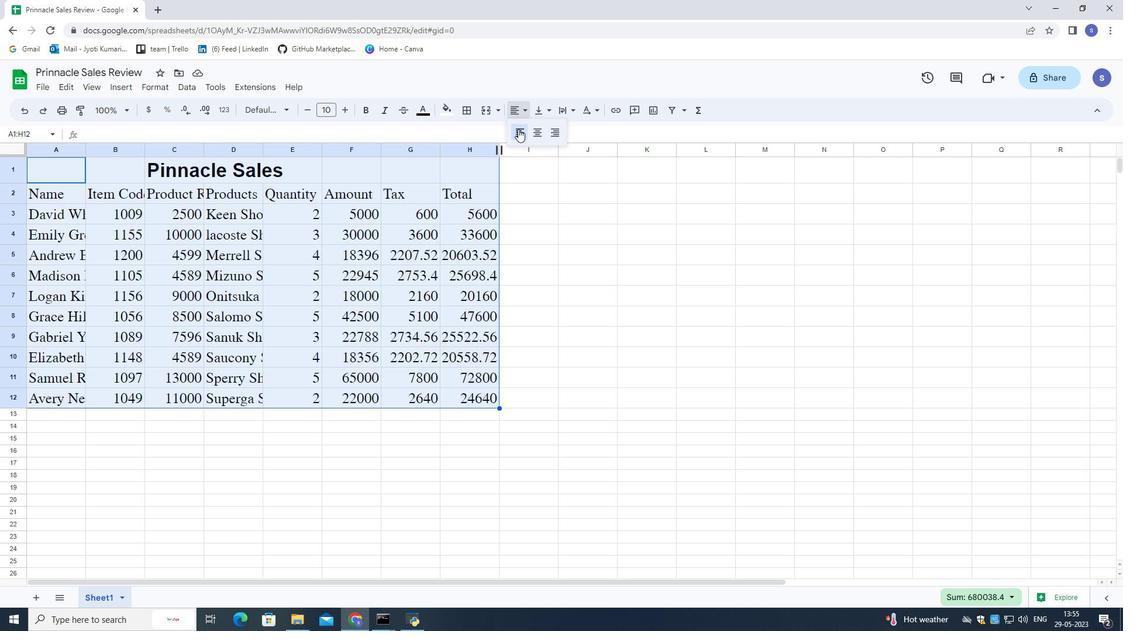 
Action: Mouse pressed left at (518, 132)
Screenshot: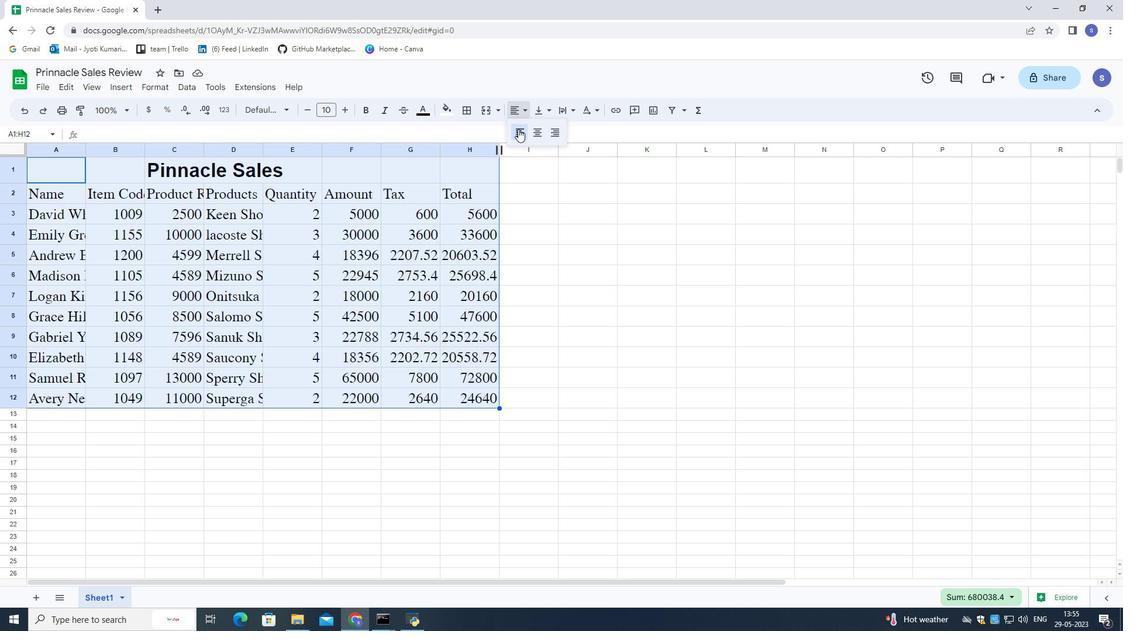 
Action: Mouse moved to (587, 290)
Screenshot: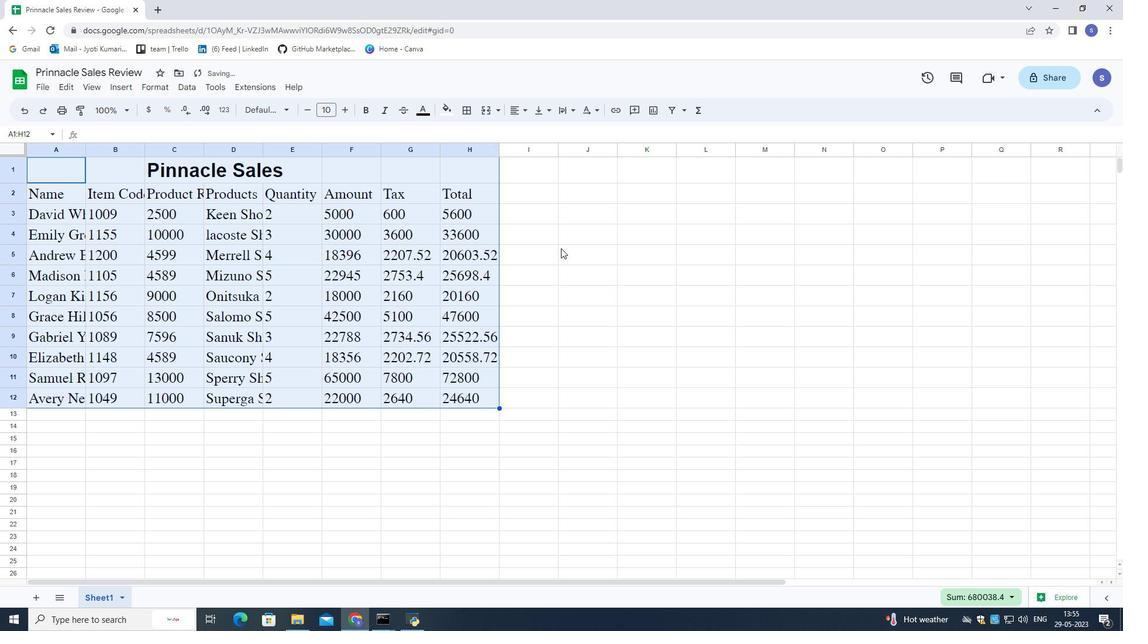 
Action: Mouse pressed left at (587, 290)
Screenshot: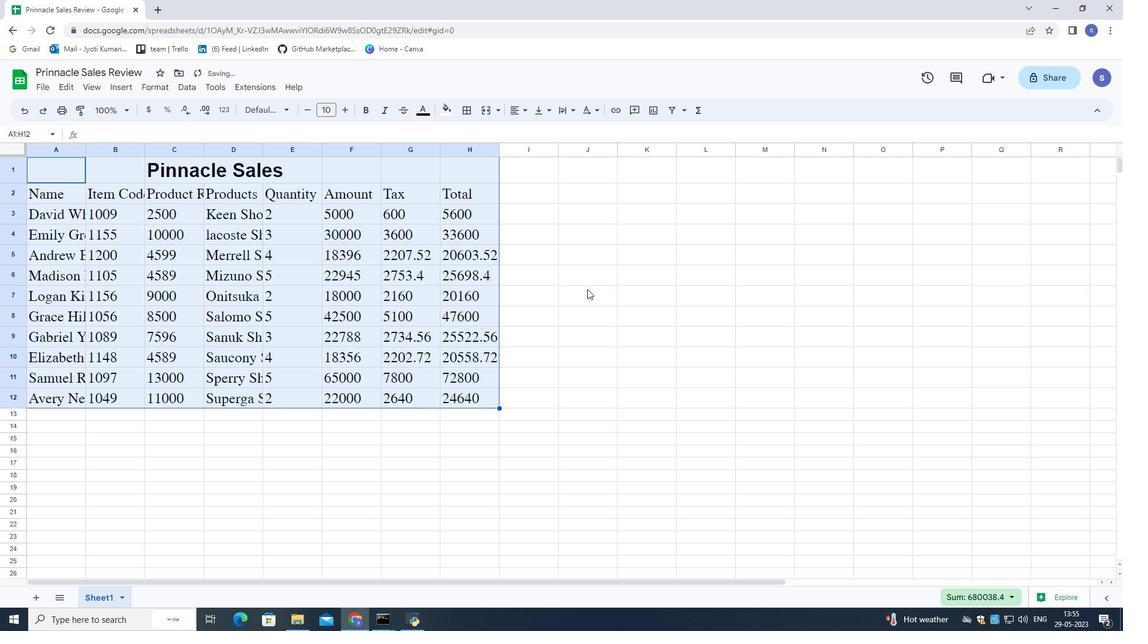 
Action: Mouse moved to (124, 148)
Screenshot: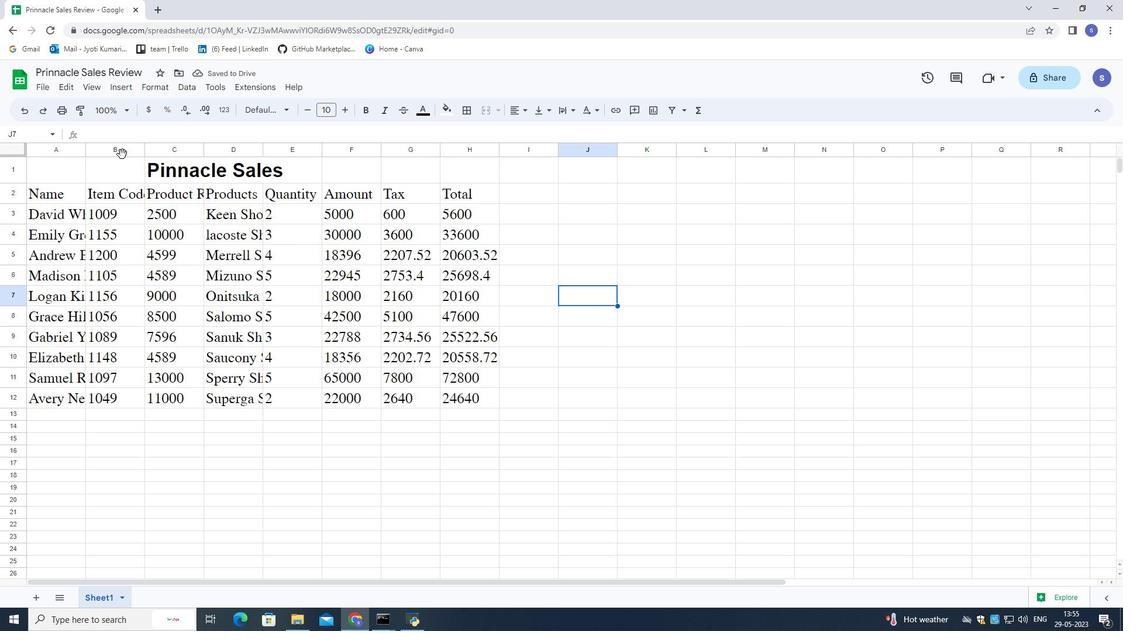 
Action: Mouse pressed left at (124, 148)
Screenshot: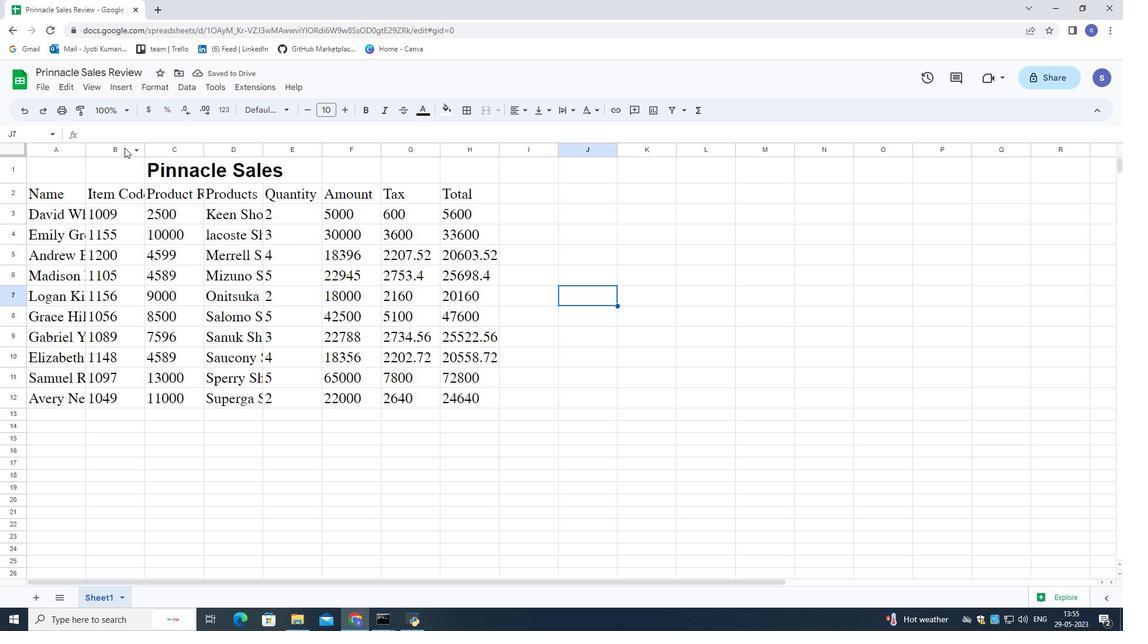 
Action: Mouse moved to (143, 148)
Screenshot: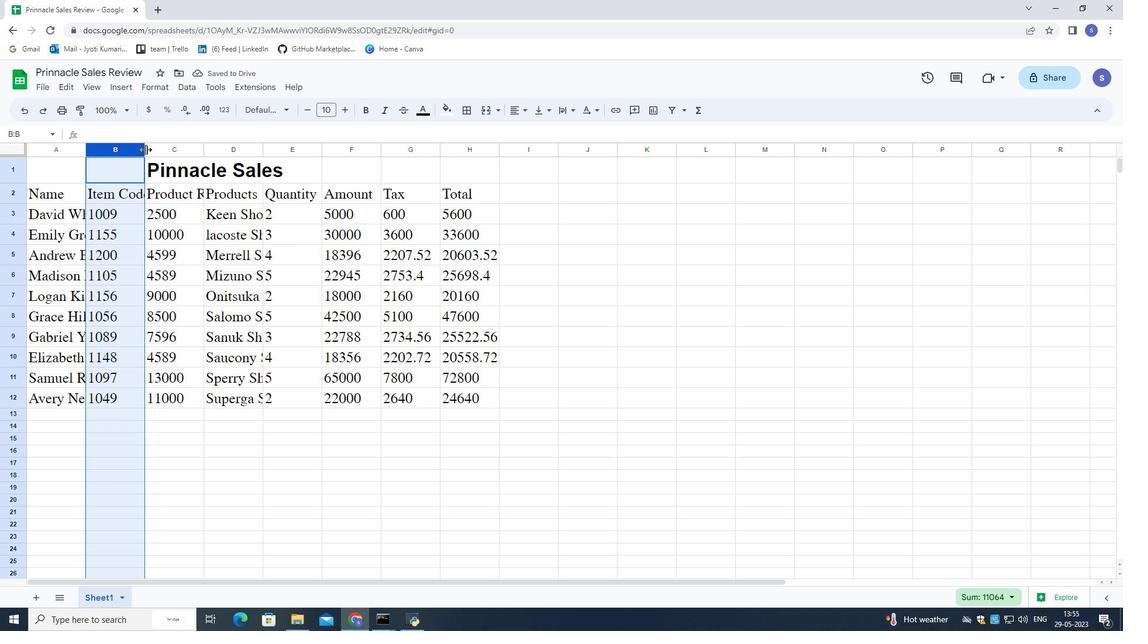 
Action: Mouse pressed left at (143, 148)
Screenshot: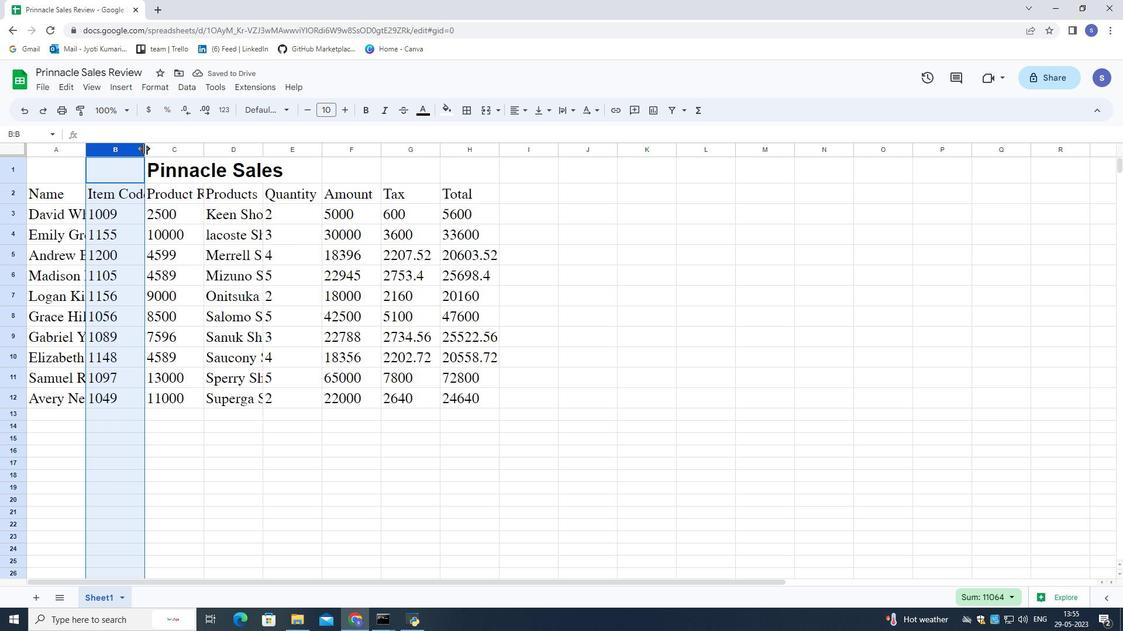 
Action: Mouse moved to (60, 153)
Screenshot: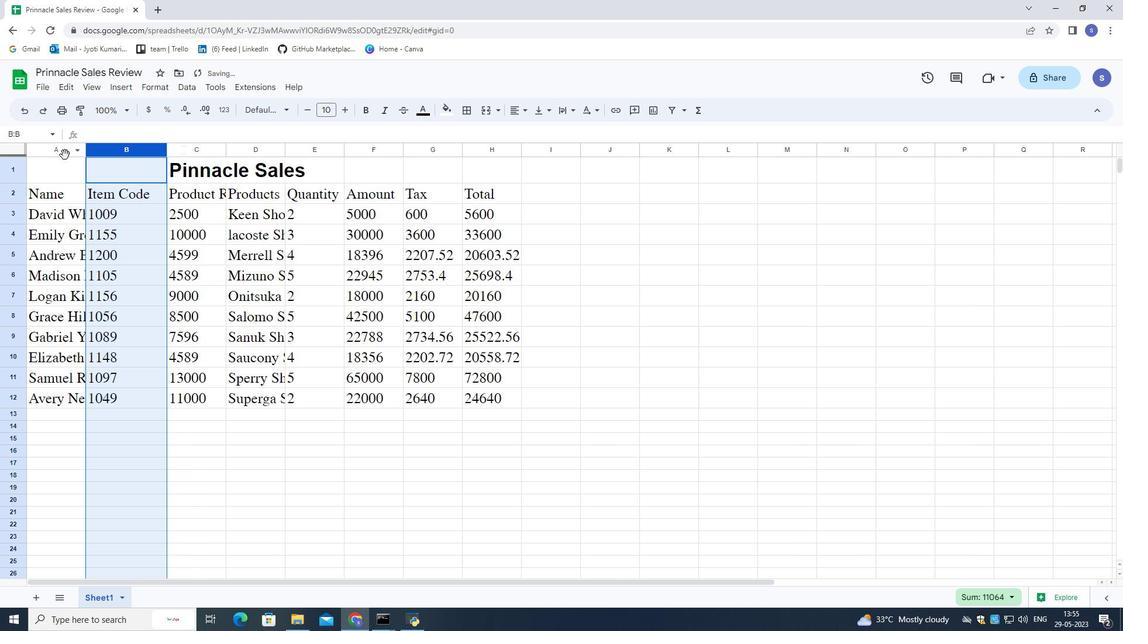 
Action: Mouse pressed left at (60, 153)
Screenshot: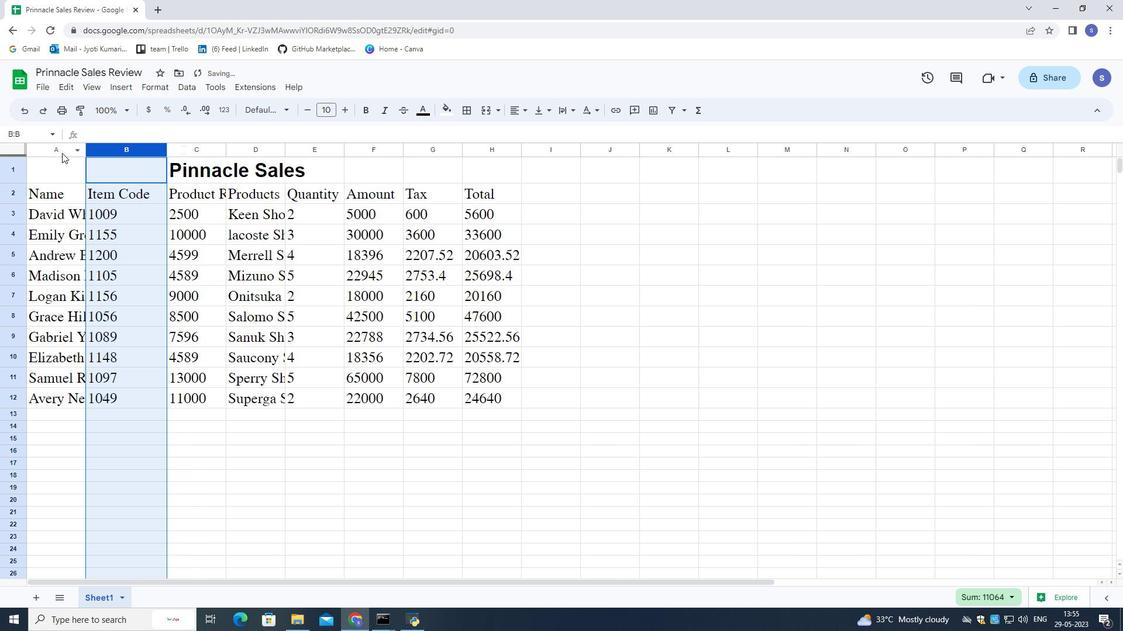 
Action: Mouse moved to (84, 150)
Screenshot: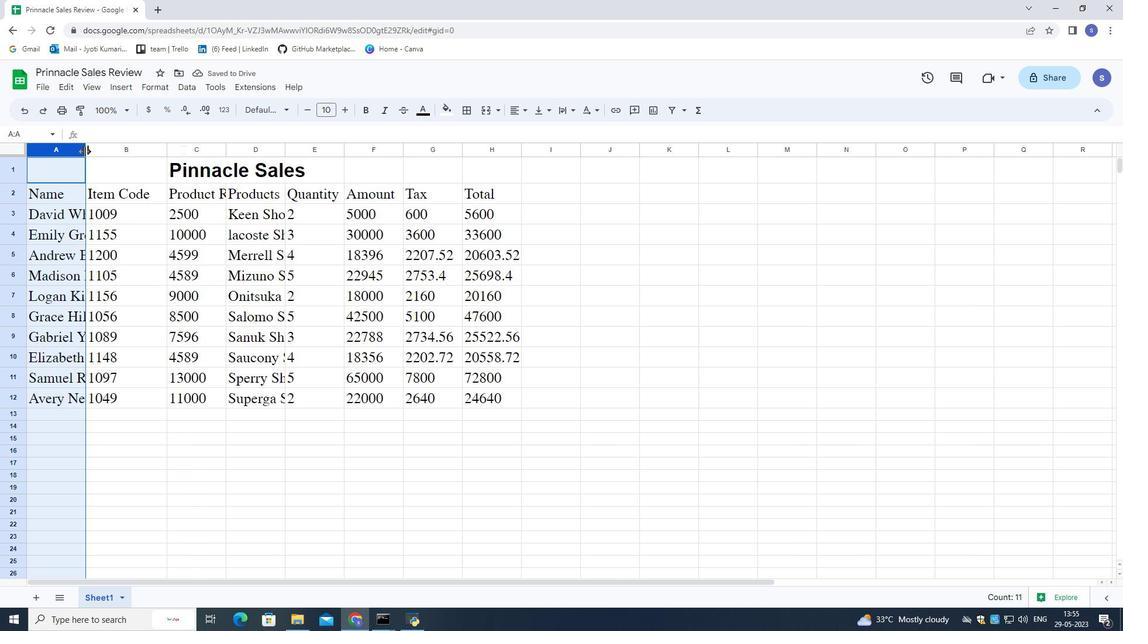 
Action: Mouse pressed left at (84, 150)
Screenshot: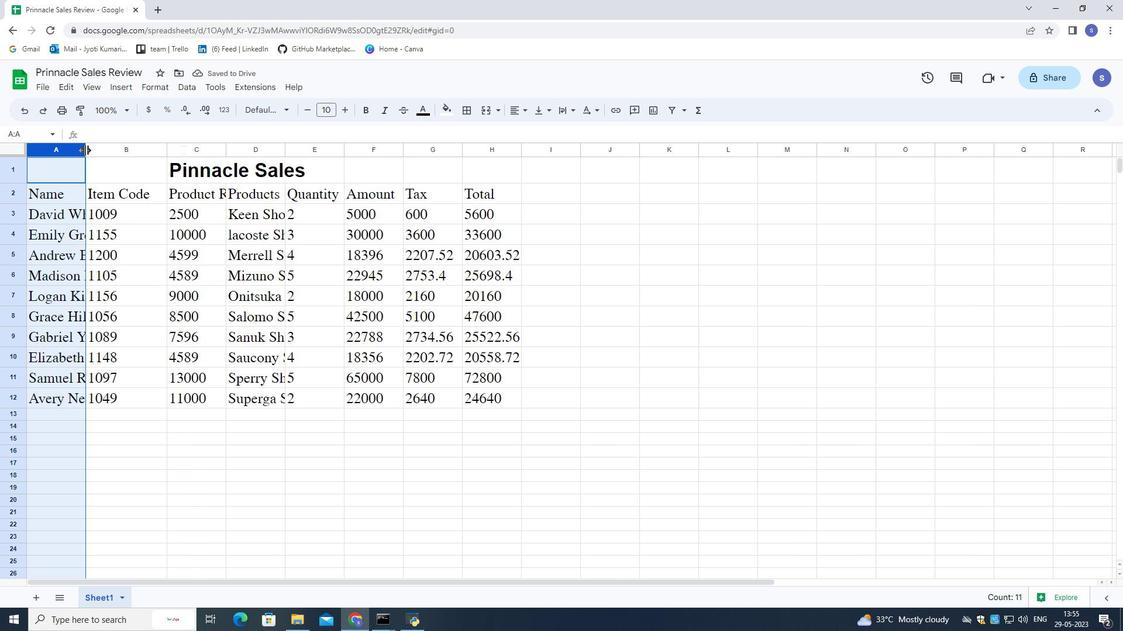 
Action: Mouse moved to (310, 193)
Screenshot: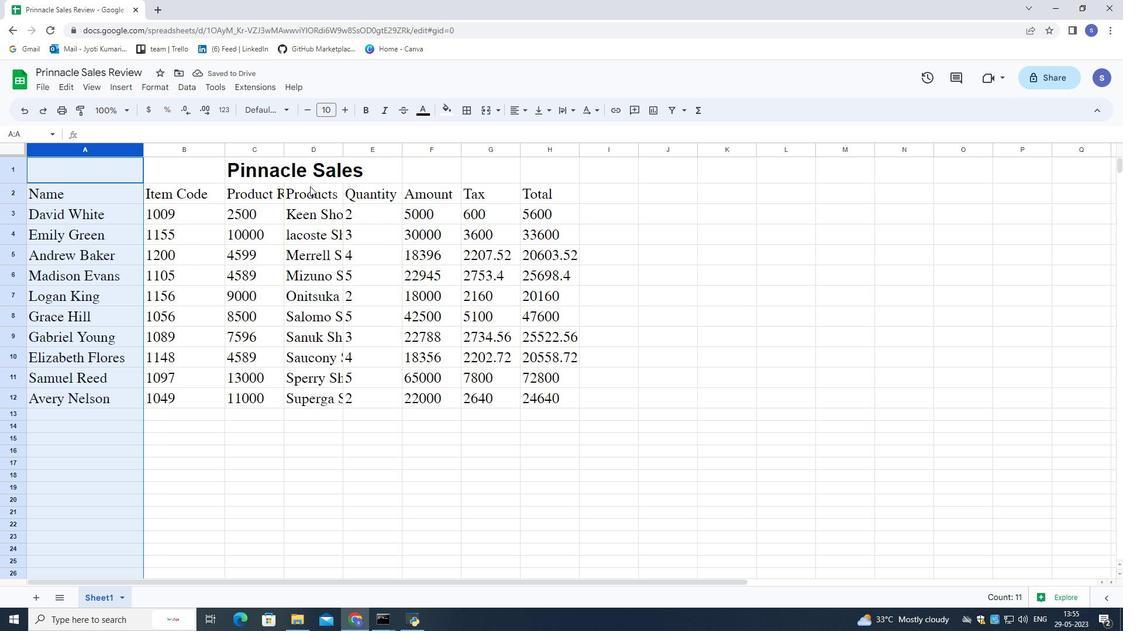 
Action: Mouse pressed left at (310, 193)
Screenshot: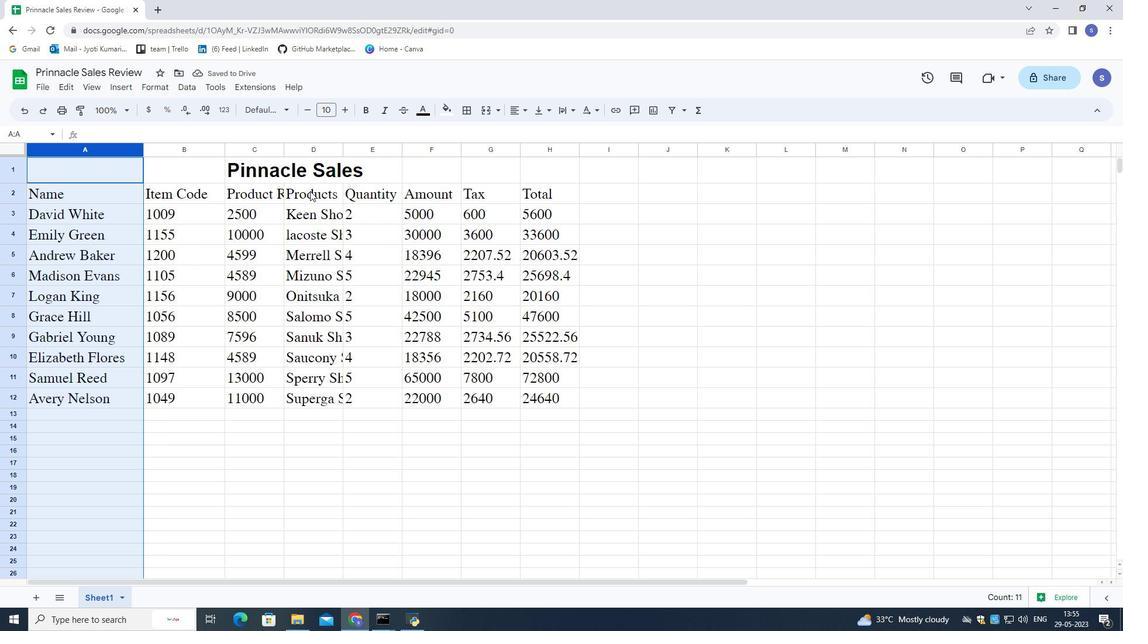
Action: Mouse moved to (320, 150)
Screenshot: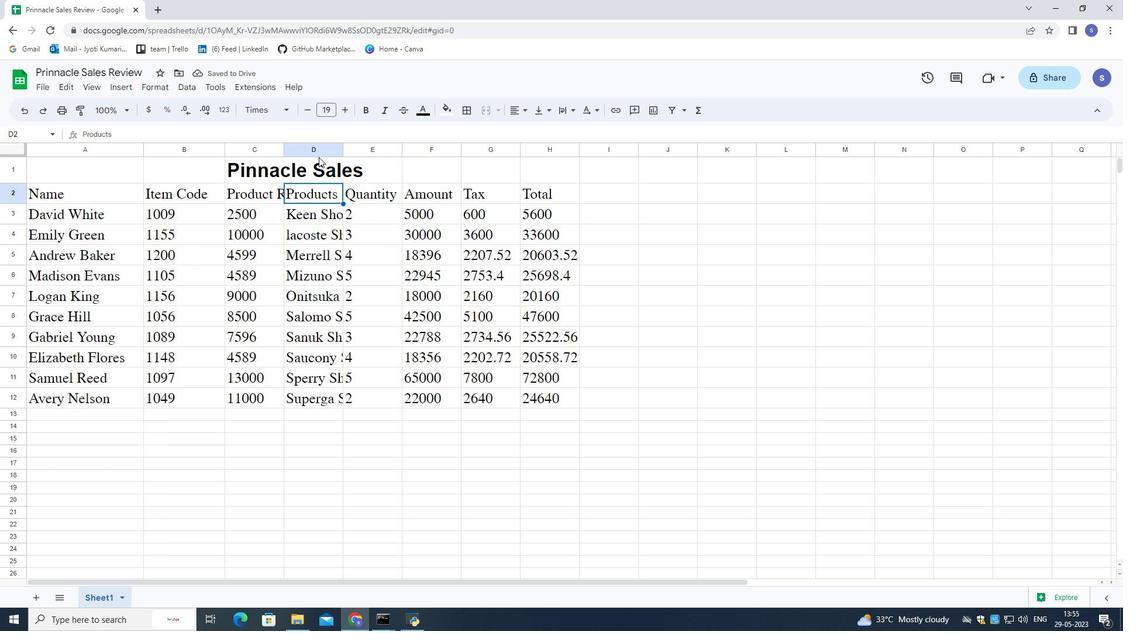 
Action: Mouse pressed left at (320, 150)
Screenshot: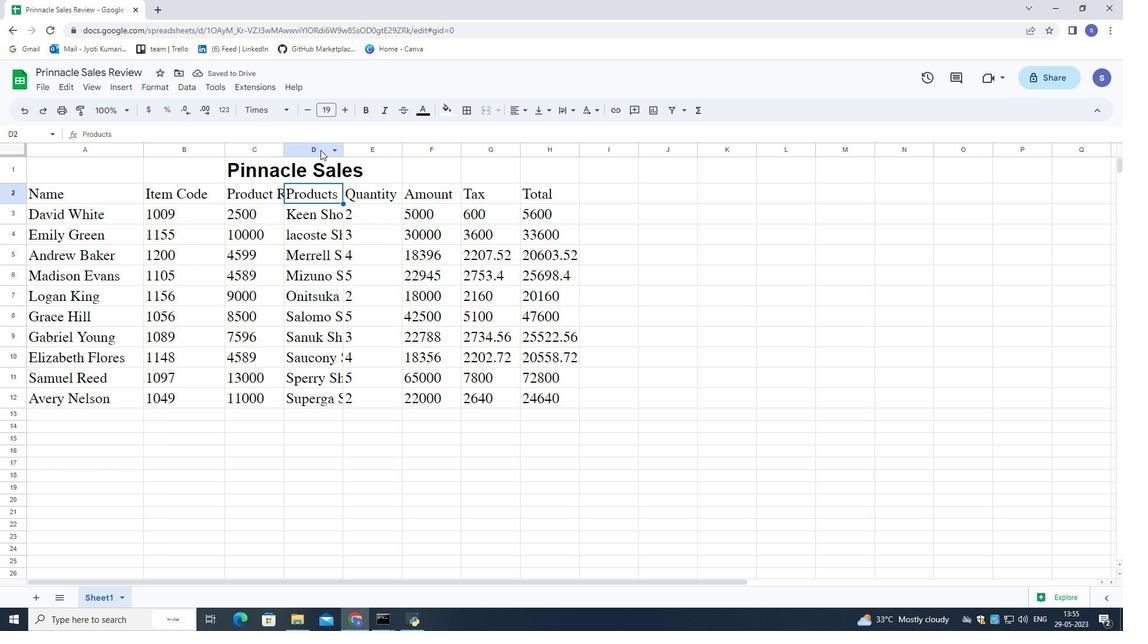 
Action: Mouse moved to (342, 149)
Screenshot: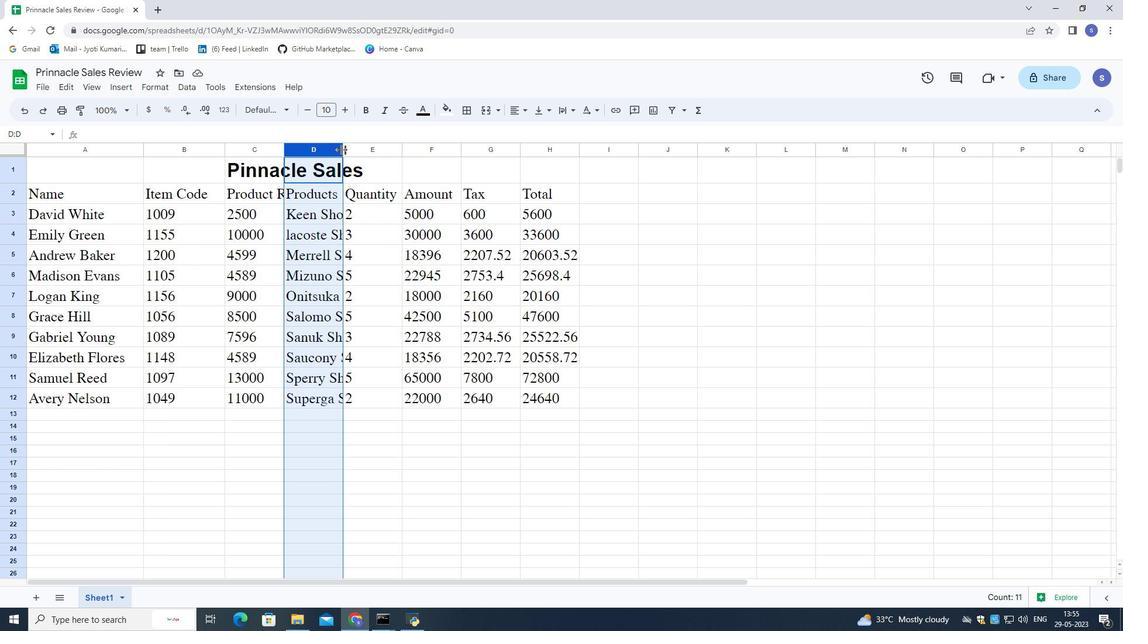 
Action: Mouse pressed left at (342, 149)
Screenshot: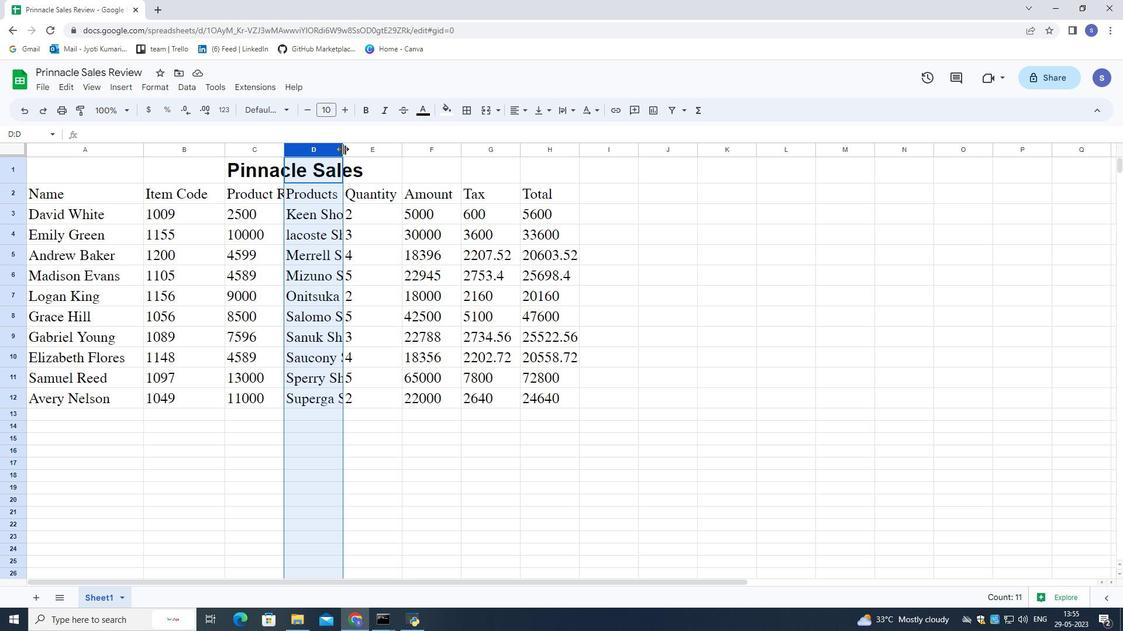 
Action: Mouse moved to (395, 158)
Screenshot: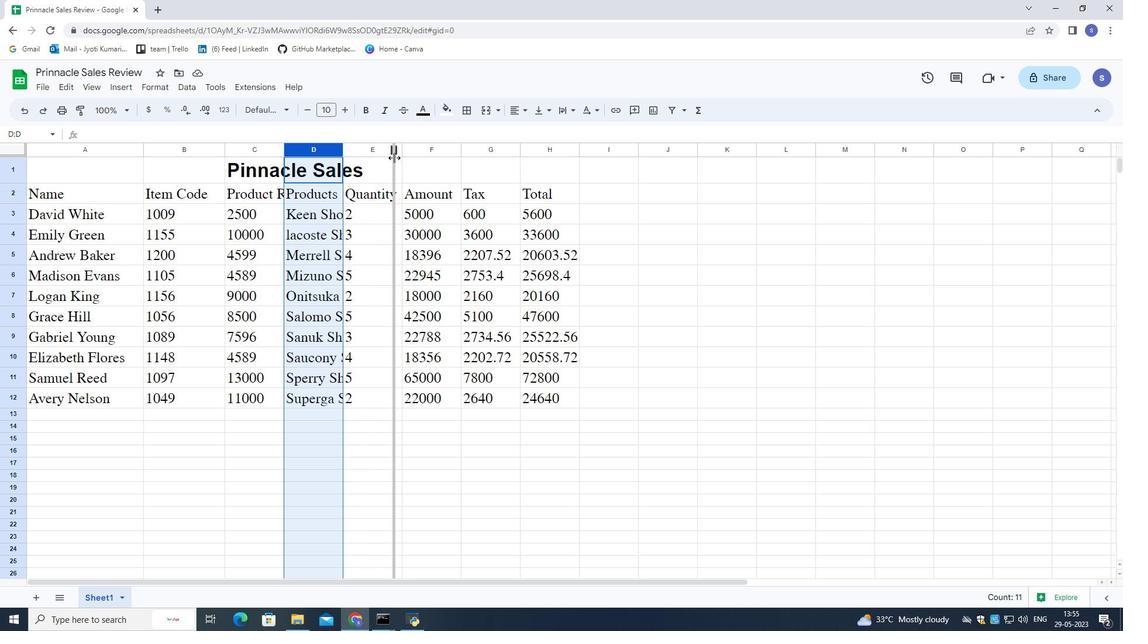 
Action: Mouse pressed left at (395, 158)
Screenshot: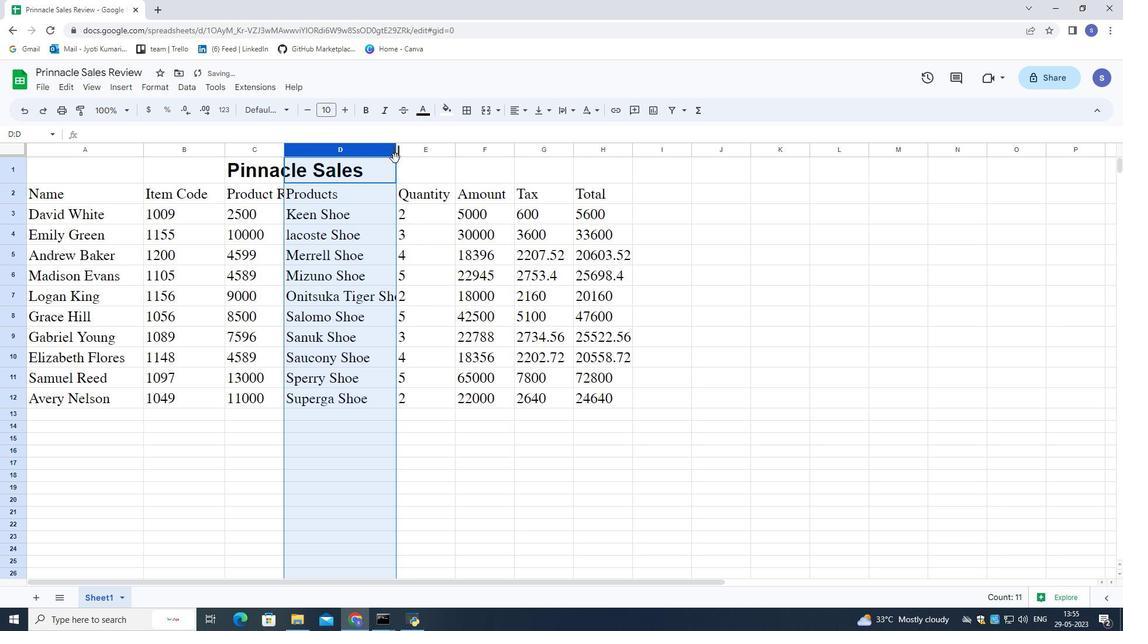 
Action: Mouse moved to (379, 152)
Screenshot: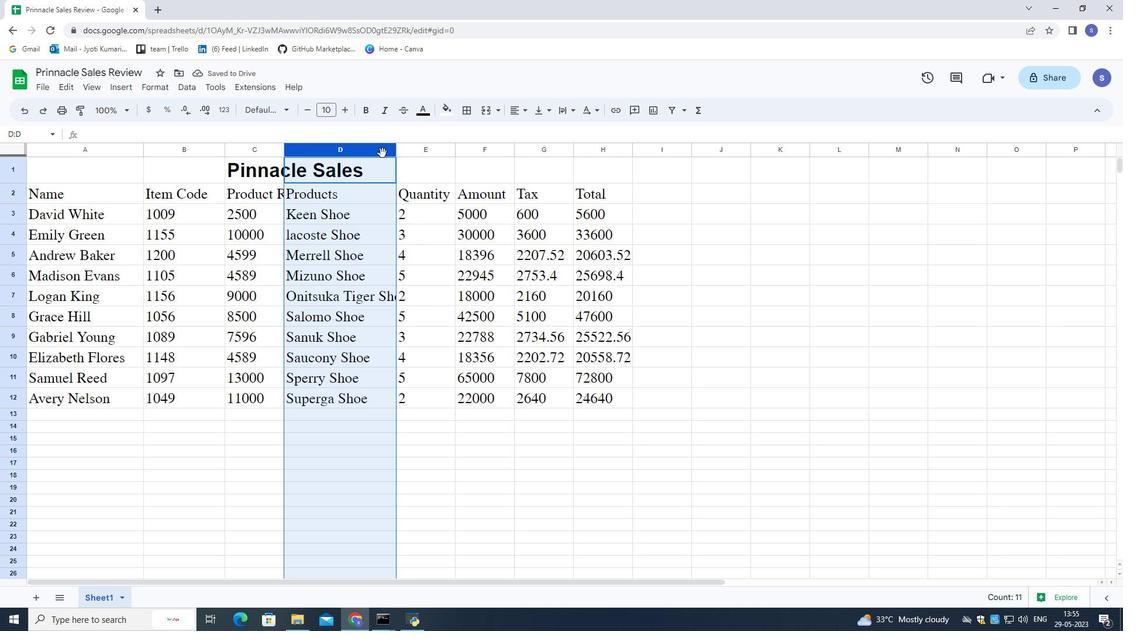 
Action: Mouse pressed left at (379, 152)
Screenshot: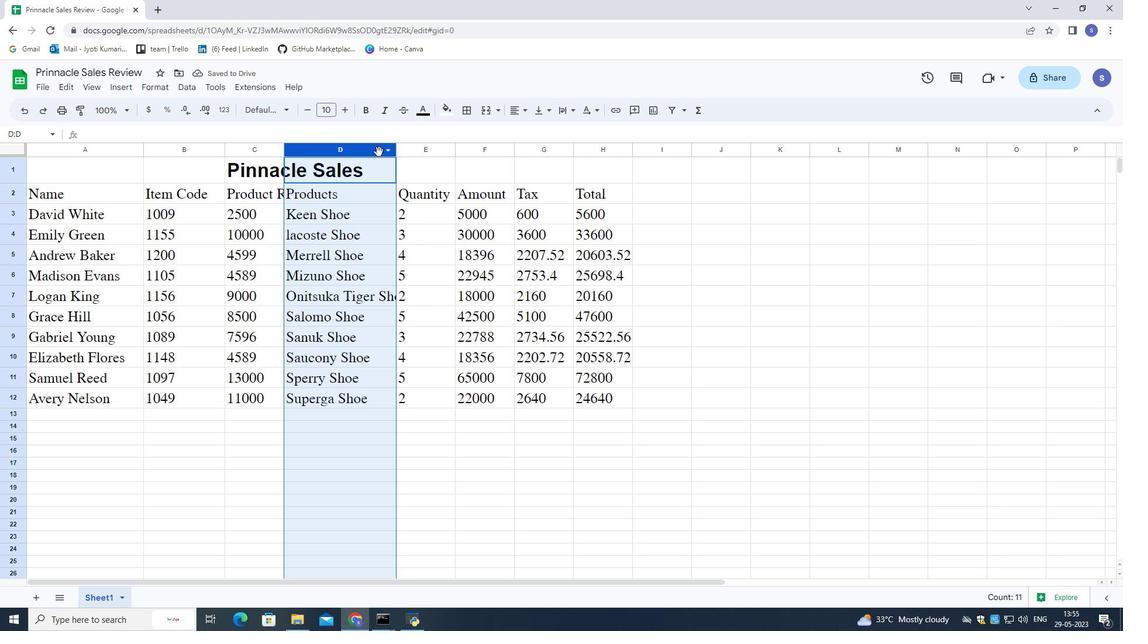 
Action: Mouse moved to (394, 150)
Screenshot: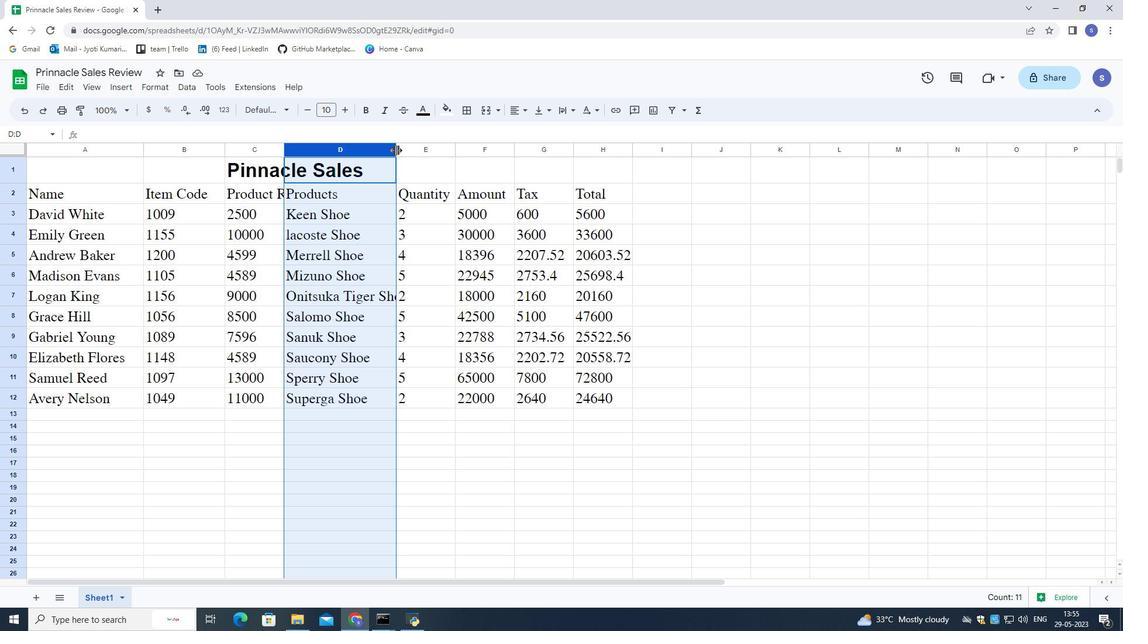 
Action: Mouse pressed left at (394, 150)
Screenshot: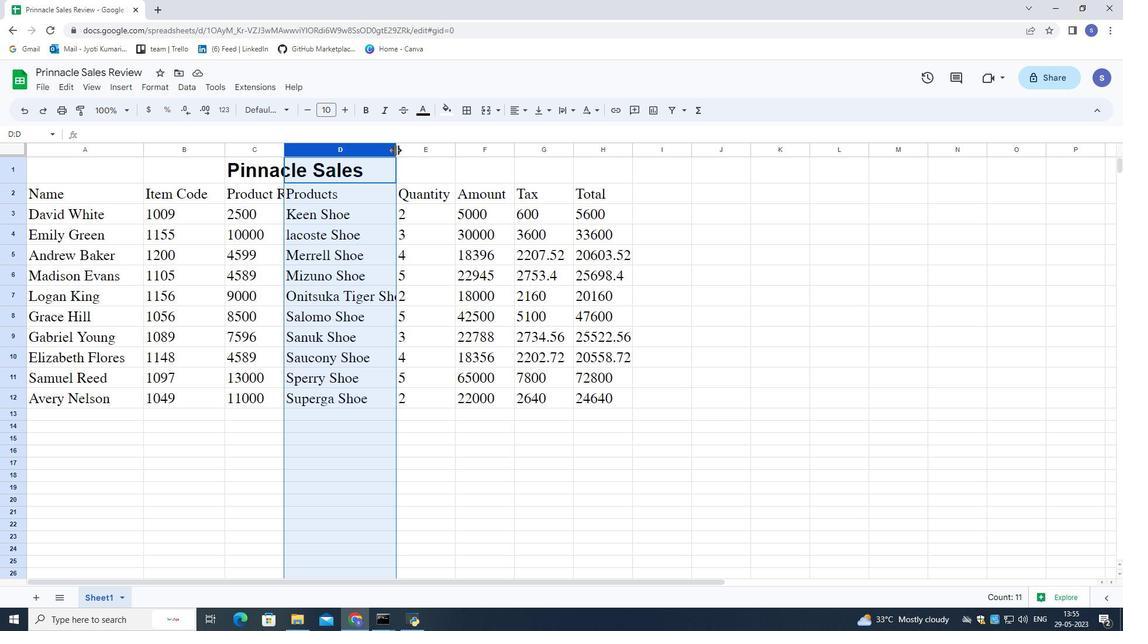 
Action: Mouse moved to (405, 153)
Screenshot: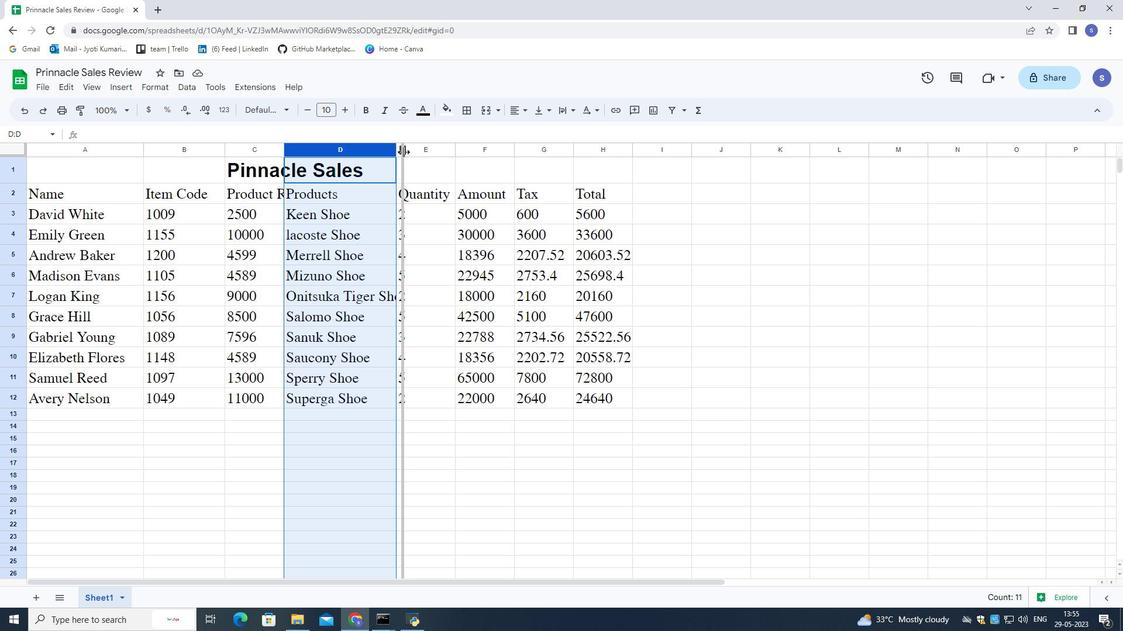 
Action: Mouse pressed left at (405, 153)
Screenshot: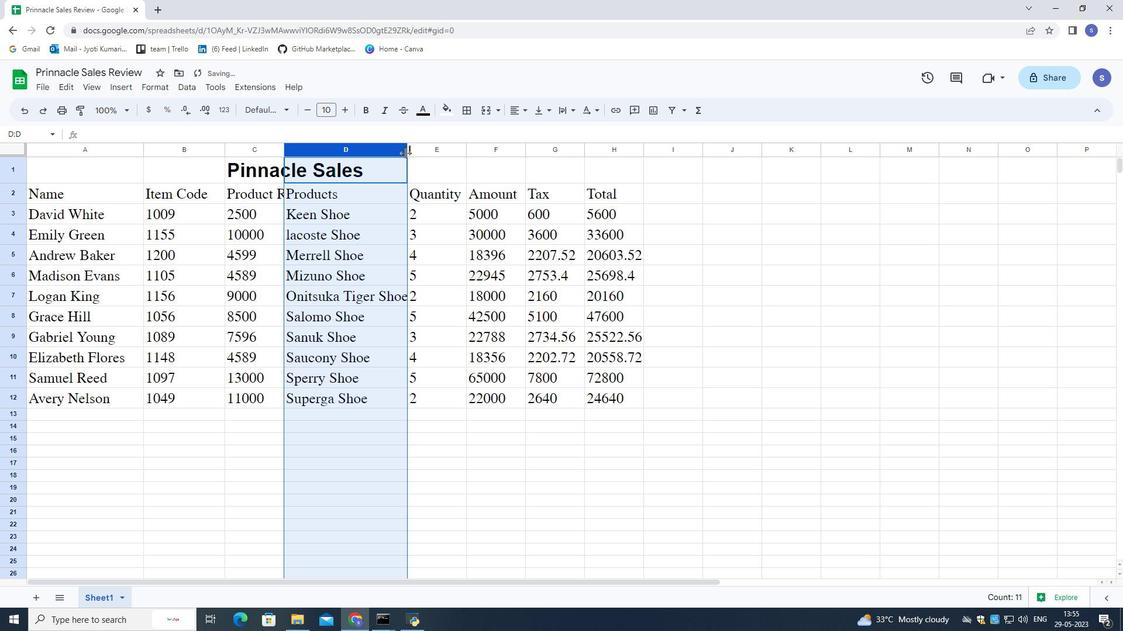 
Action: Mouse moved to (821, 260)
Screenshot: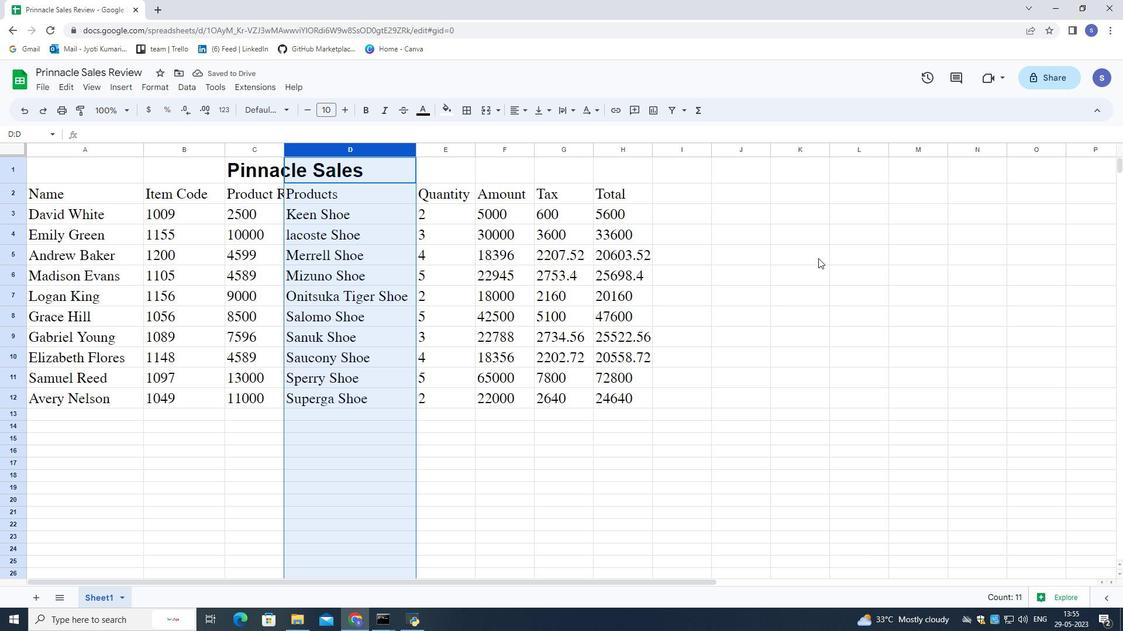 
Action: Mouse pressed left at (821, 260)
Screenshot: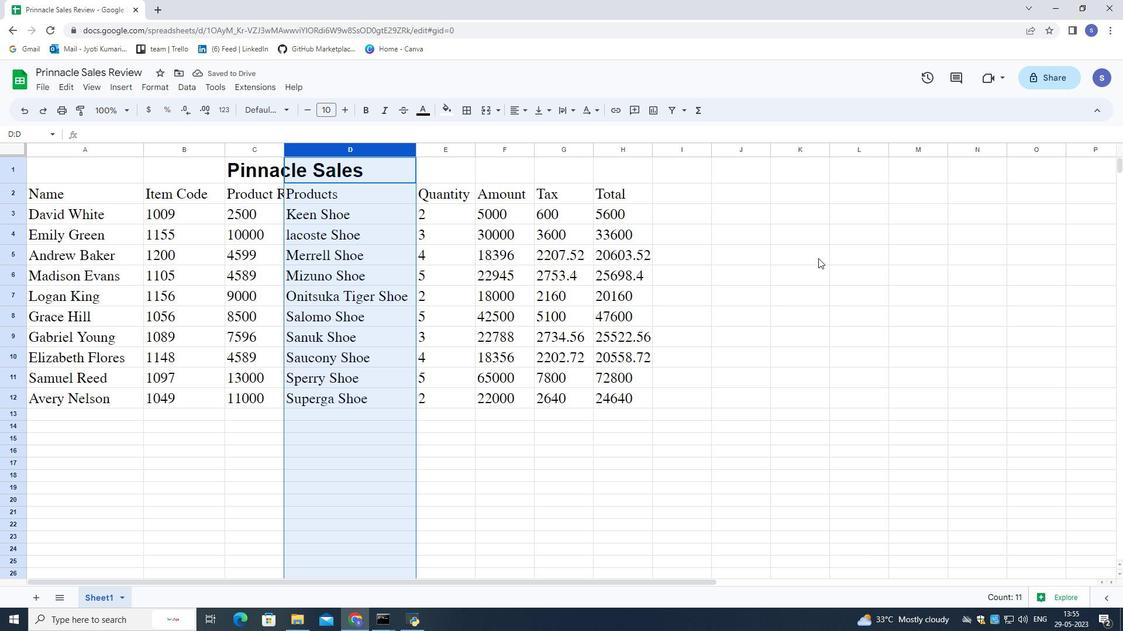
Action: Mouse moved to (357, 339)
Screenshot: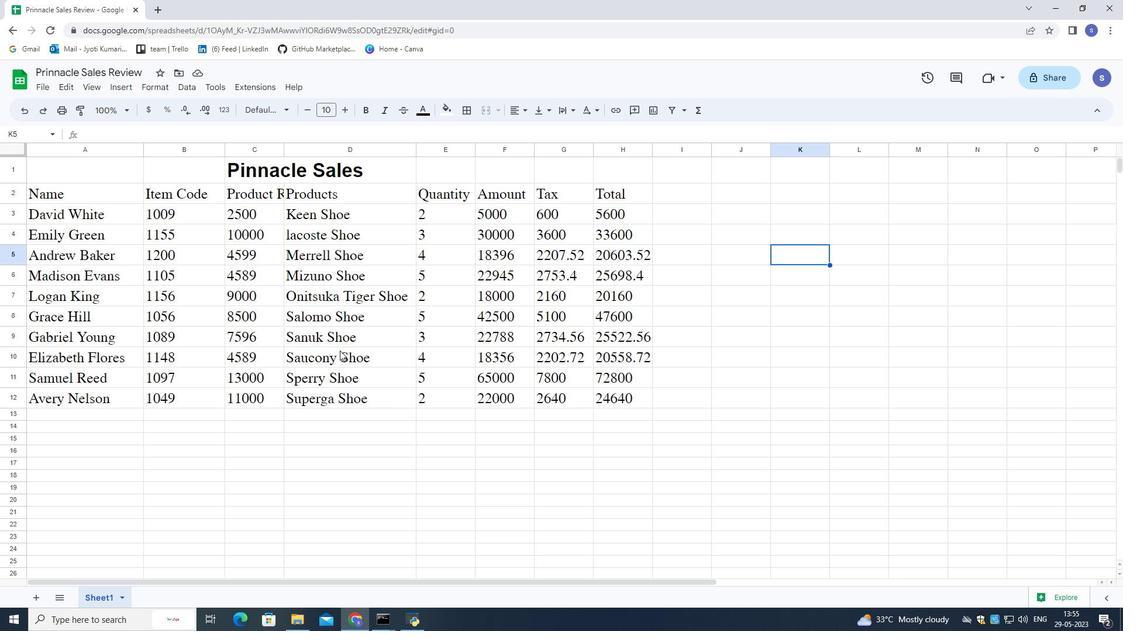 
Action: Key pressed ctrl+S
Screenshot: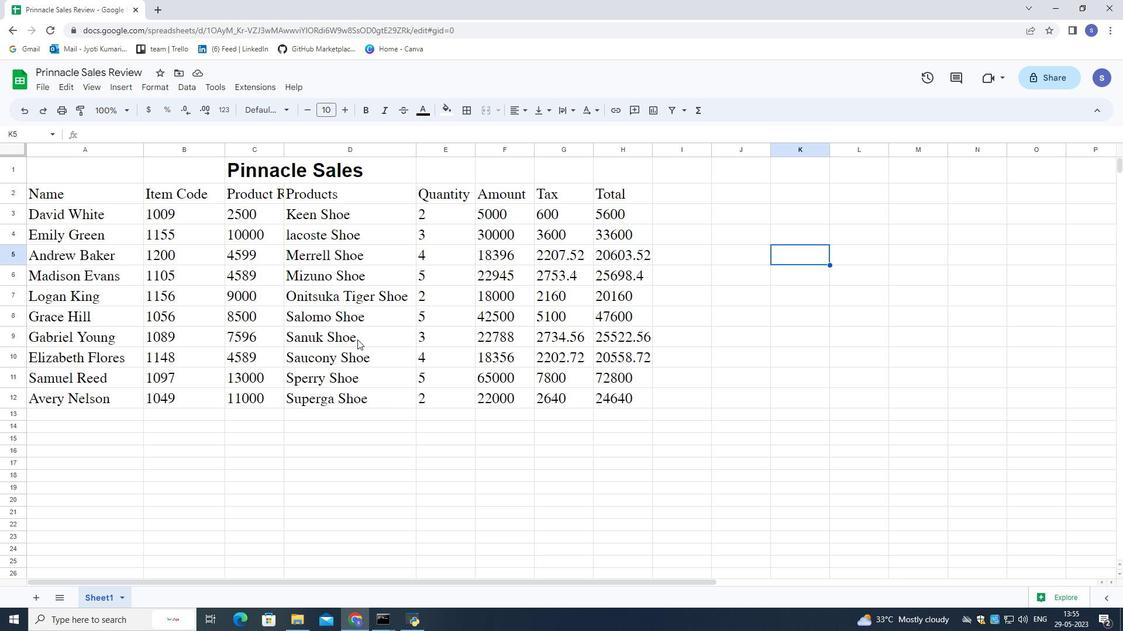 
Action: Mouse moved to (425, 145)
Screenshot: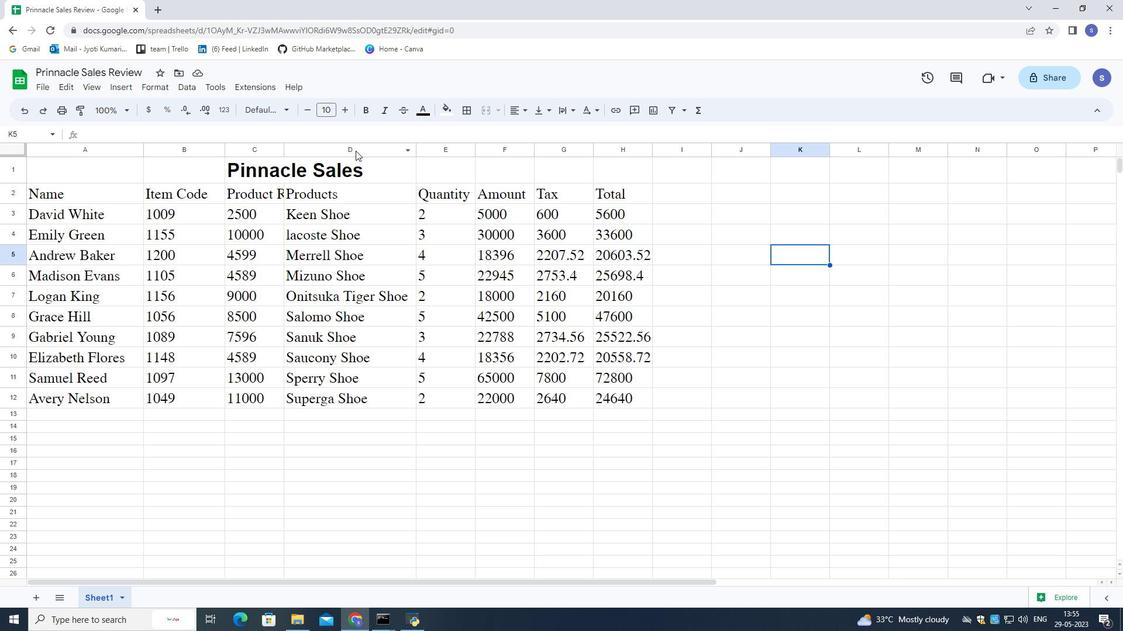 
Action: Mouse pressed left at (425, 145)
Screenshot: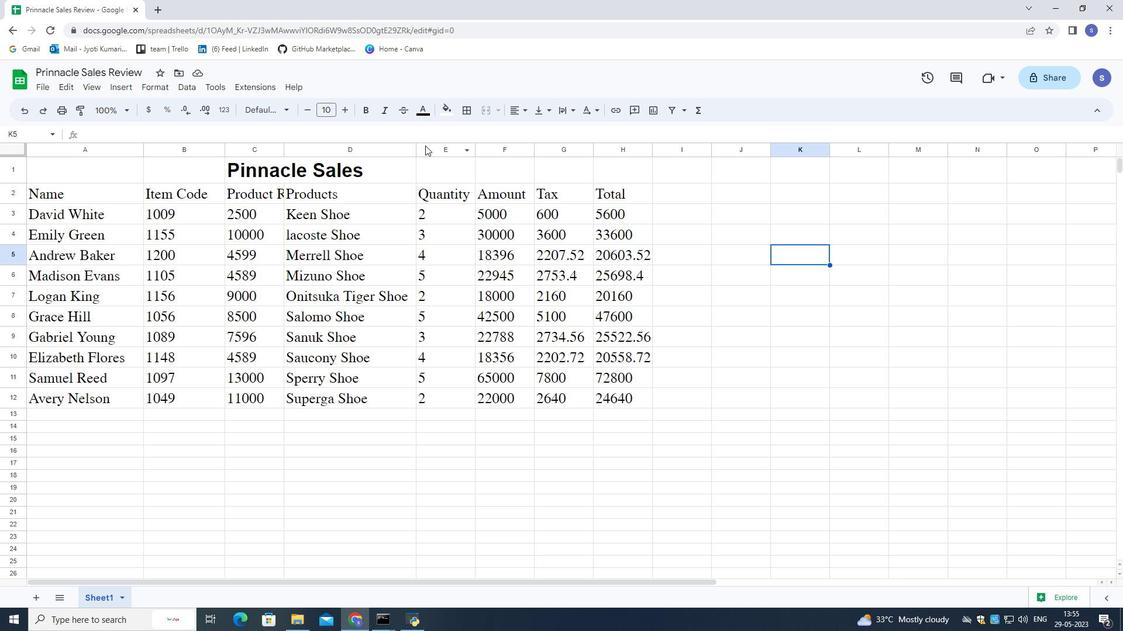 
Action: Mouse moved to (496, 151)
Screenshot: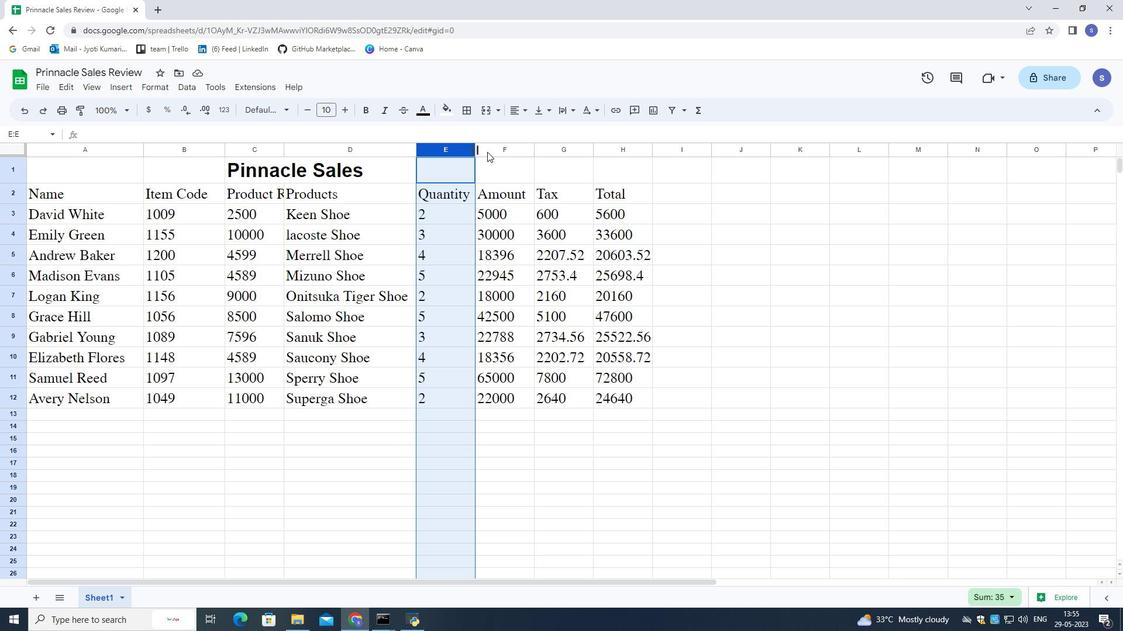 
Action: Mouse pressed left at (496, 151)
Screenshot: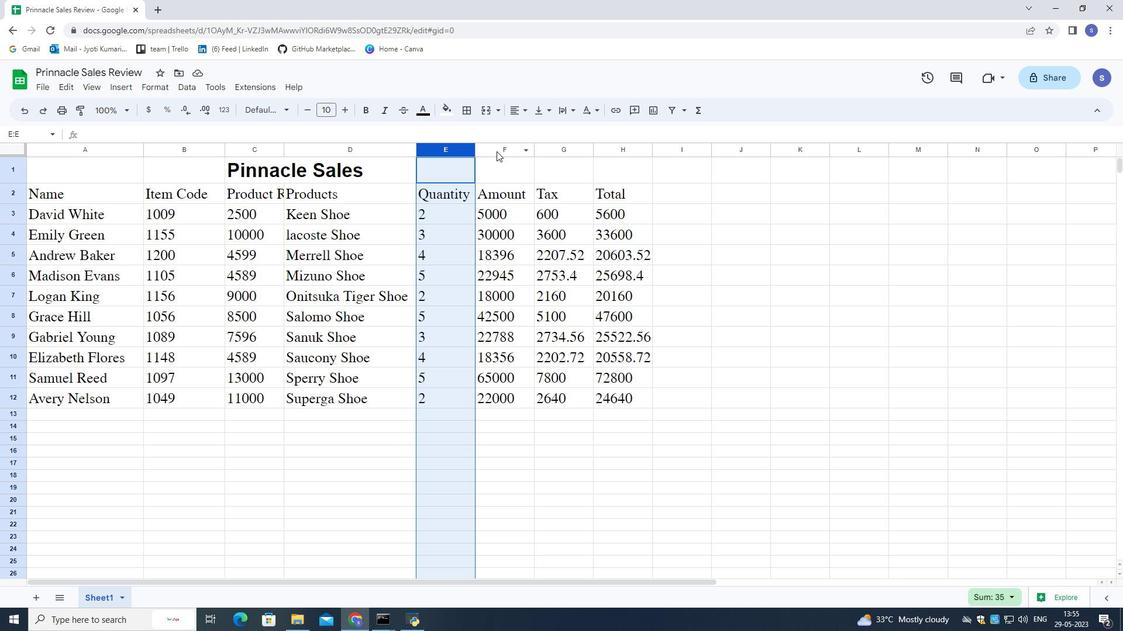 
Action: Mouse moved to (545, 156)
Screenshot: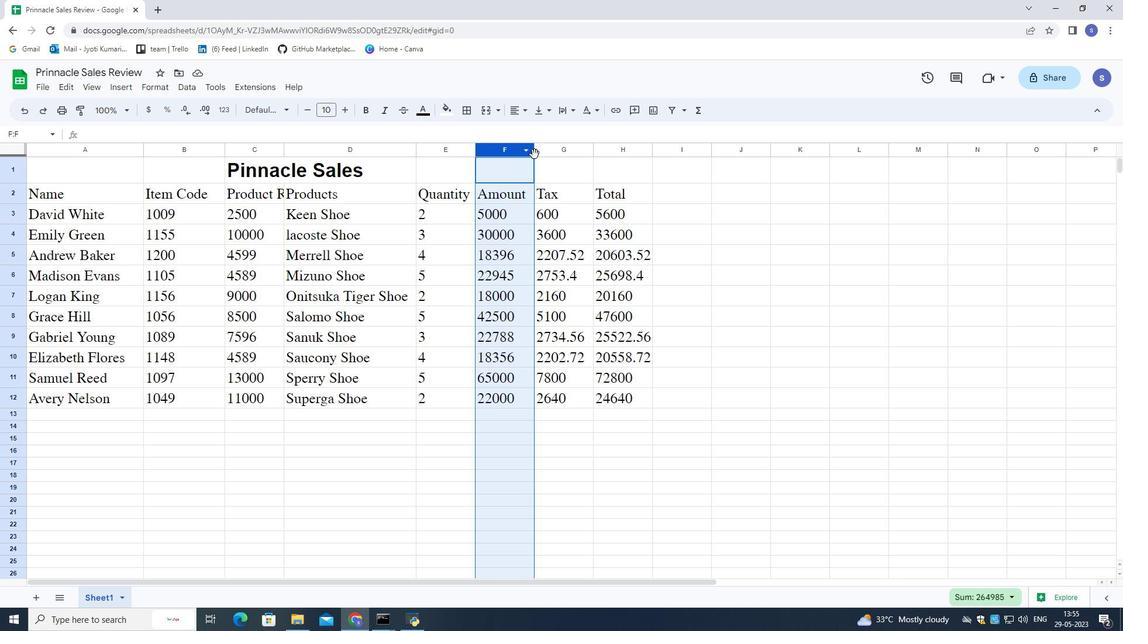 
Action: Mouse pressed left at (545, 156)
Screenshot: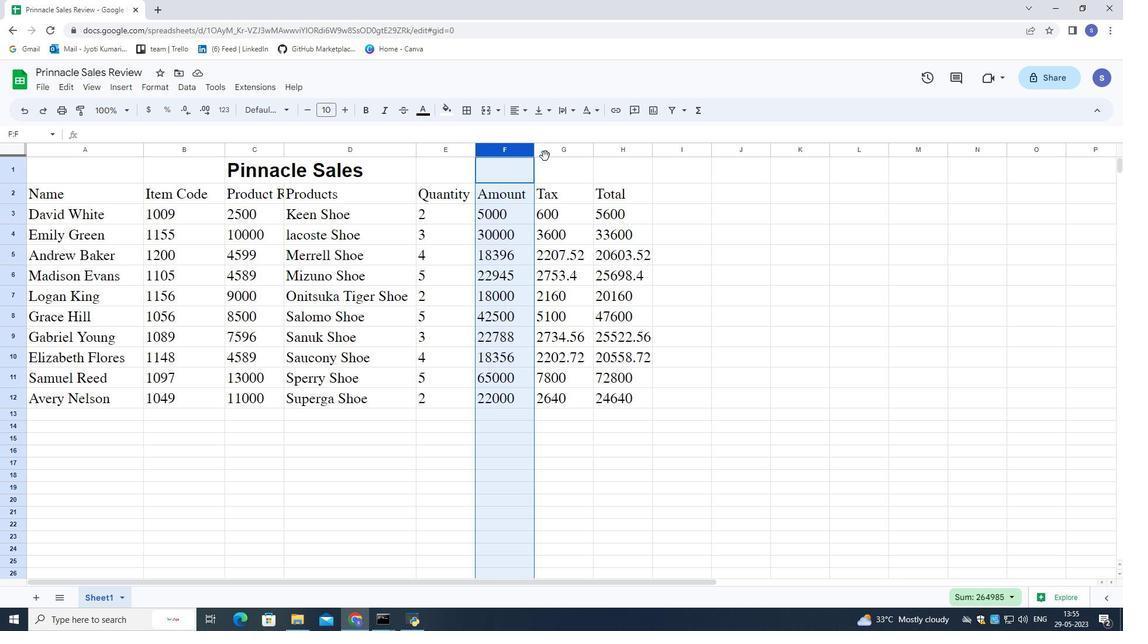 
Action: Mouse moved to (604, 150)
Screenshot: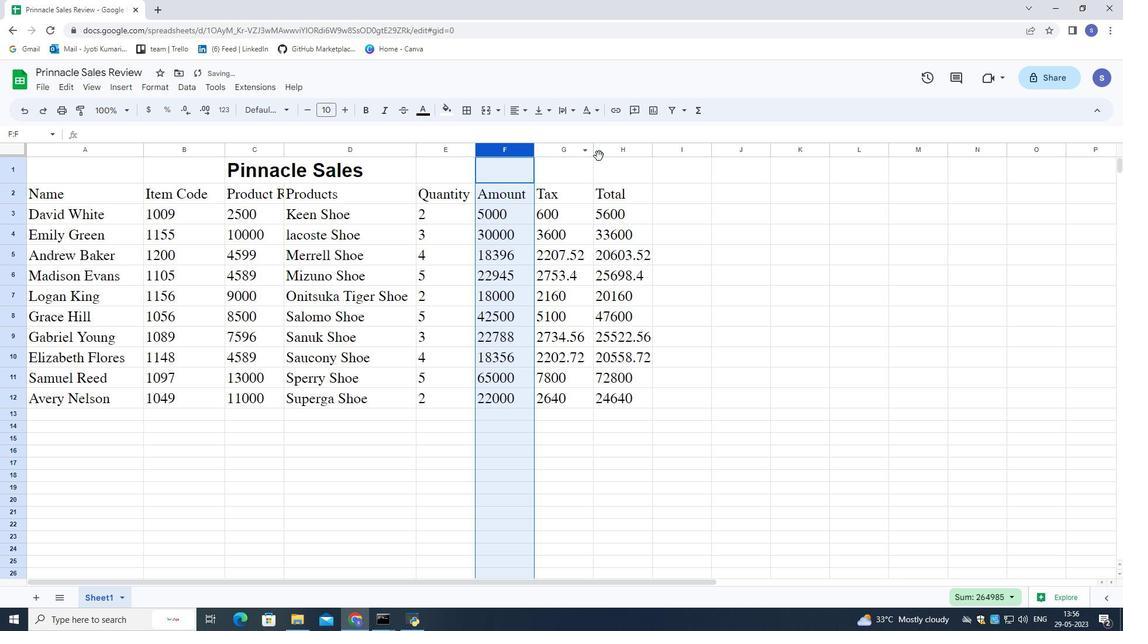 
Action: Mouse pressed left at (604, 150)
Screenshot: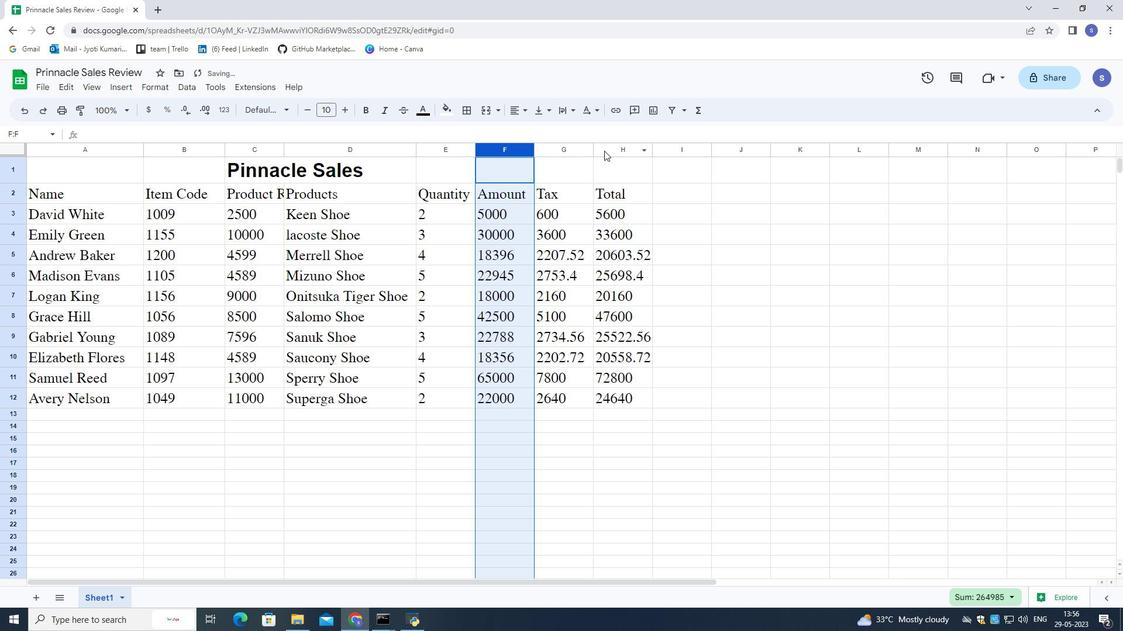 
Action: Mouse moved to (651, 149)
Screenshot: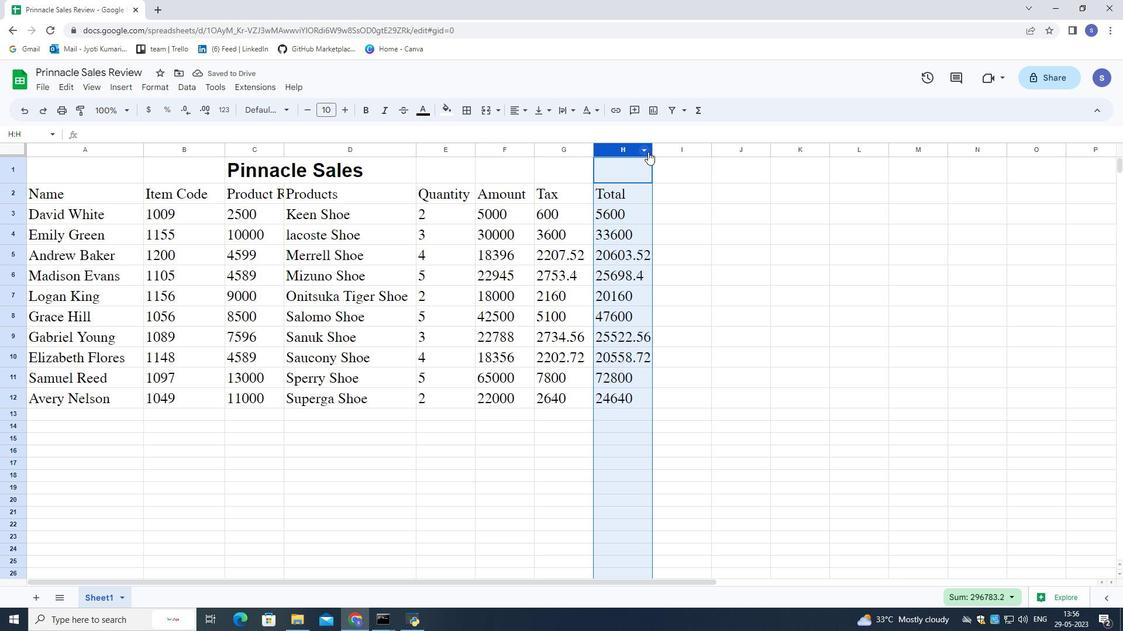 
Action: Mouse pressed left at (651, 149)
Screenshot: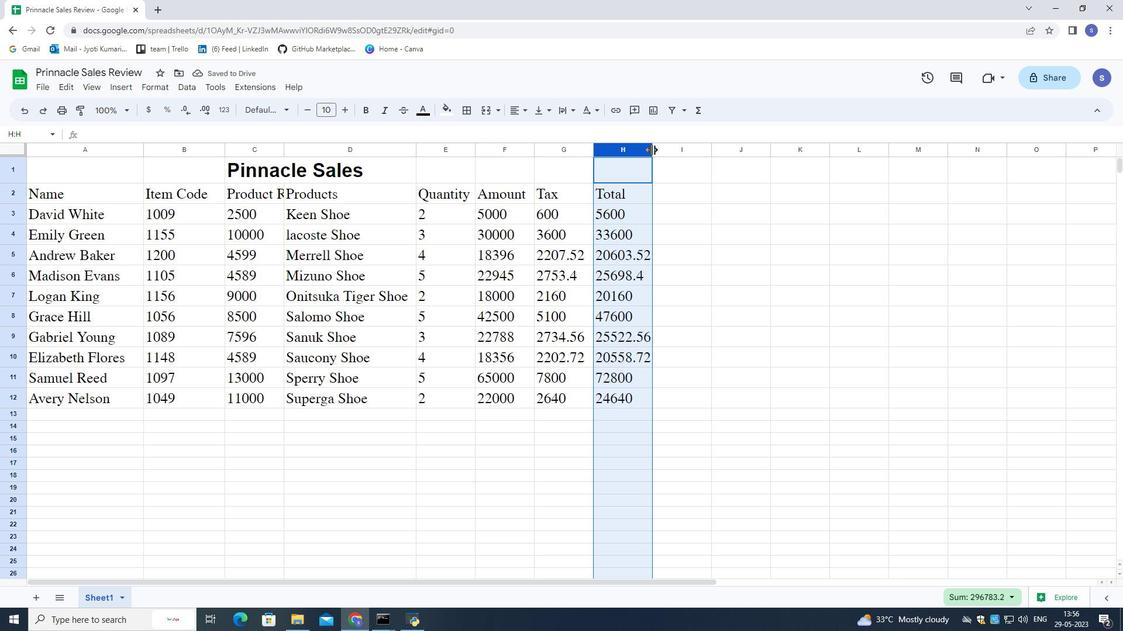 
Action: Mouse moved to (554, 145)
Screenshot: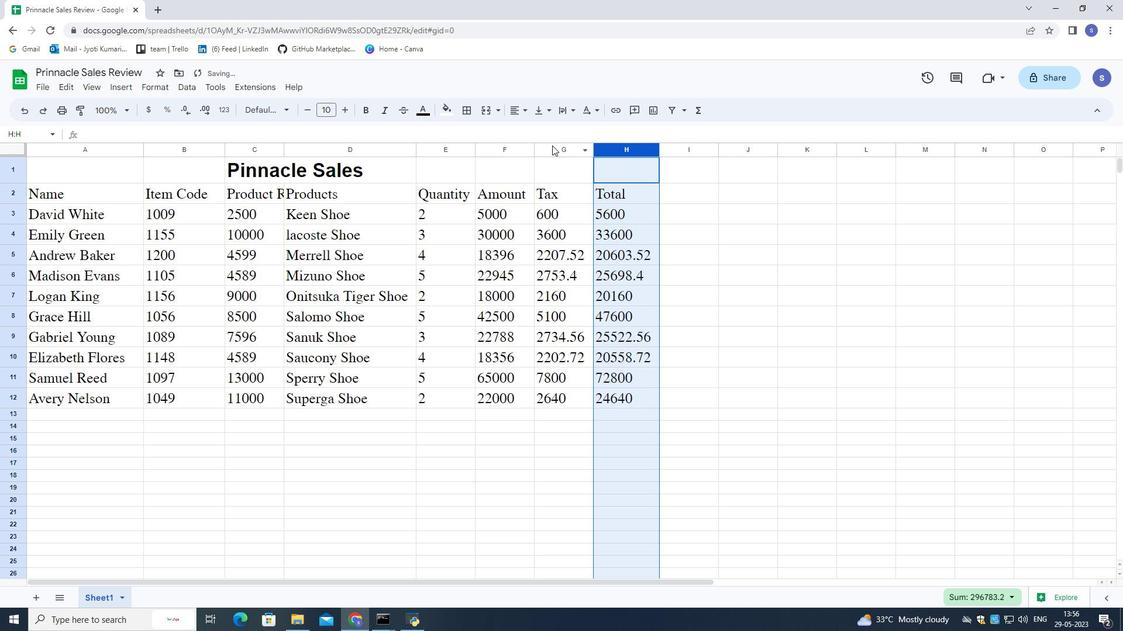 
Action: Mouse pressed left at (554, 145)
Screenshot: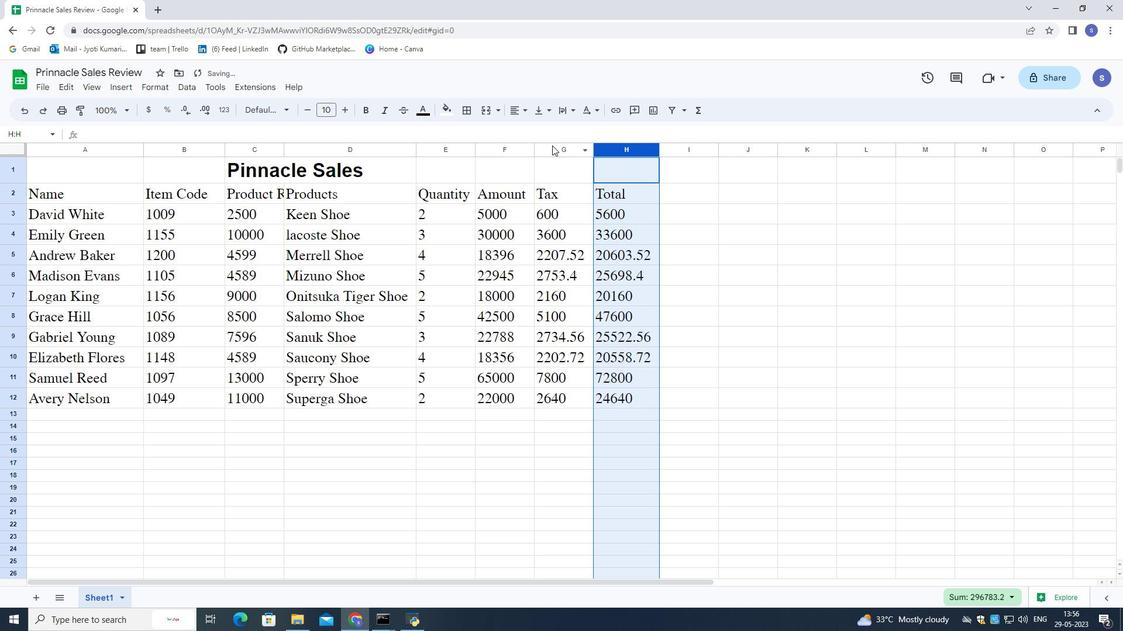 
Action: Mouse moved to (590, 148)
Screenshot: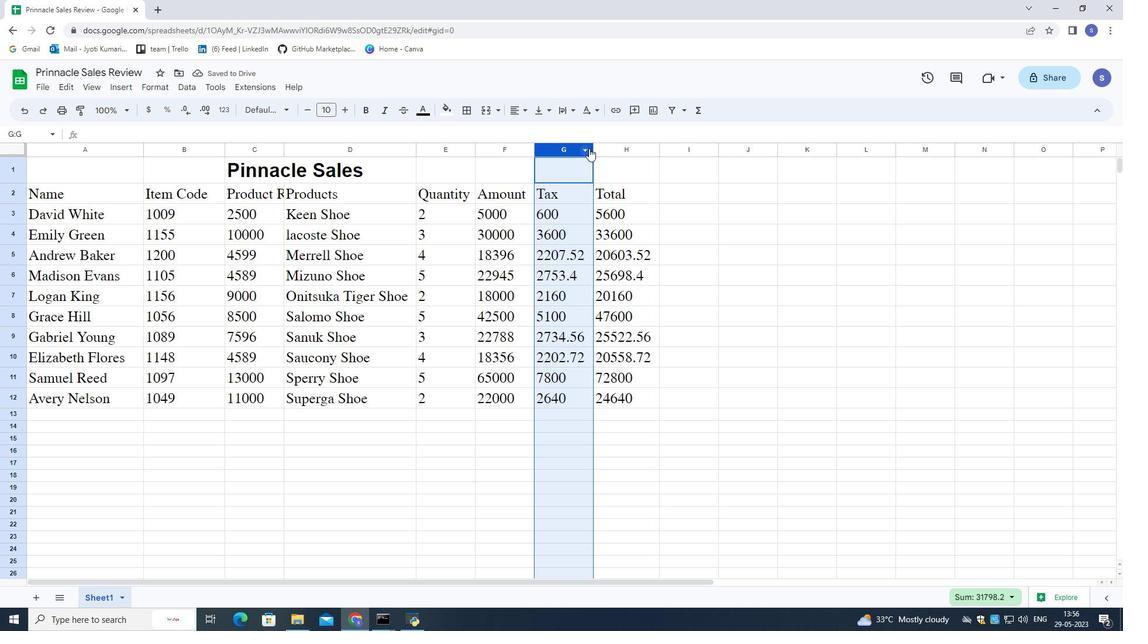 
Action: Mouse pressed left at (590, 148)
Screenshot: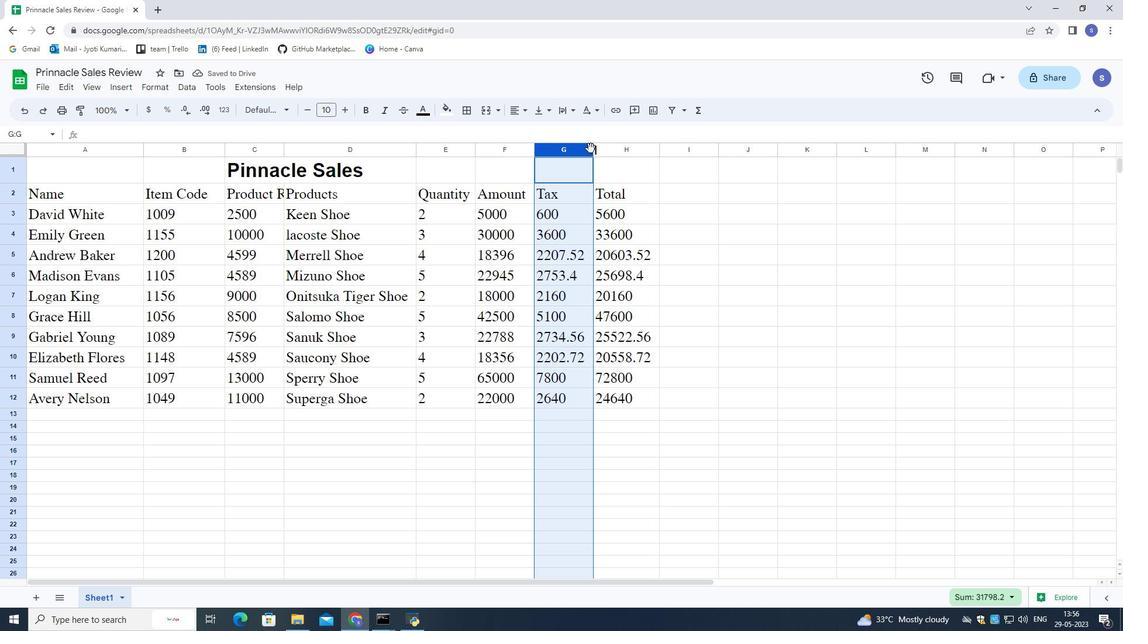 
Action: Mouse moved to (506, 153)
Screenshot: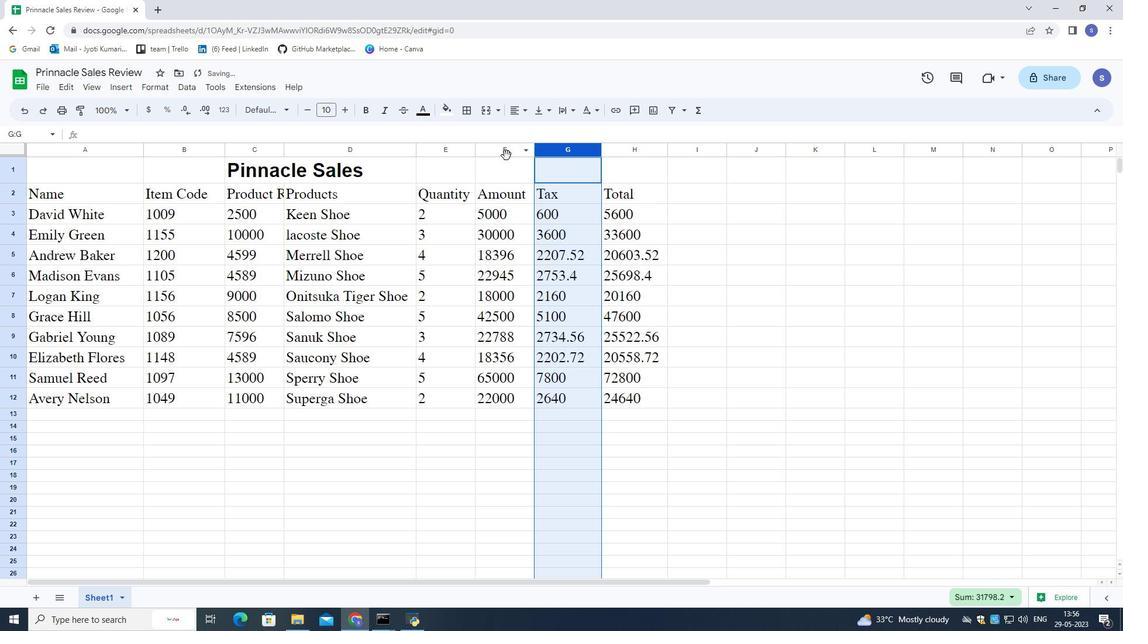 
Action: Mouse pressed left at (506, 153)
Screenshot: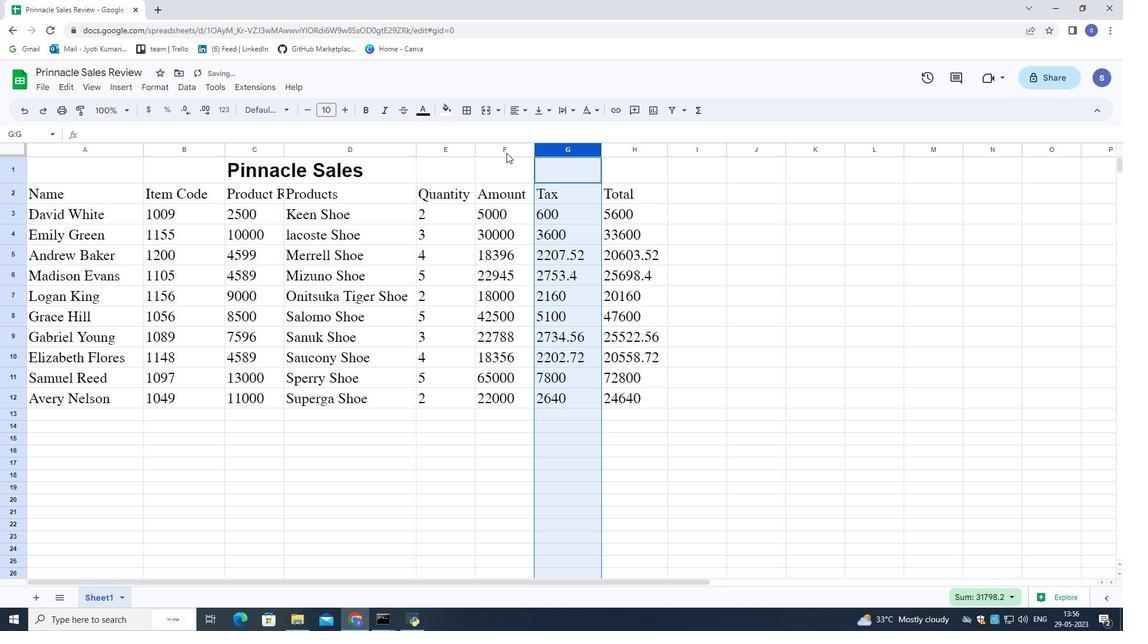 
Action: Mouse moved to (532, 148)
Screenshot: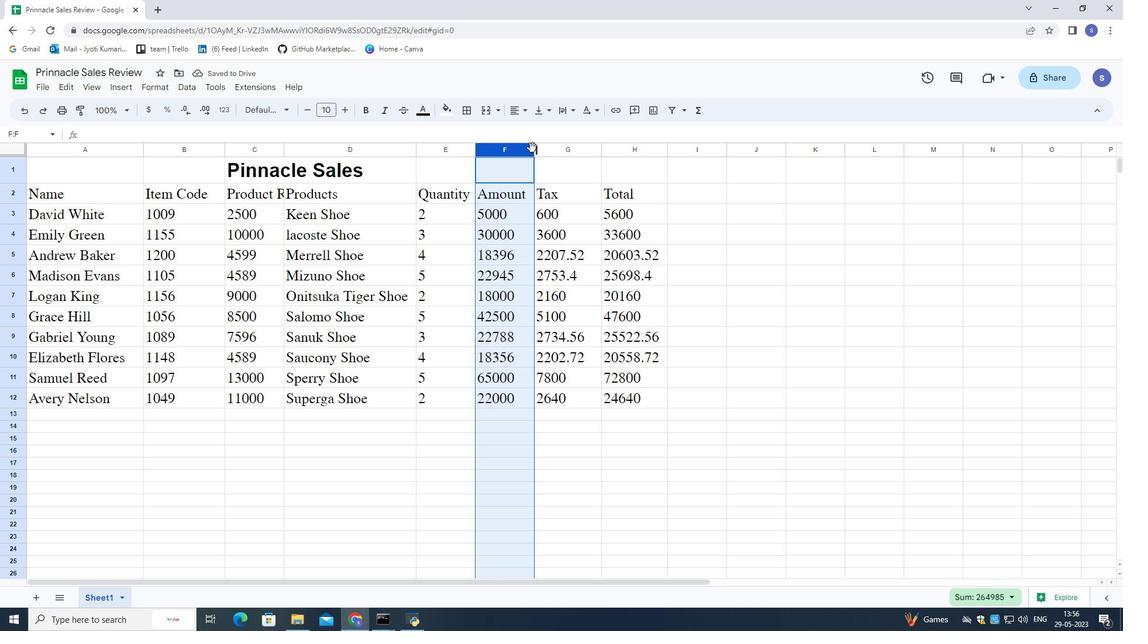 
Action: Mouse pressed left at (532, 148)
Screenshot: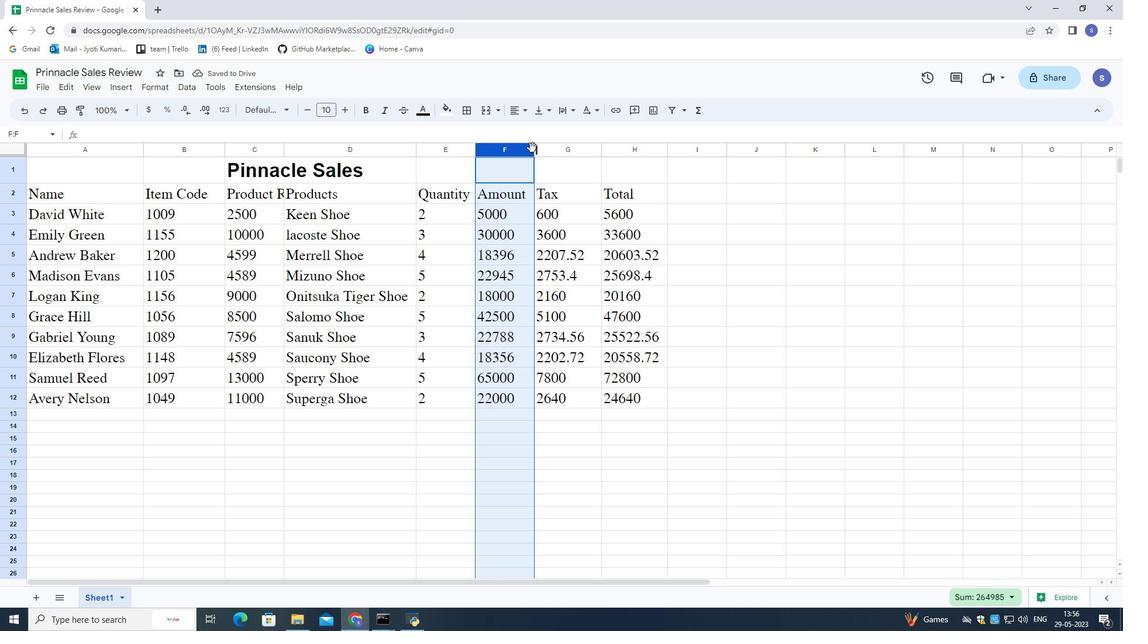 
Action: Mouse moved to (441, 233)
Screenshot: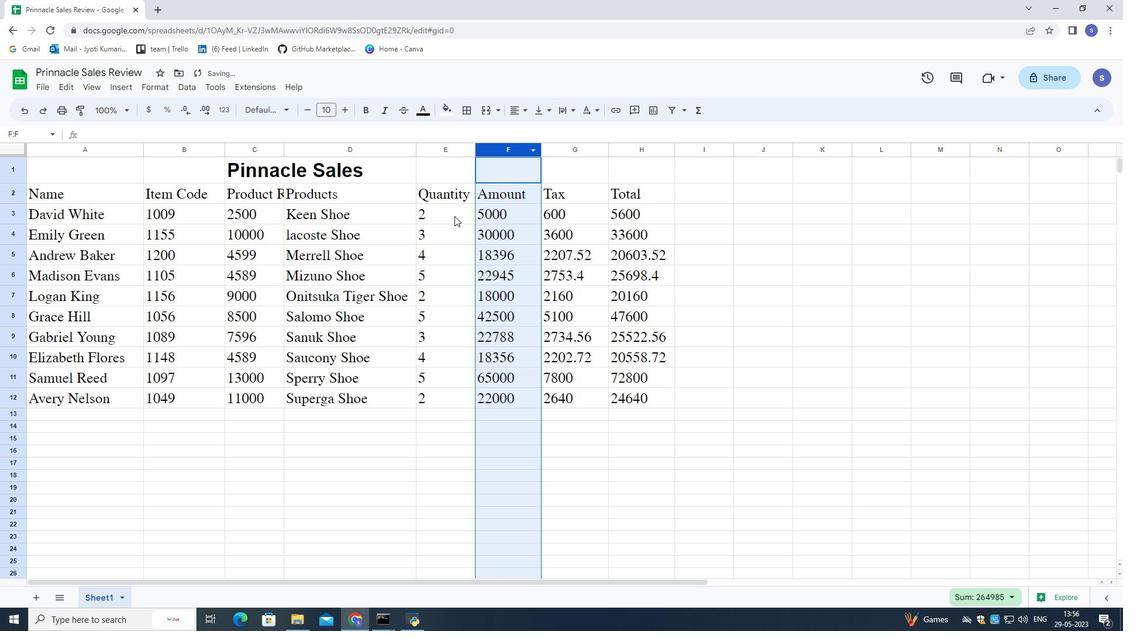 
Action: Mouse pressed left at (441, 233)
Screenshot: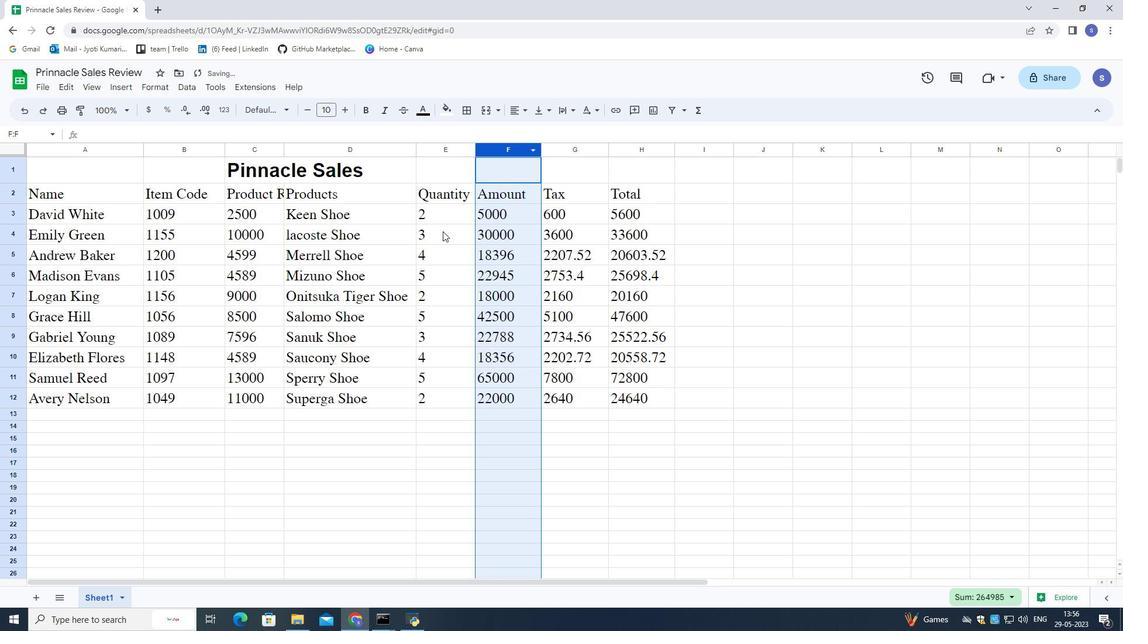
Action: Mouse moved to (393, 211)
Screenshot: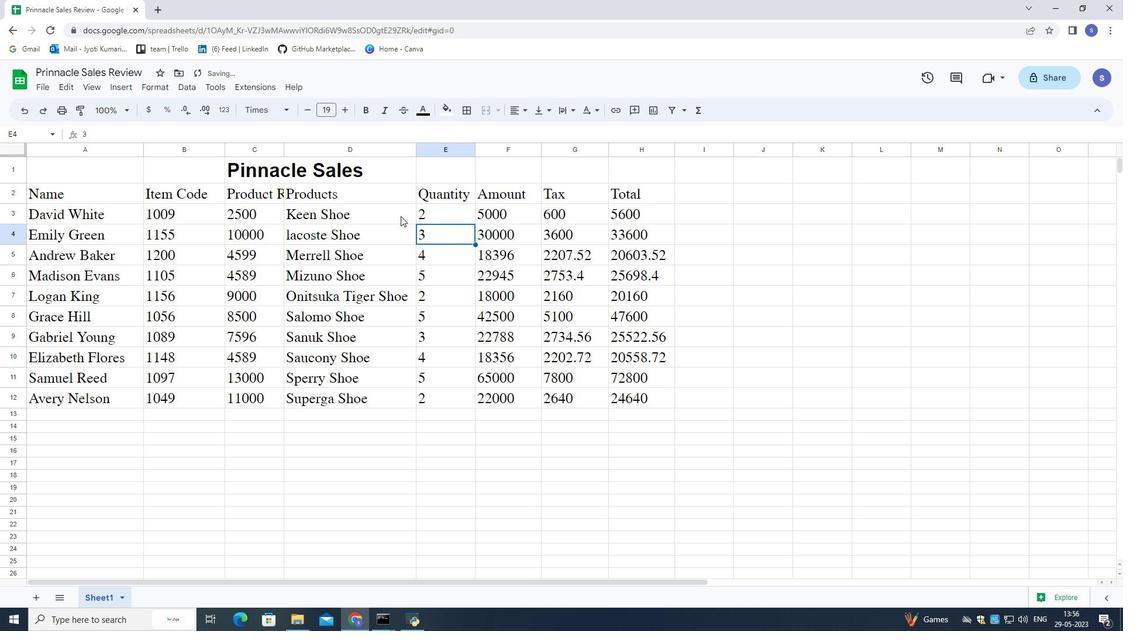 
Action: Mouse pressed left at (393, 211)
Screenshot: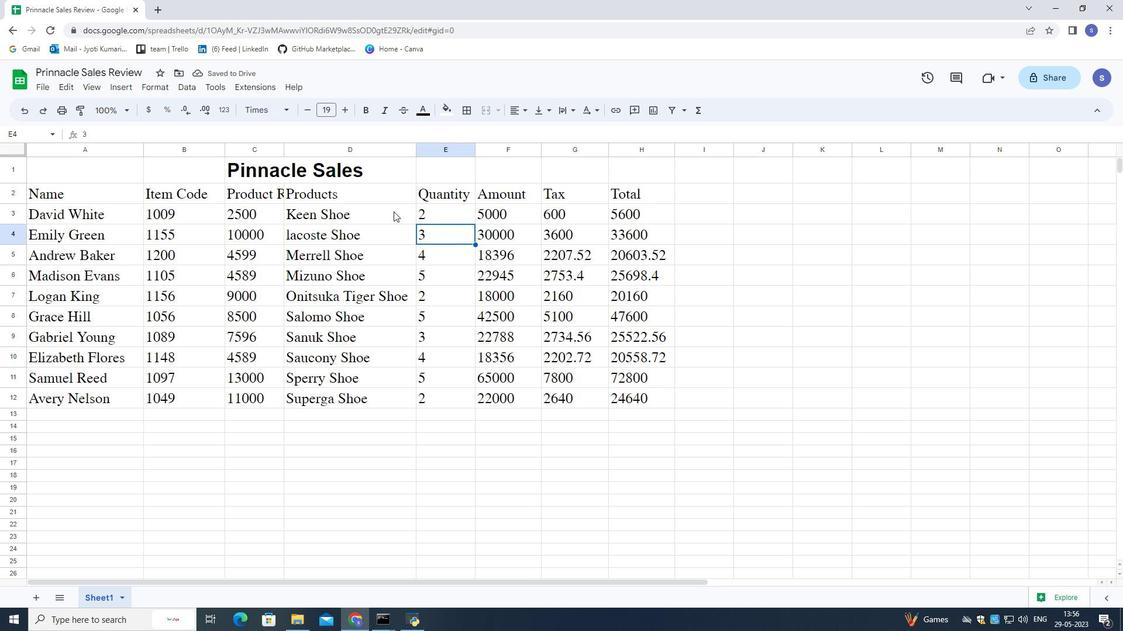 
Action: Mouse moved to (389, 177)
Screenshot: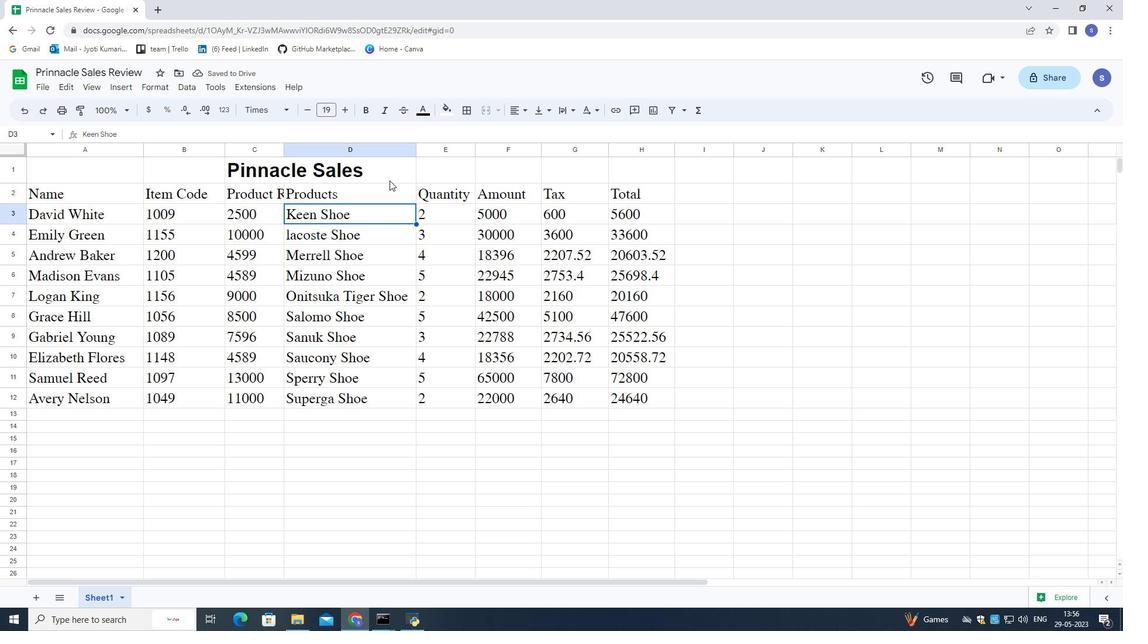 
Action: Mouse pressed left at (389, 177)
Screenshot: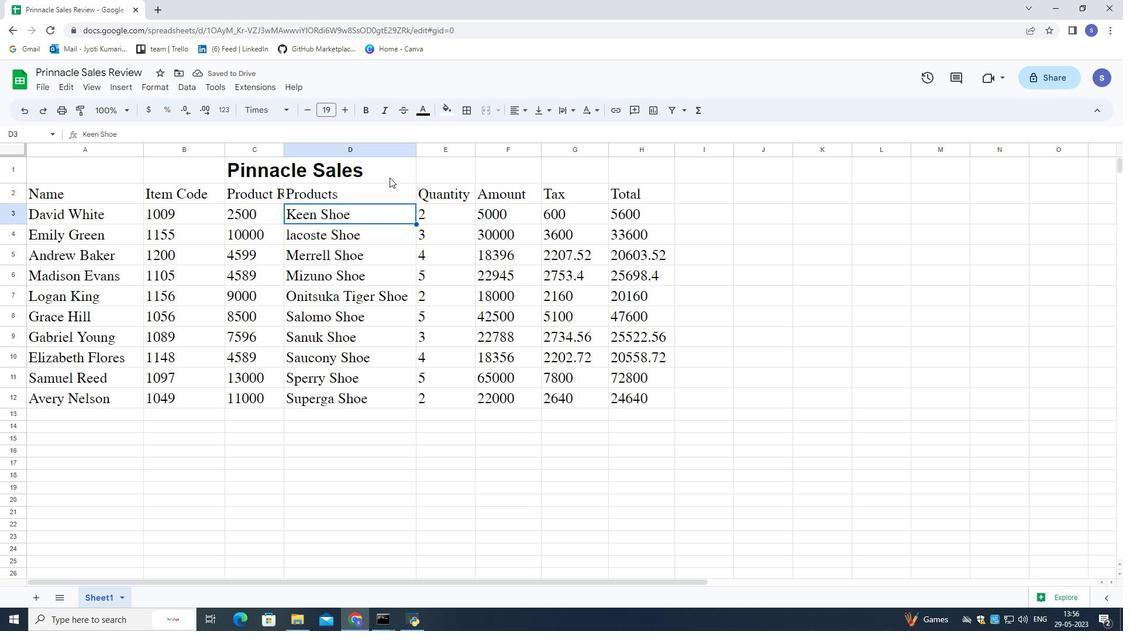 
Action: Mouse moved to (724, 242)
Screenshot: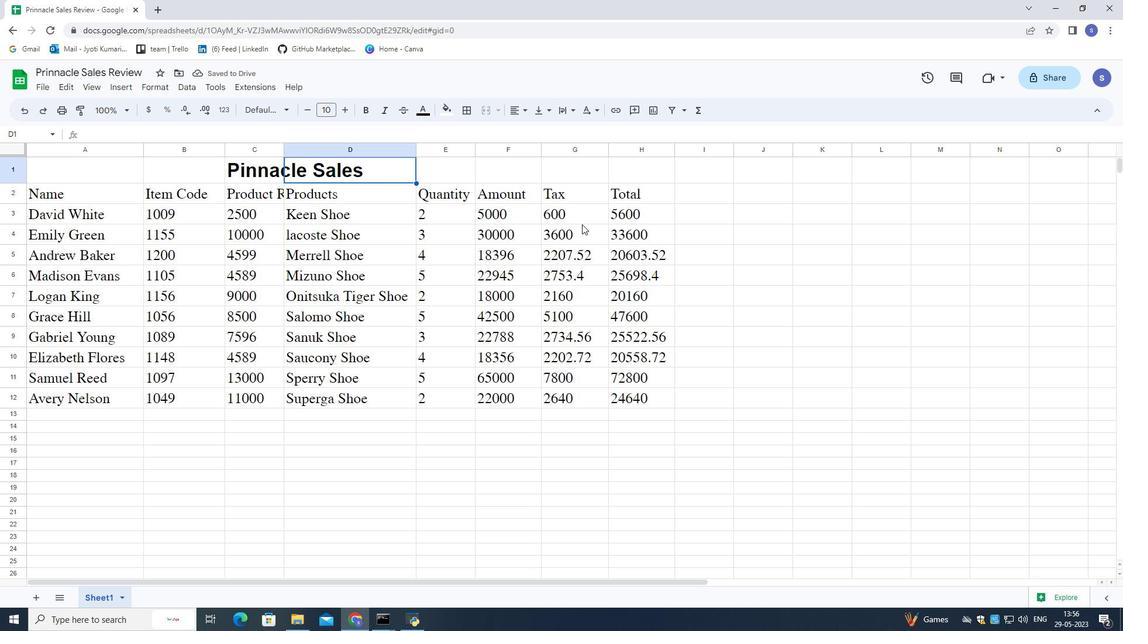 
Action: Mouse pressed left at (724, 242)
Screenshot: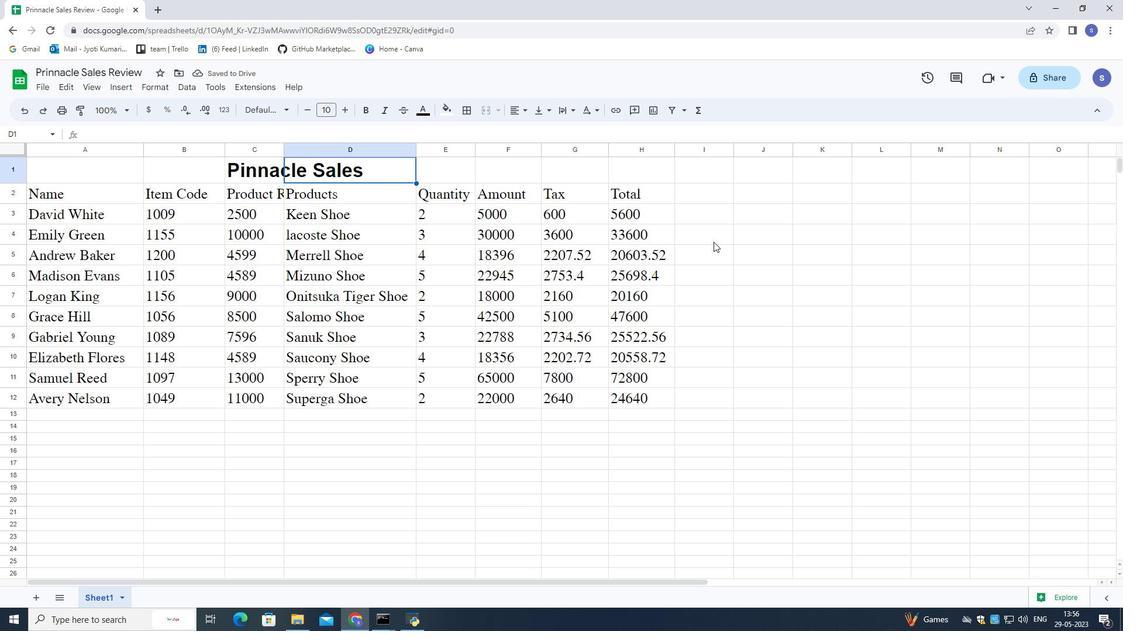 
Action: Mouse moved to (725, 241)
Screenshot: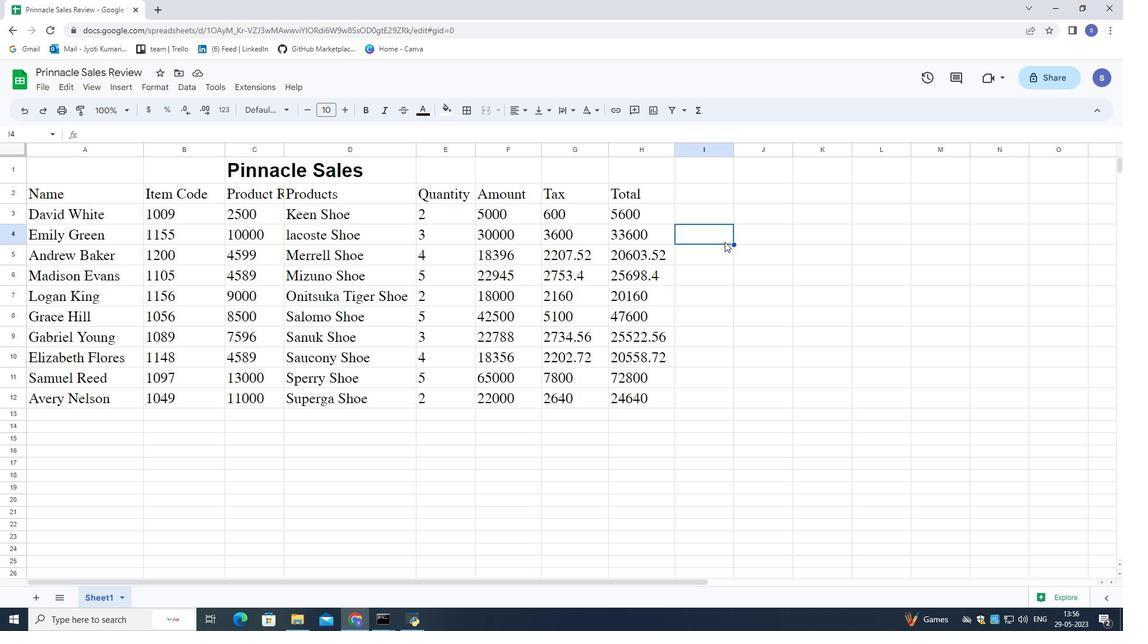 
